 Task: Look for space in Sint-Genesius-Rode, Belgium from 6th September, 2023 to 15th September, 2023 for 6 adults in price range Rs.8000 to Rs.12000. Place can be entire place or private room with 6 bedrooms having 6 beds and 6 bathrooms. Property type can be house, flat, guest house. Amenities needed are: wifi, washing machine, heating, TV, free parkinig on premises, hot tub, gym, smoking allowed. Booking option can be shelf check-in. Required host language is English.
Action: Mouse moved to (473, 122)
Screenshot: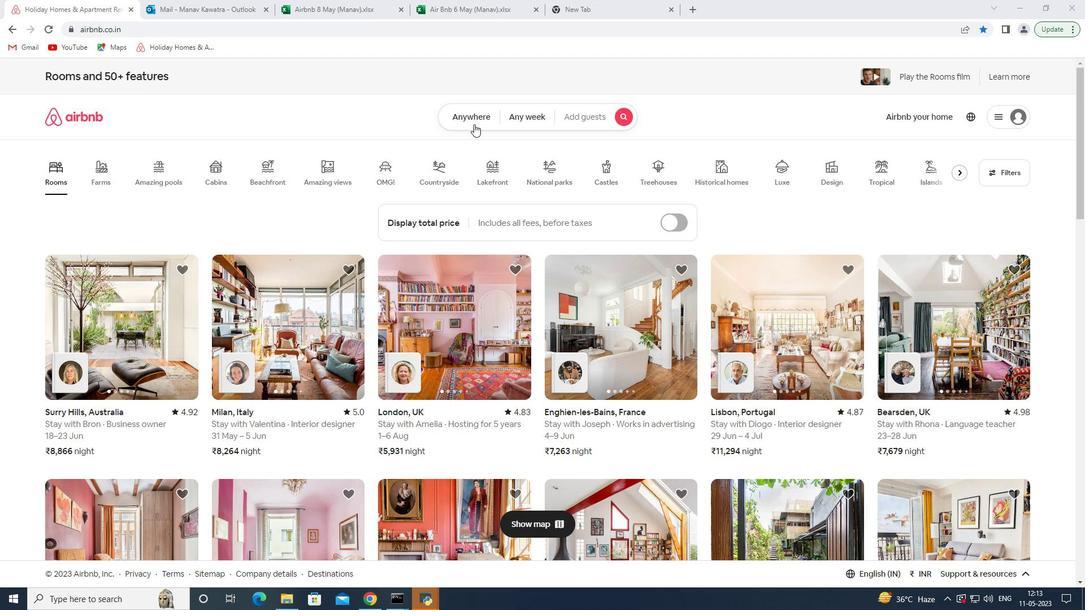 
Action: Mouse pressed left at (473, 122)
Screenshot: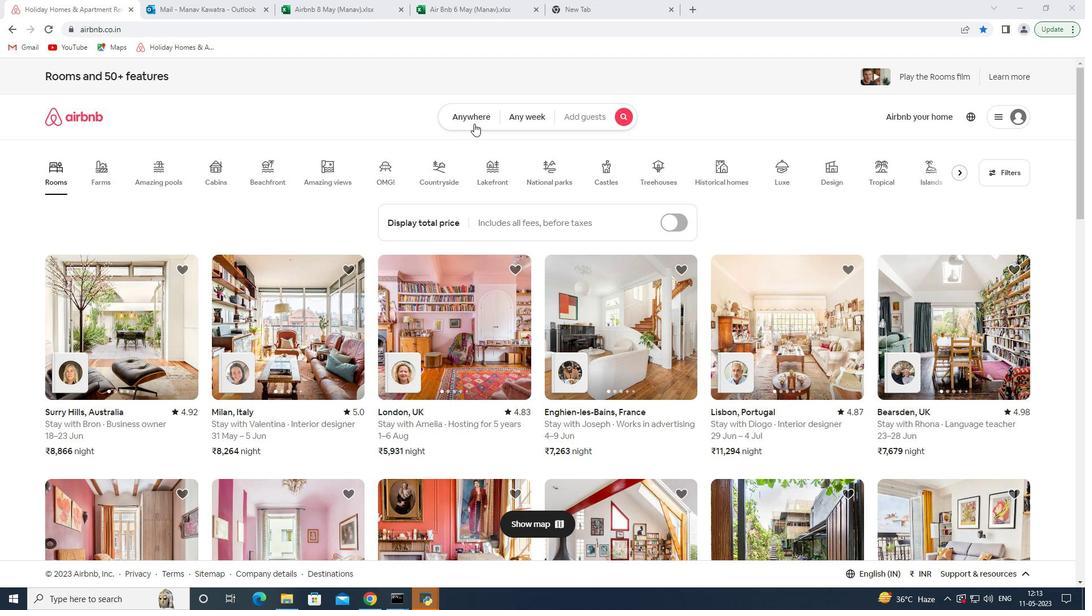 
Action: Mouse moved to (374, 171)
Screenshot: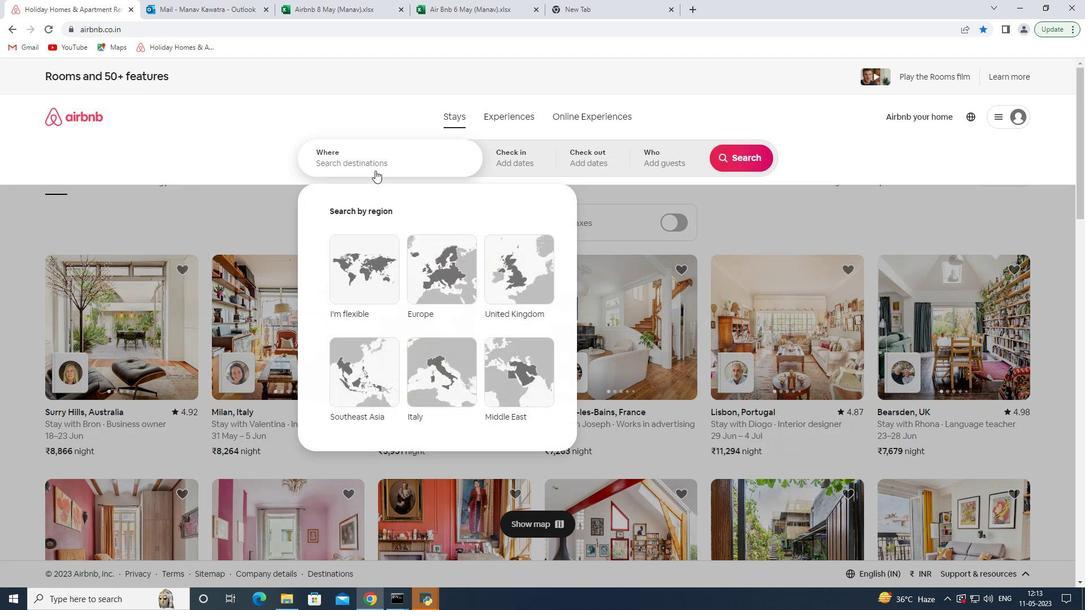 
Action: Mouse pressed left at (374, 171)
Screenshot: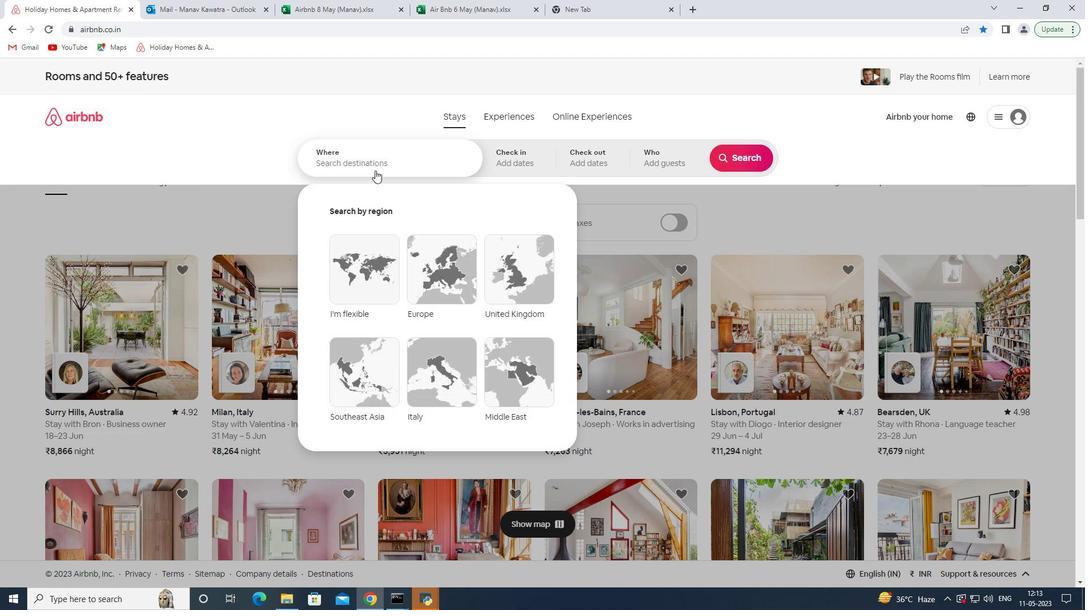 
Action: Mouse moved to (374, 170)
Screenshot: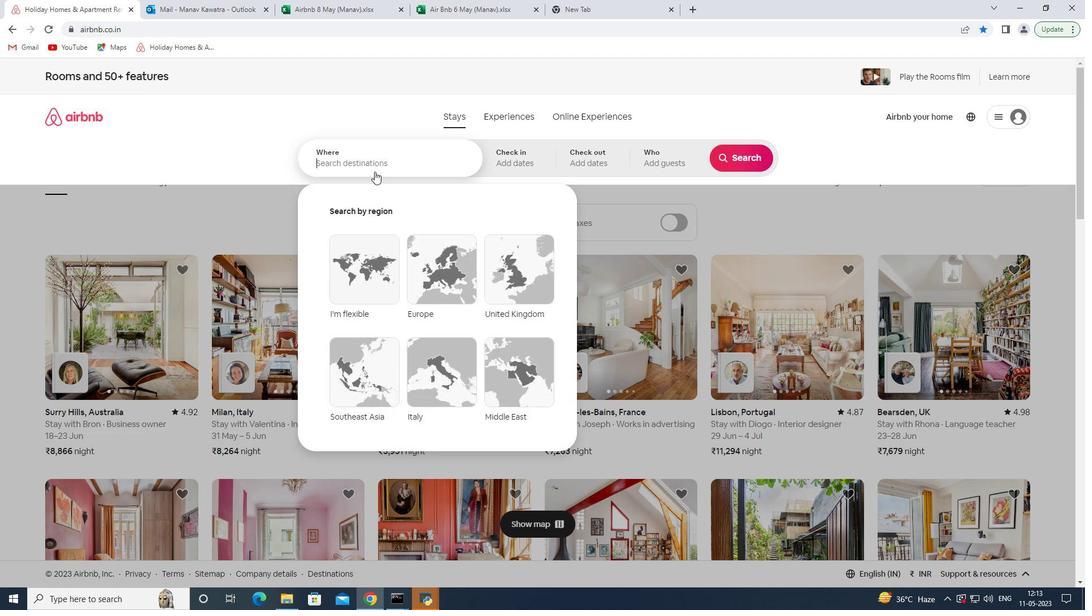 
Action: Mouse pressed left at (374, 170)
Screenshot: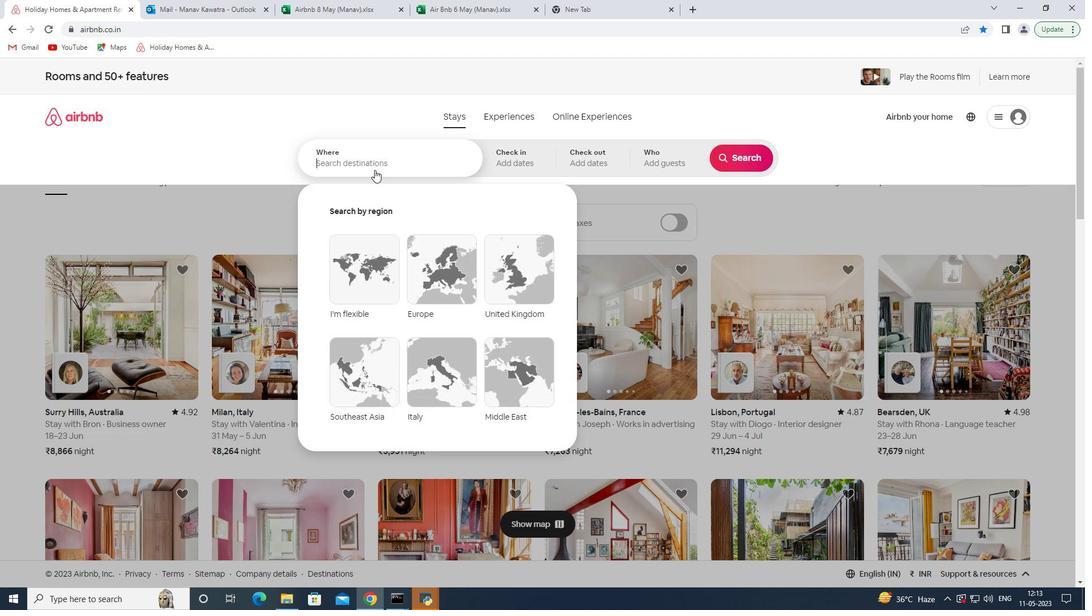 
Action: Key pressed <Key.shift><Key.shift><Key.shift>Sint<Key.space><Key.shift><Key.shift><Key.shift><Key.shift><Key.shift><Key.shift><Key.shift><Key.shift><Key.shift><Key.shift><Key.shift><Key.shift><Key.shift><Key.shift><Key.shift><Key.shift><Key.shift><Key.shift><Key.shift><Key.shift><Key.shift><Key.shift><Key.shift><Key.shift><Key.shift><Key.shift><Key.shift><Key.shift><Key.shift><Key.shift><Key.shift><Key.shift><Key.shift><Key.shift><Key.shift><Key.shift><Key.shift><Key.shift><Key.shift><Key.shift><Key.shift><Key.shift><Key.shift><Key.shift><Key.shift><Key.shift>Genesius
Screenshot: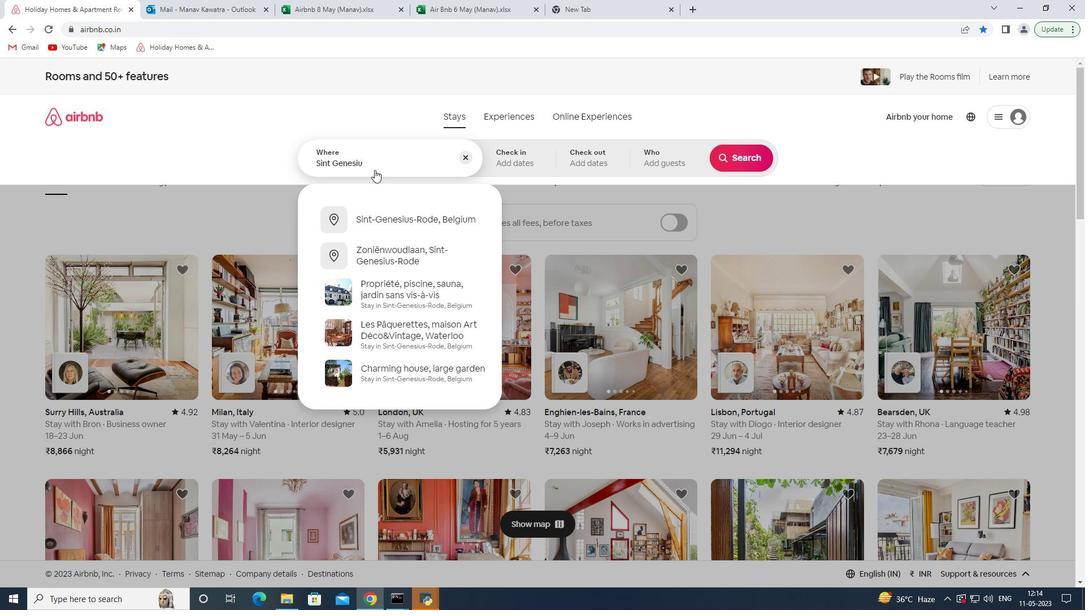 
Action: Mouse moved to (443, 210)
Screenshot: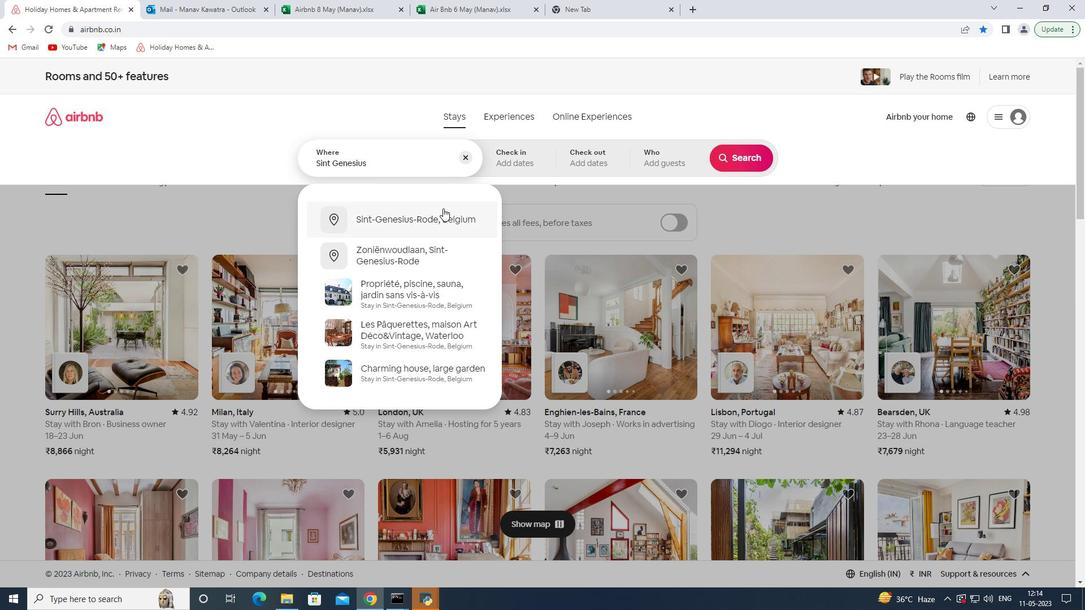 
Action: Mouse pressed left at (443, 210)
Screenshot: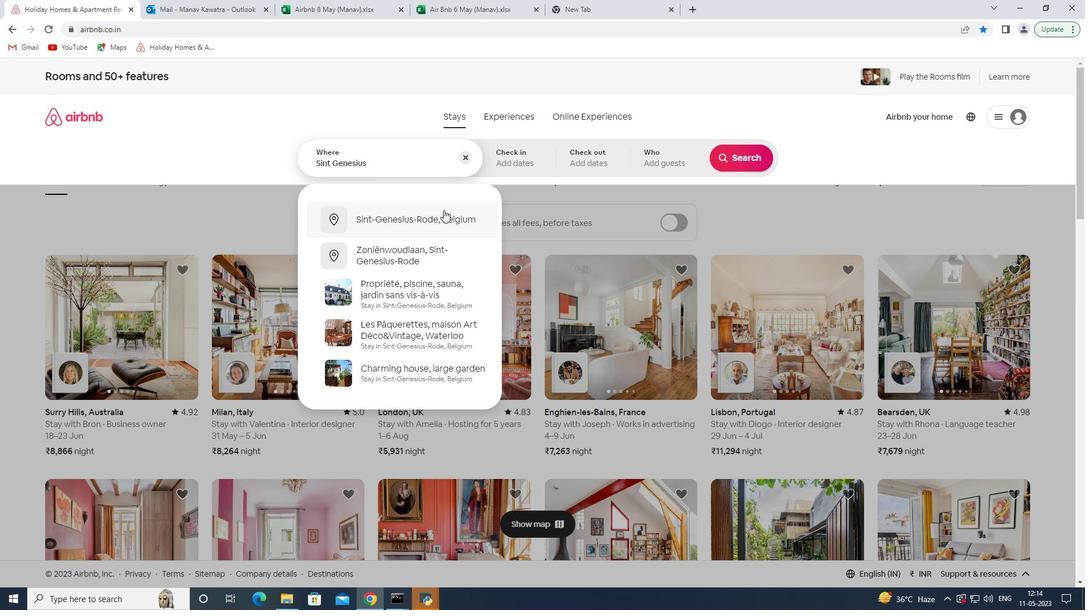 
Action: Mouse moved to (727, 245)
Screenshot: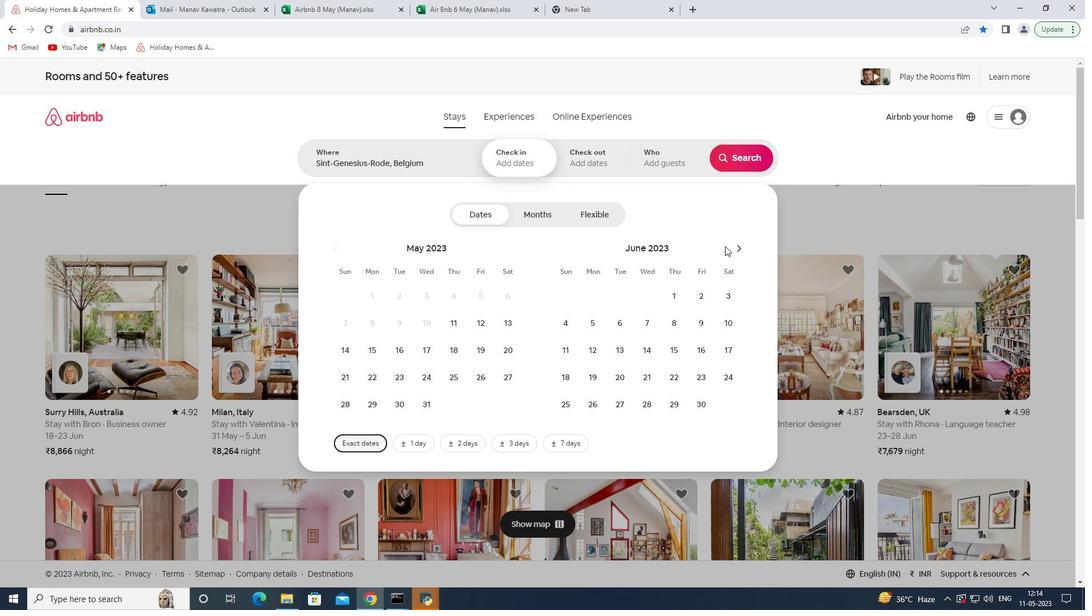 
Action: Mouse pressed left at (727, 245)
Screenshot: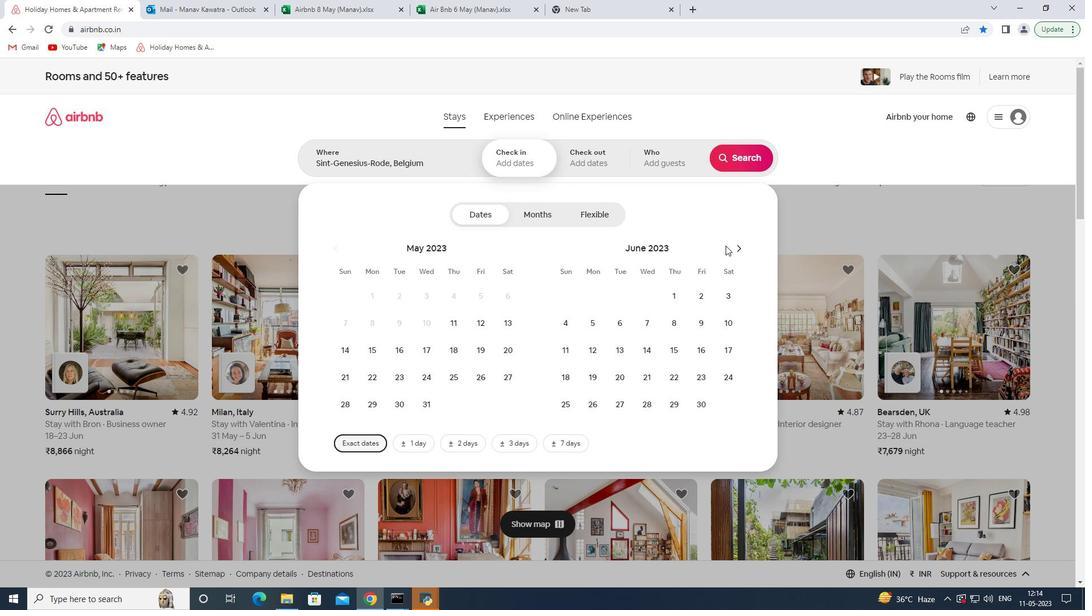 
Action: Mouse pressed left at (727, 245)
Screenshot: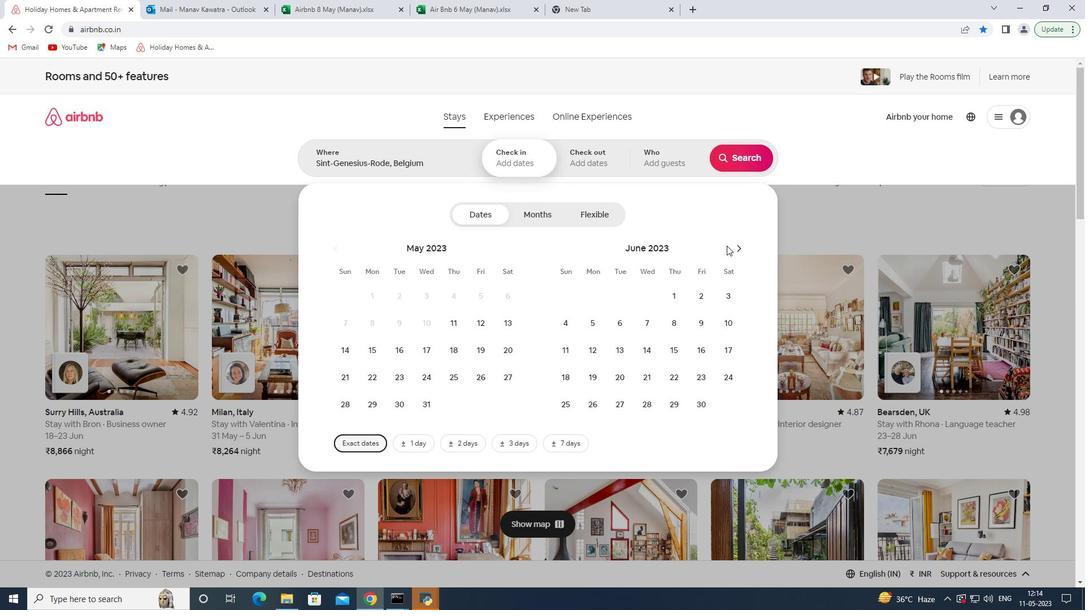 
Action: Mouse moved to (734, 246)
Screenshot: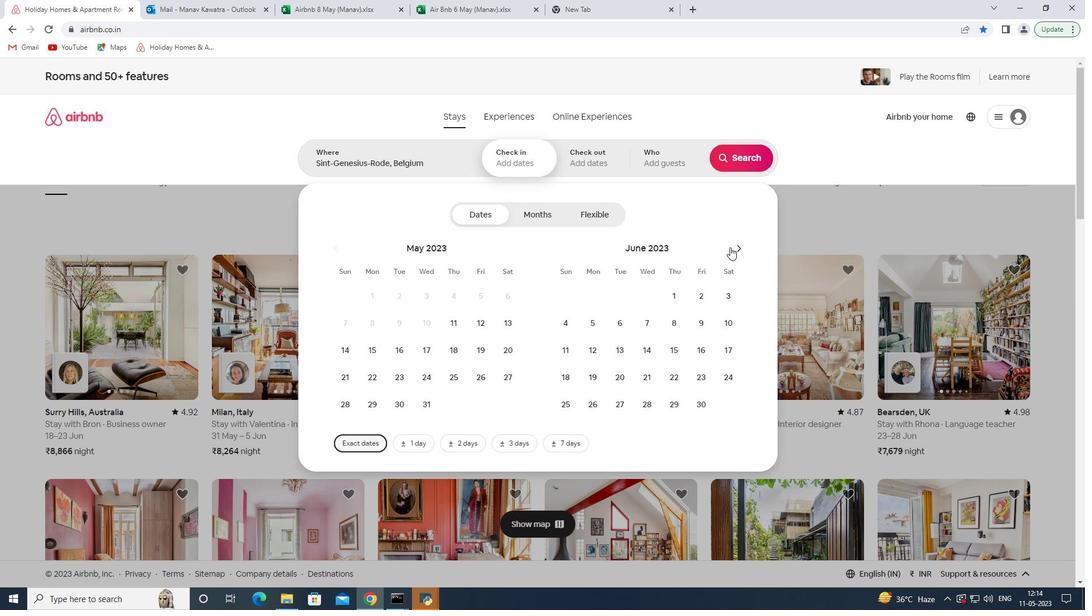 
Action: Mouse pressed left at (734, 246)
Screenshot: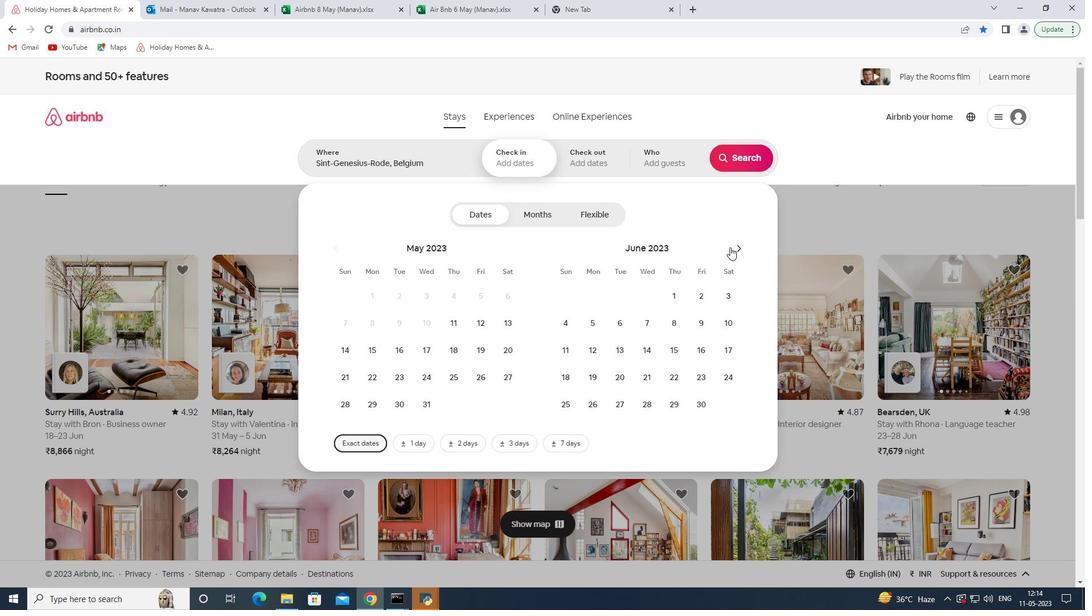 
Action: Mouse moved to (735, 245)
Screenshot: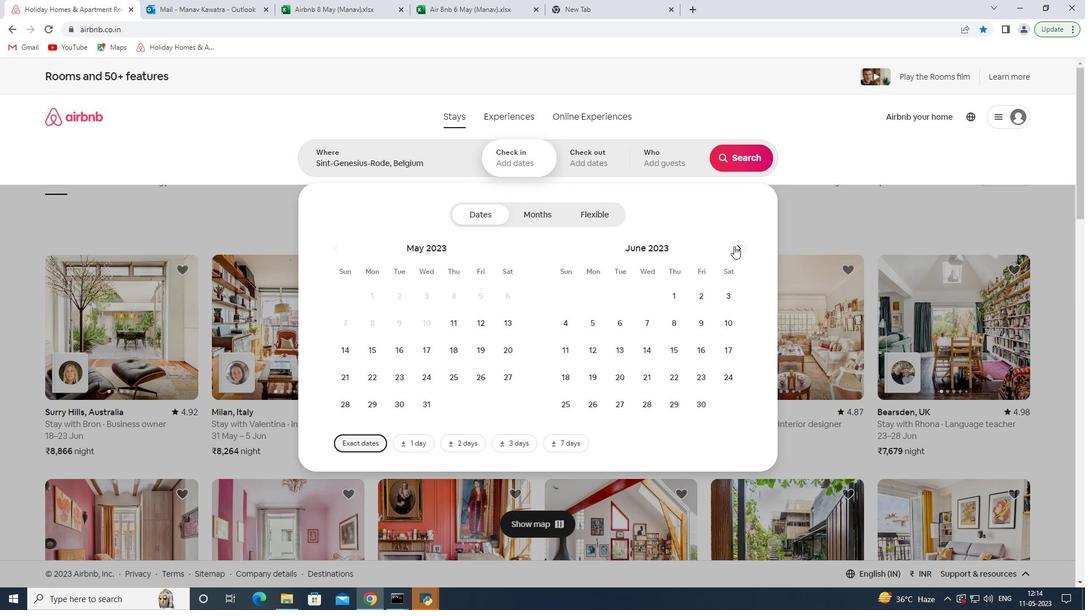 
Action: Mouse pressed left at (735, 245)
Screenshot: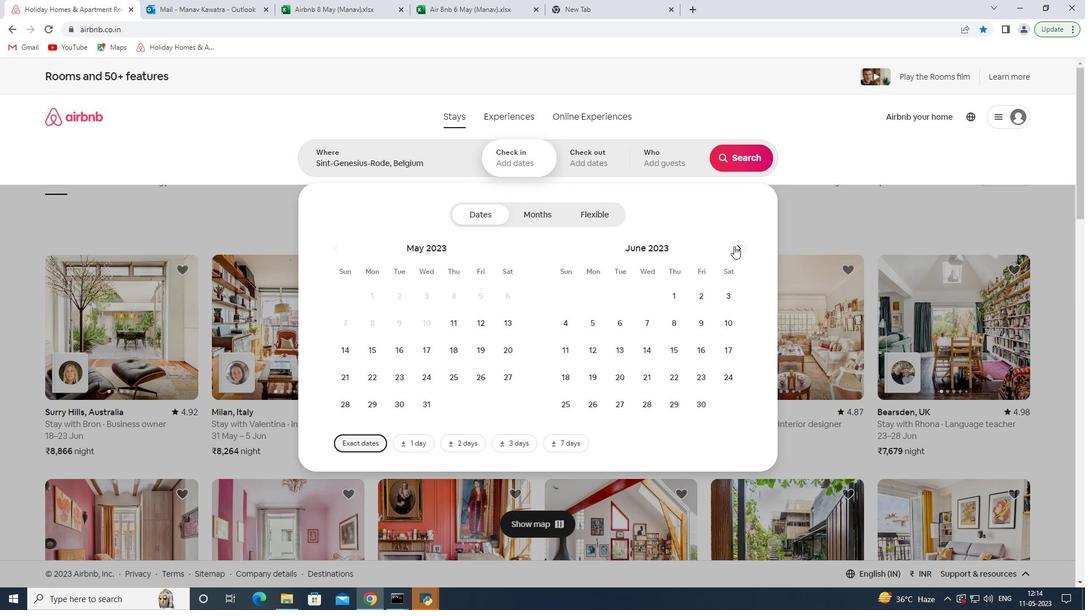 
Action: Mouse moved to (735, 245)
Screenshot: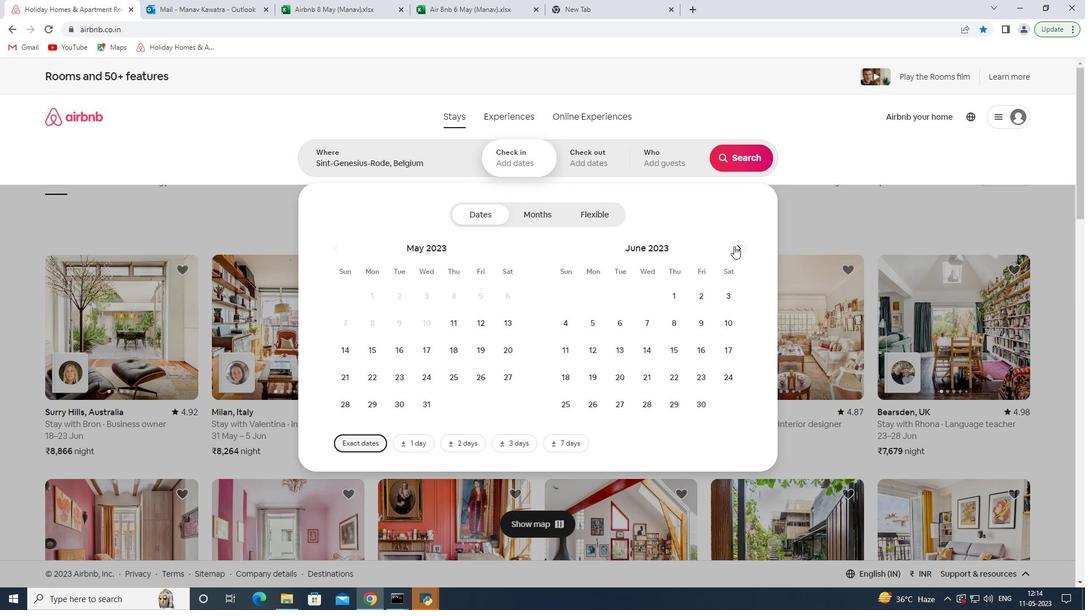 
Action: Mouse pressed left at (735, 245)
Screenshot: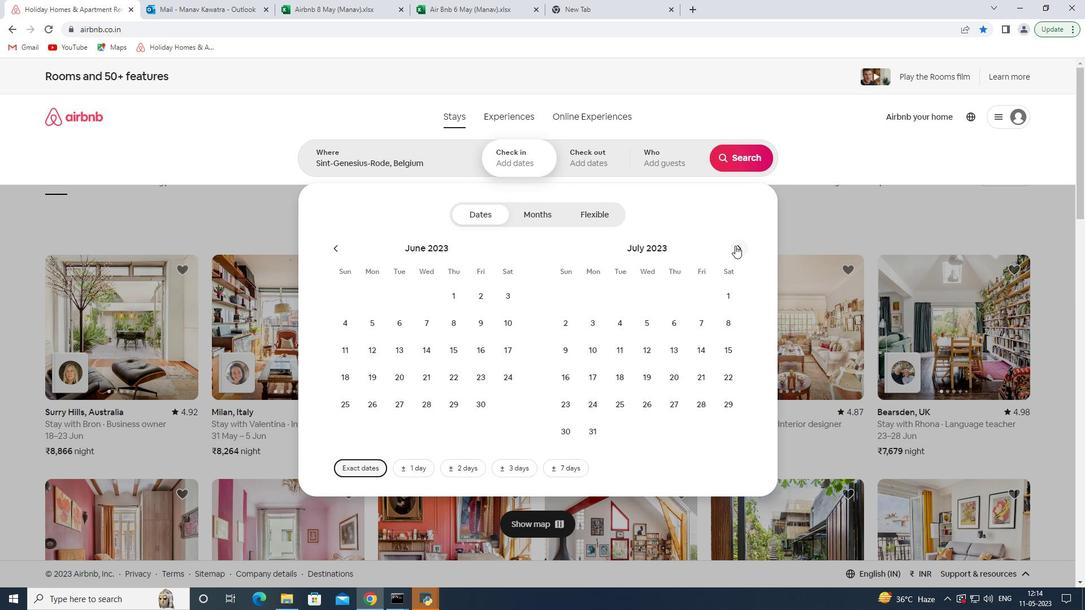 
Action: Mouse moved to (736, 242)
Screenshot: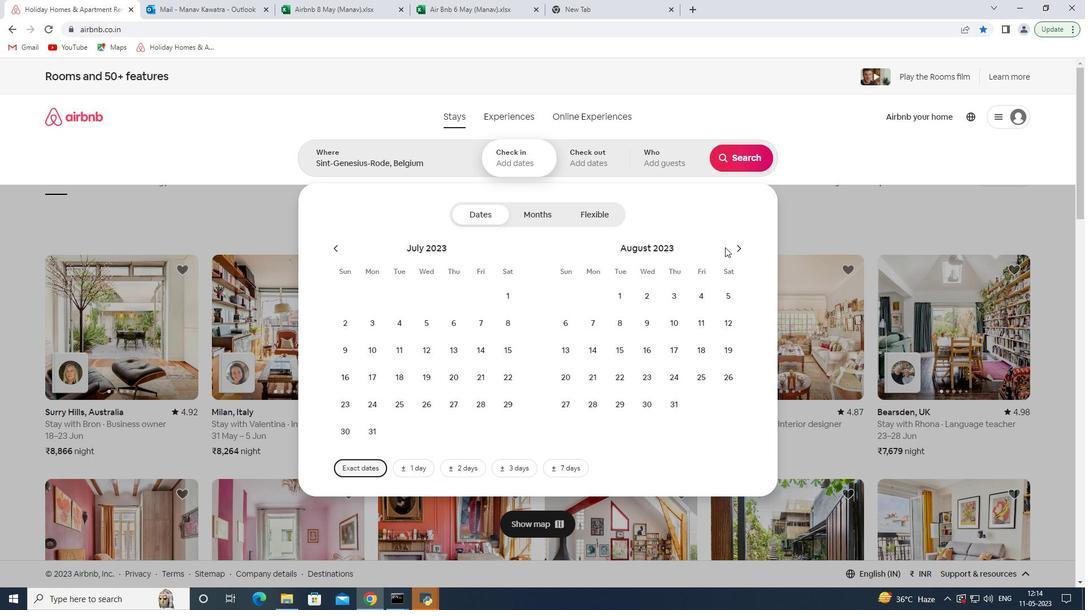 
Action: Mouse pressed left at (736, 242)
Screenshot: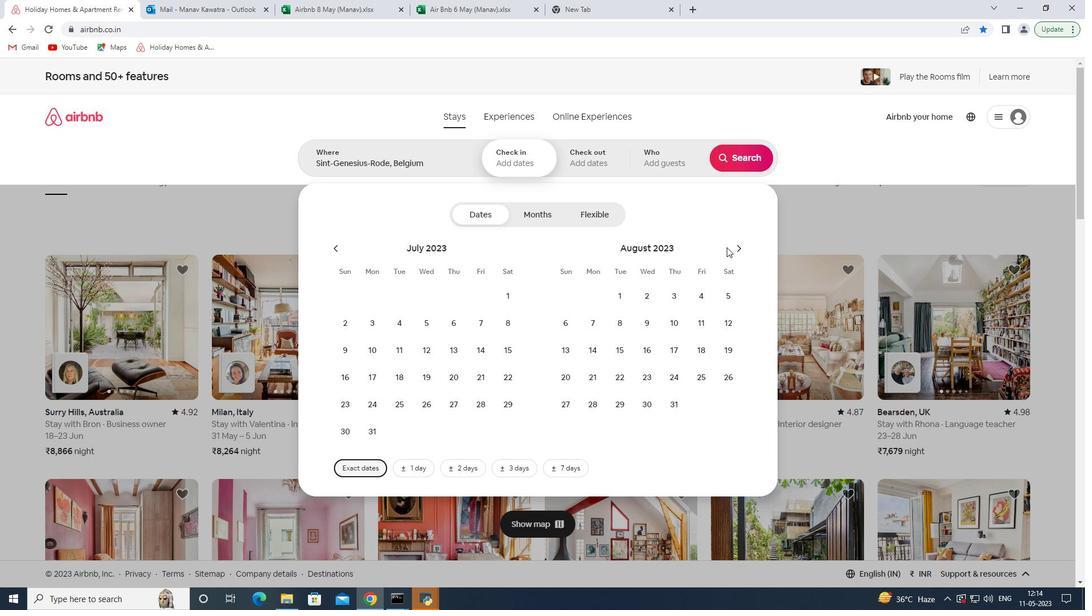
Action: Mouse moved to (653, 320)
Screenshot: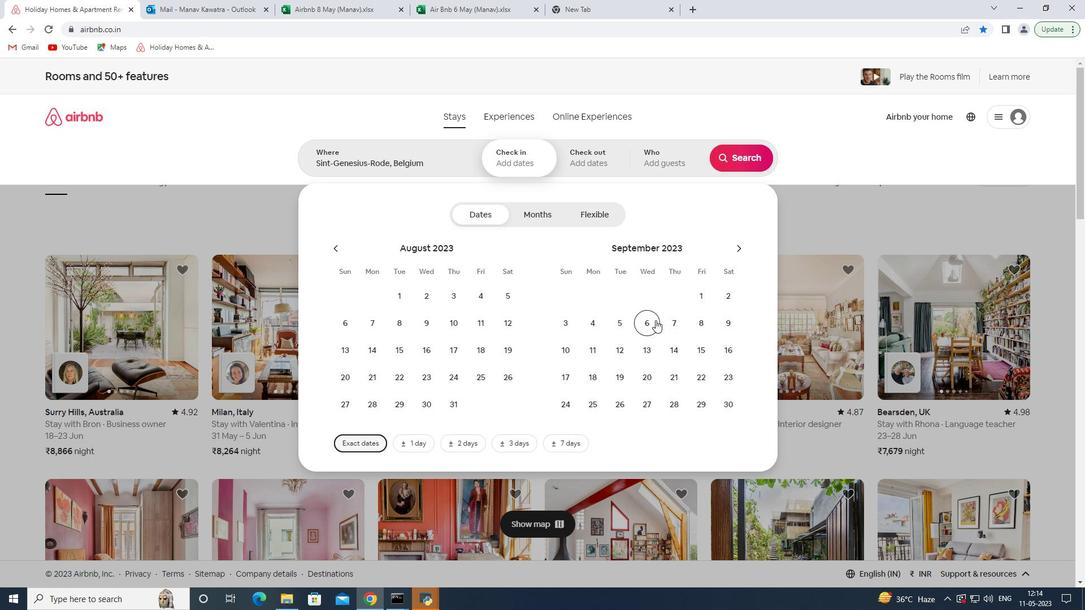 
Action: Mouse pressed left at (653, 320)
Screenshot: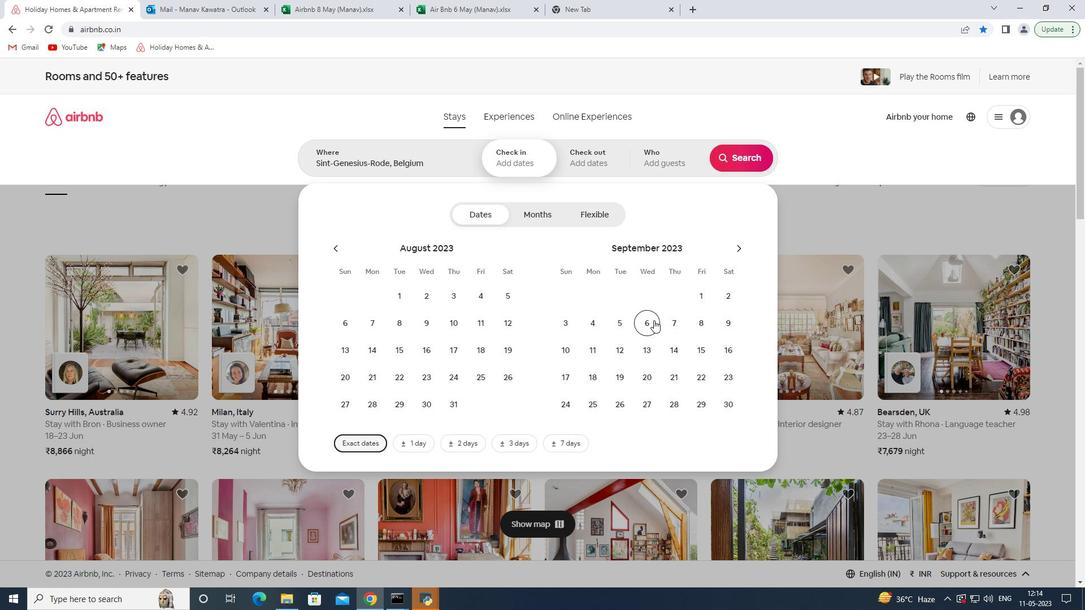 
Action: Mouse moved to (701, 357)
Screenshot: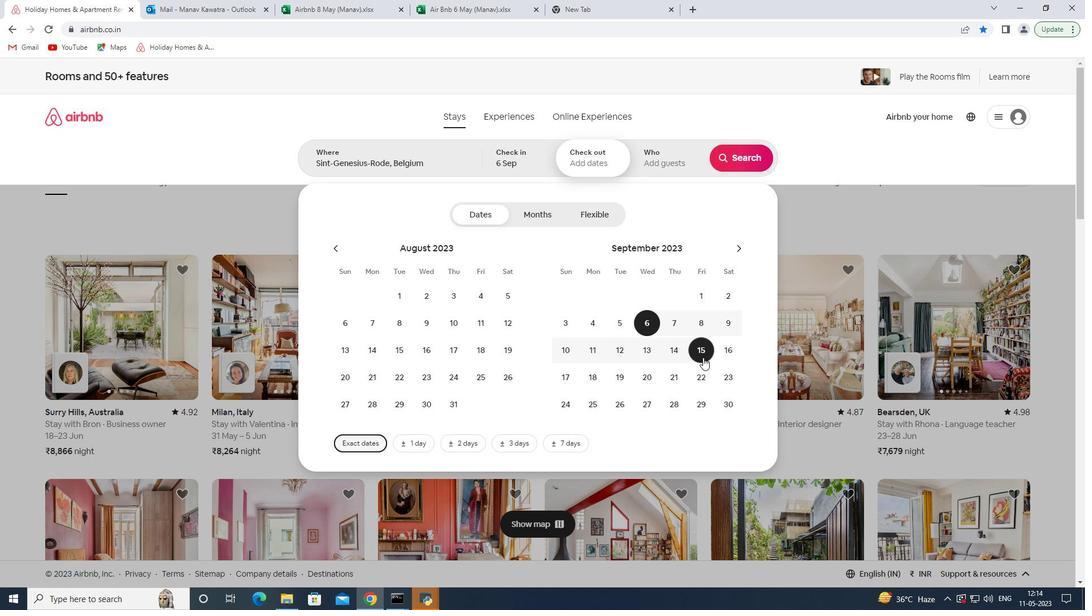 
Action: Mouse pressed left at (701, 357)
Screenshot: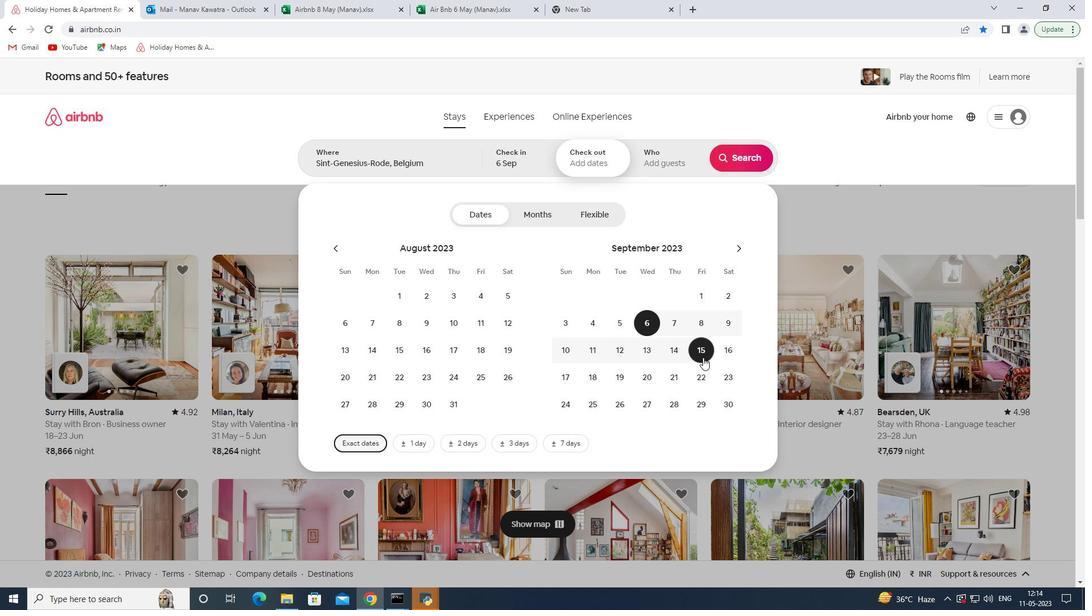 
Action: Mouse moved to (663, 165)
Screenshot: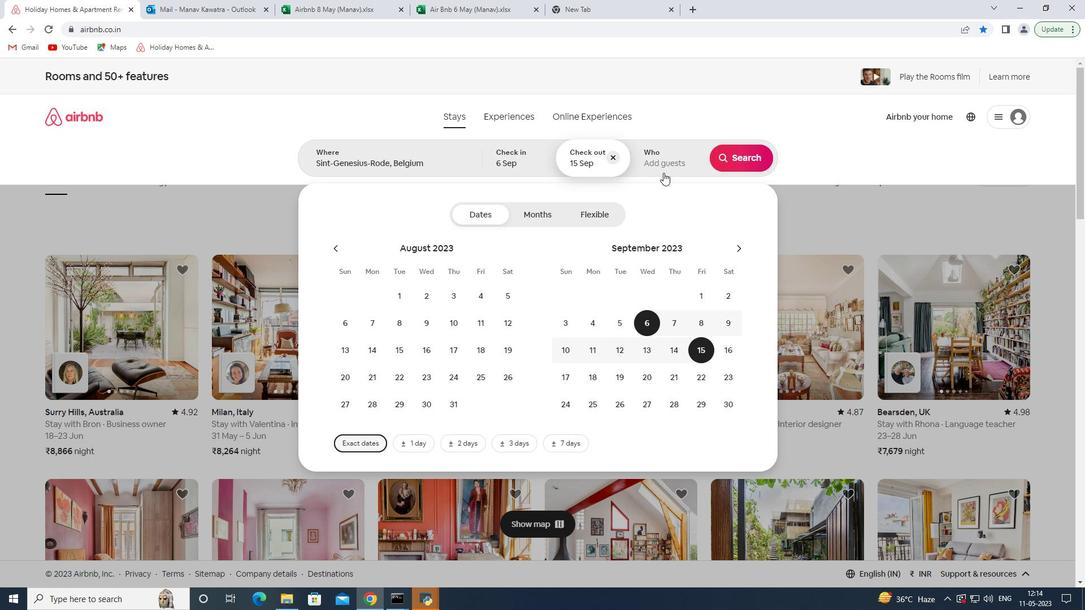
Action: Mouse pressed left at (663, 165)
Screenshot: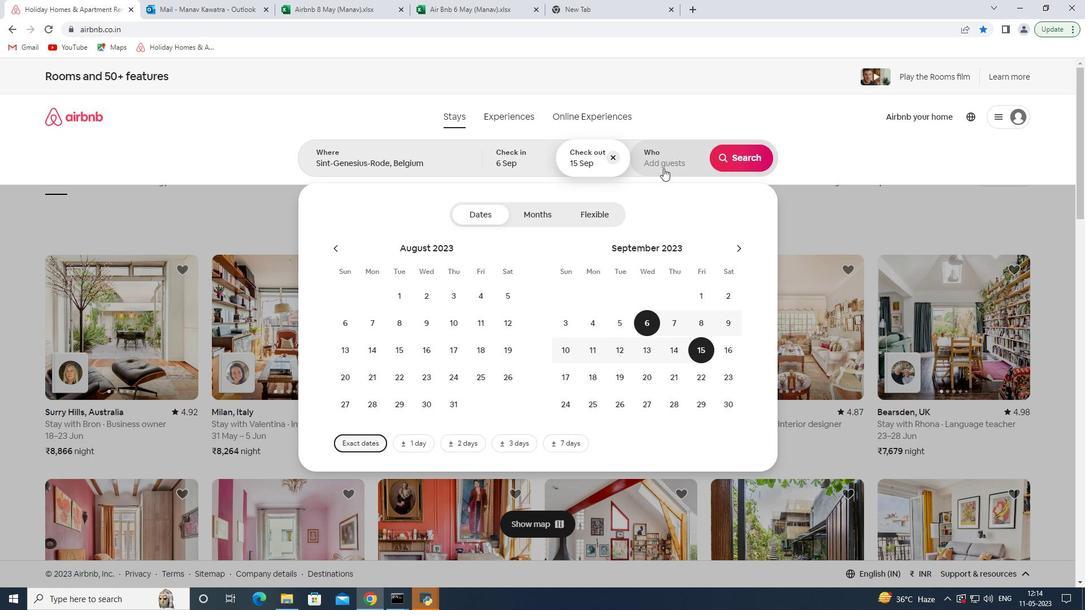 
Action: Mouse moved to (744, 221)
Screenshot: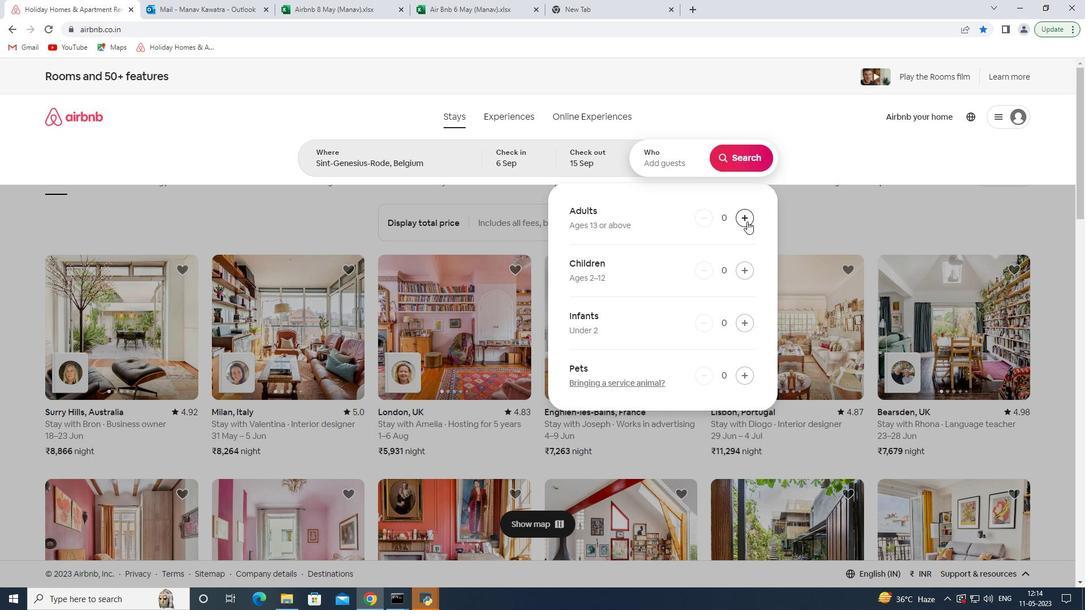 
Action: Mouse pressed left at (744, 221)
Screenshot: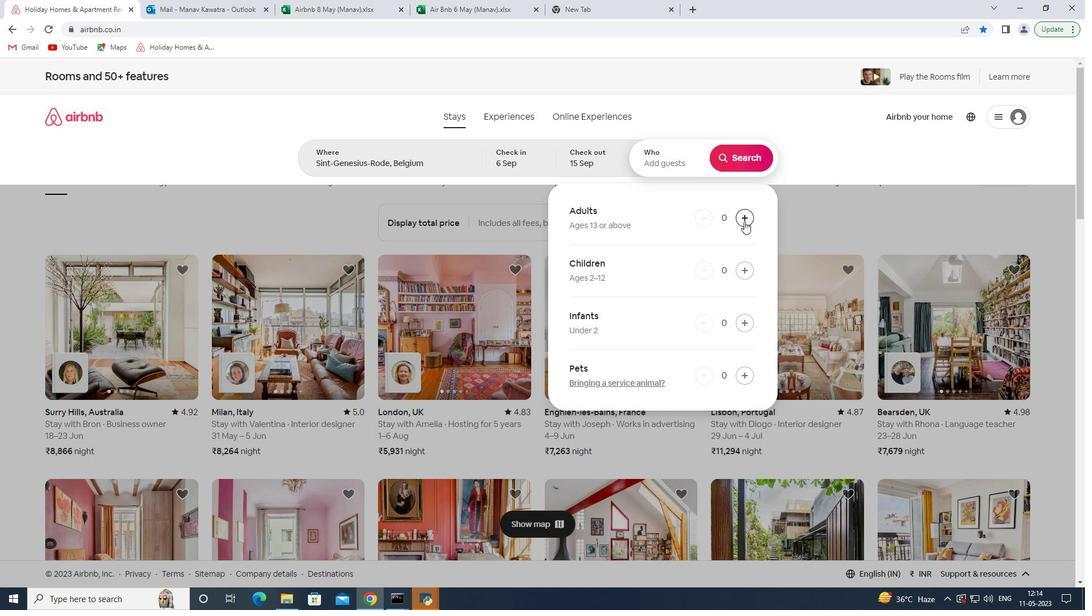 
Action: Mouse pressed left at (744, 221)
Screenshot: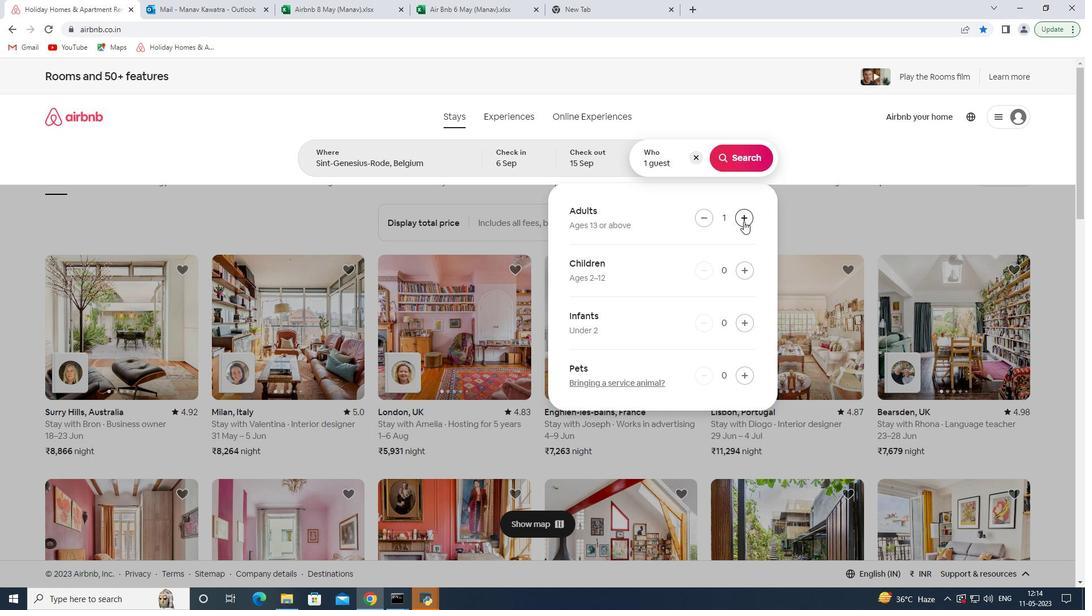 
Action: Mouse pressed left at (744, 221)
Screenshot: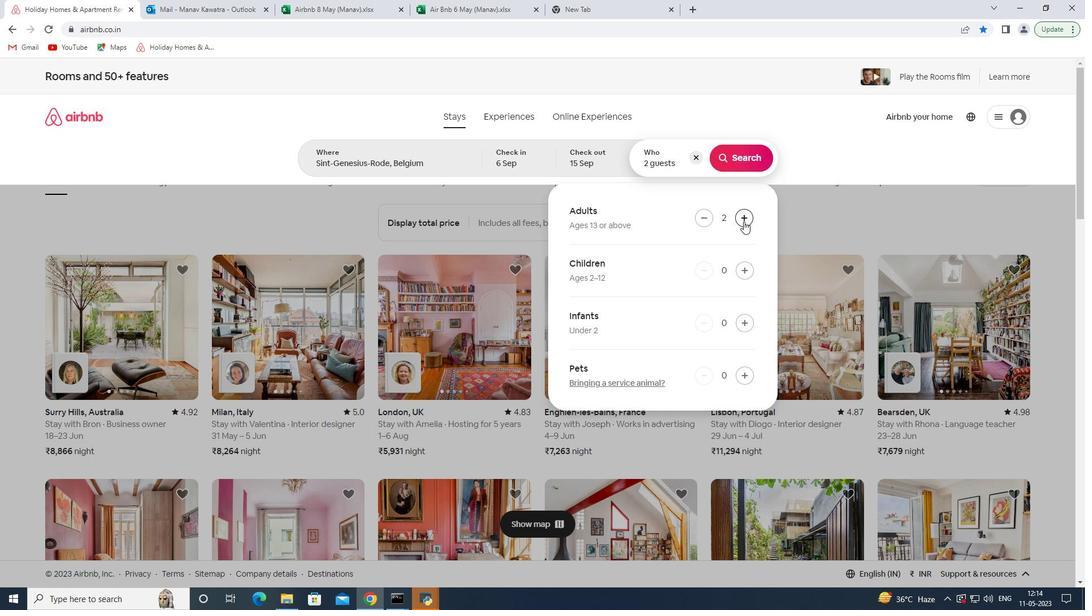 
Action: Mouse pressed left at (744, 221)
Screenshot: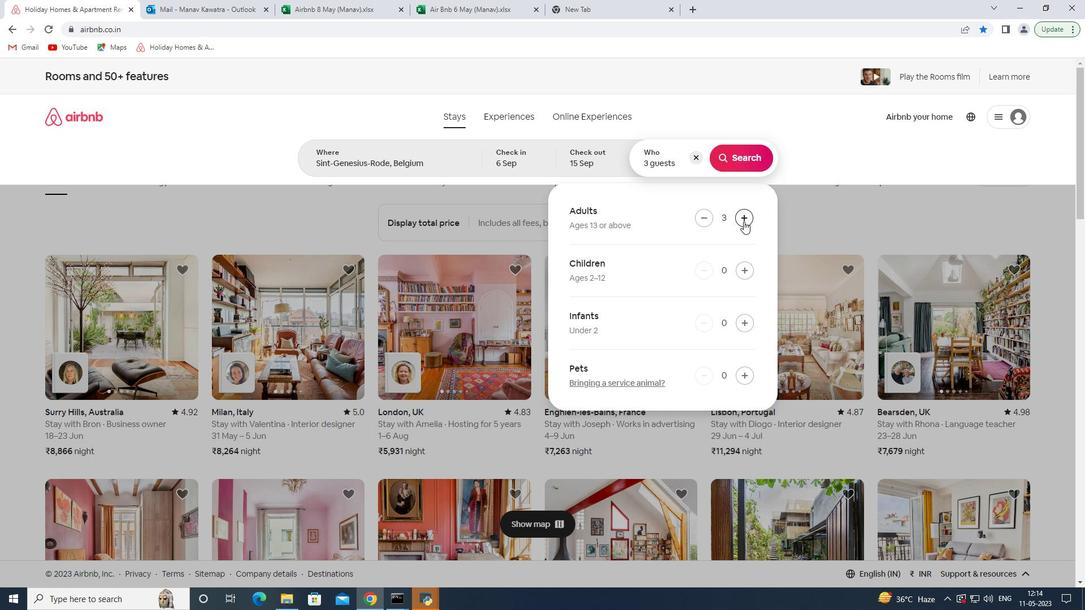 
Action: Mouse pressed left at (744, 221)
Screenshot: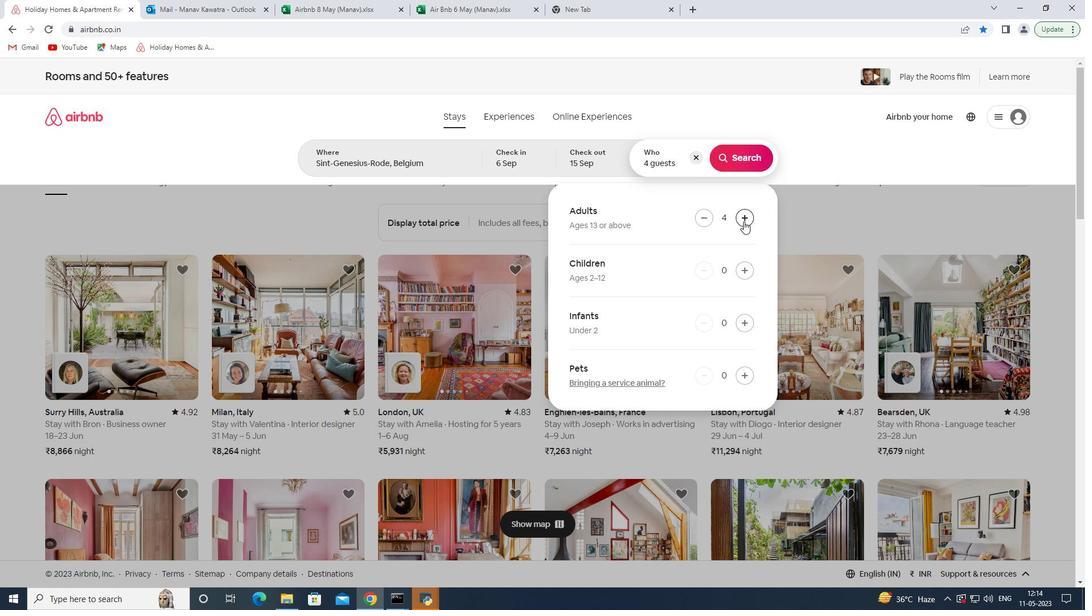 
Action: Mouse moved to (747, 222)
Screenshot: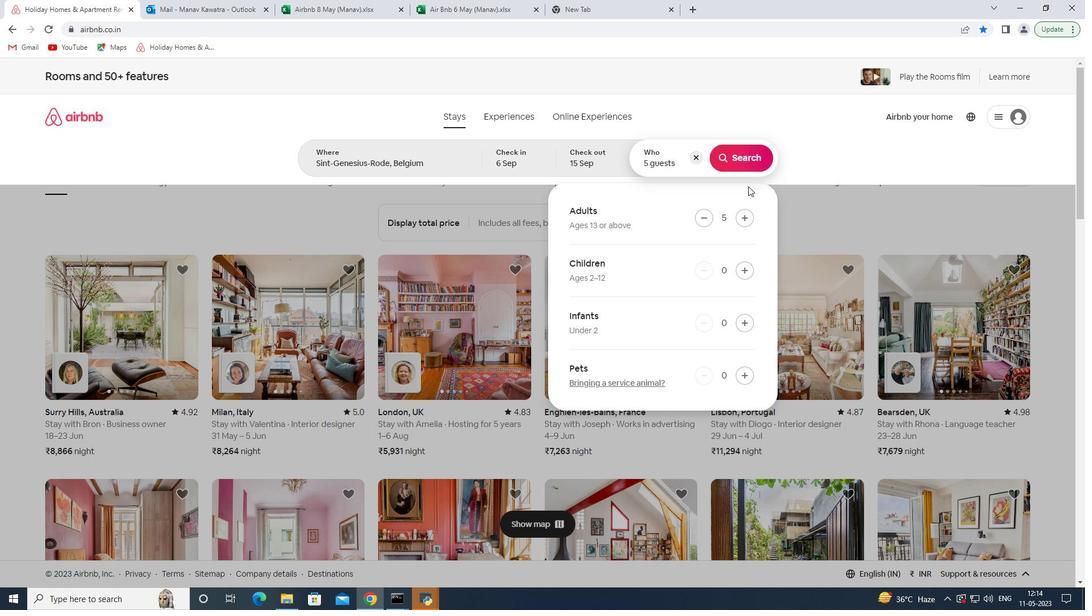 
Action: Mouse pressed left at (747, 222)
Screenshot: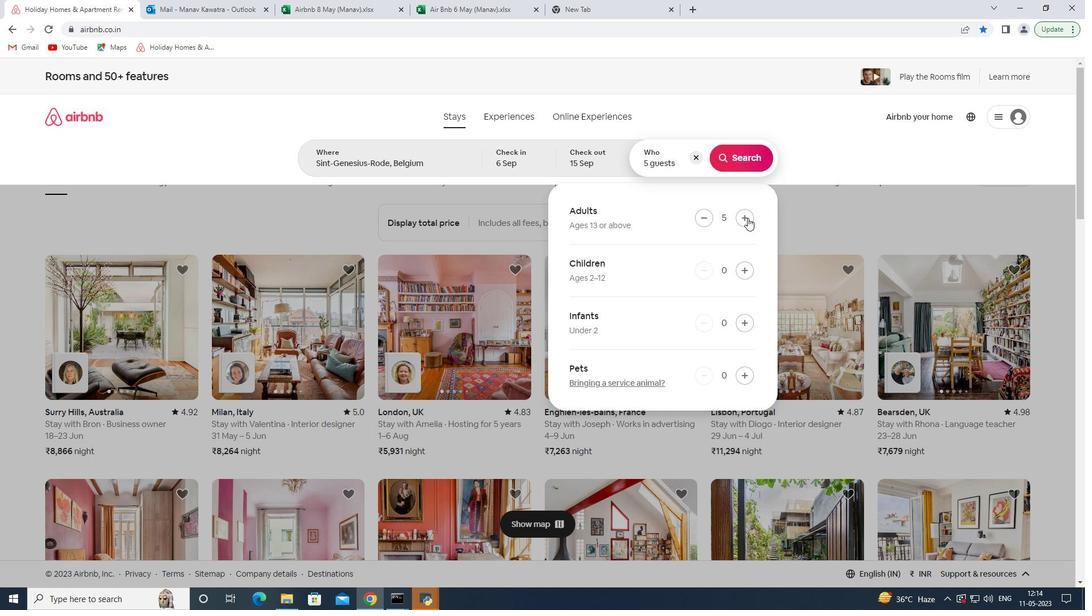 
Action: Mouse moved to (742, 166)
Screenshot: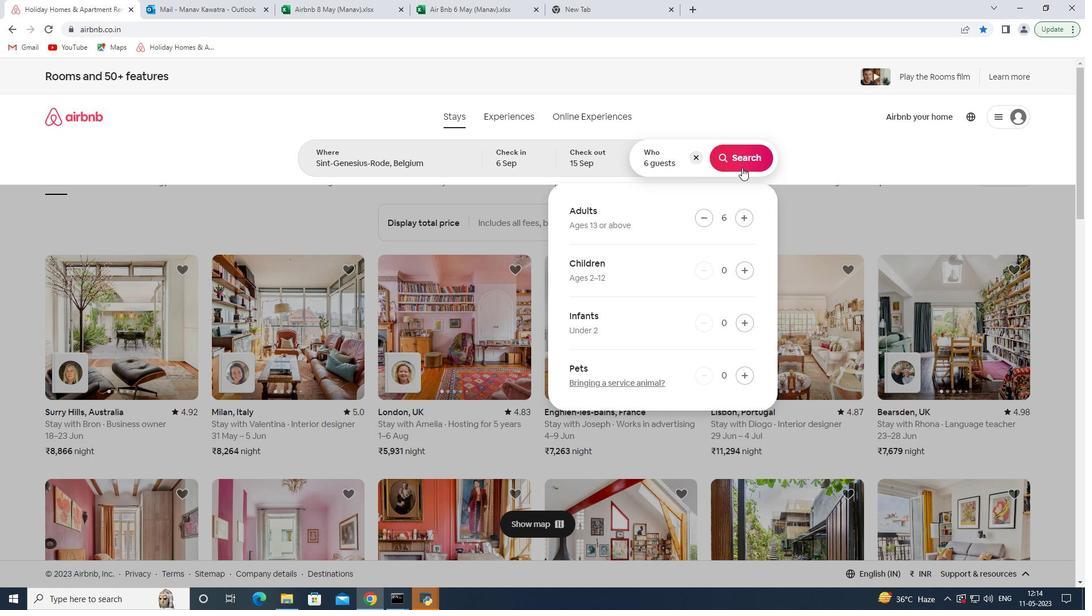 
Action: Mouse pressed left at (742, 166)
Screenshot: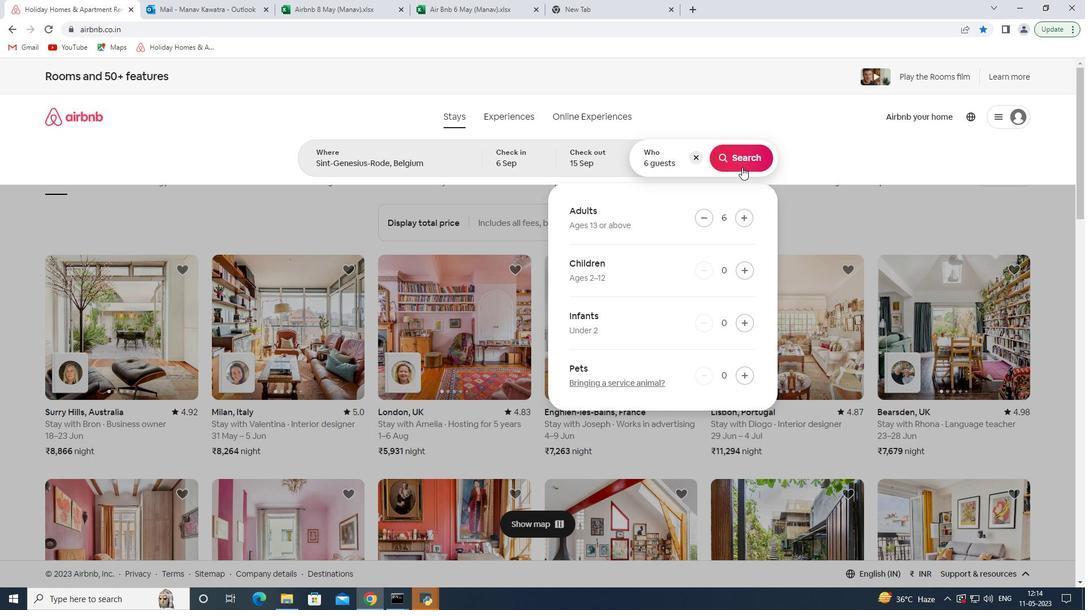 
Action: Mouse moved to (1036, 128)
Screenshot: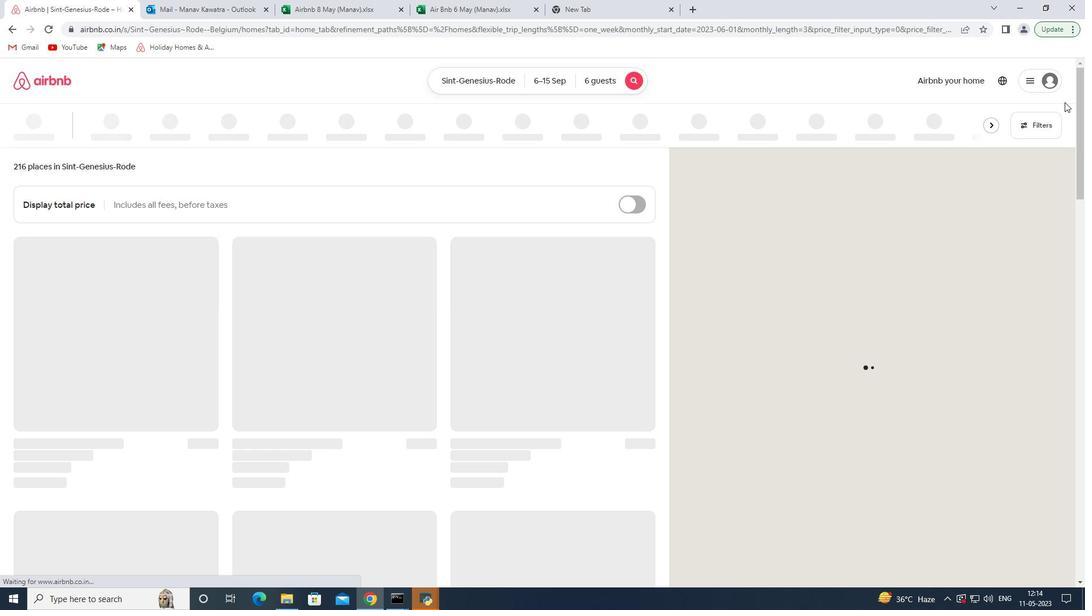 
Action: Mouse pressed left at (1036, 128)
Screenshot: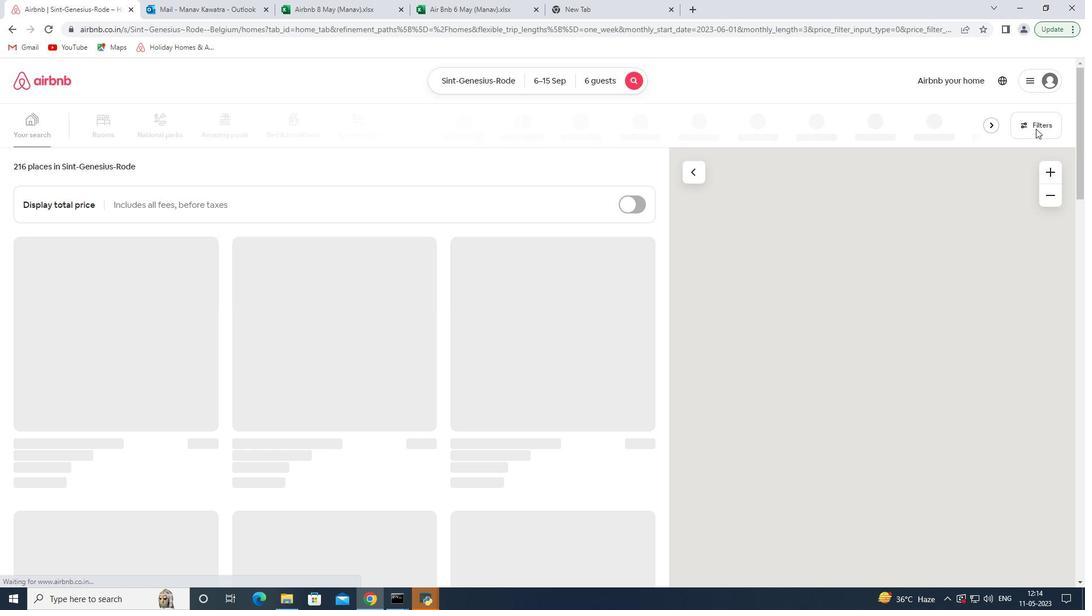 
Action: Mouse moved to (404, 407)
Screenshot: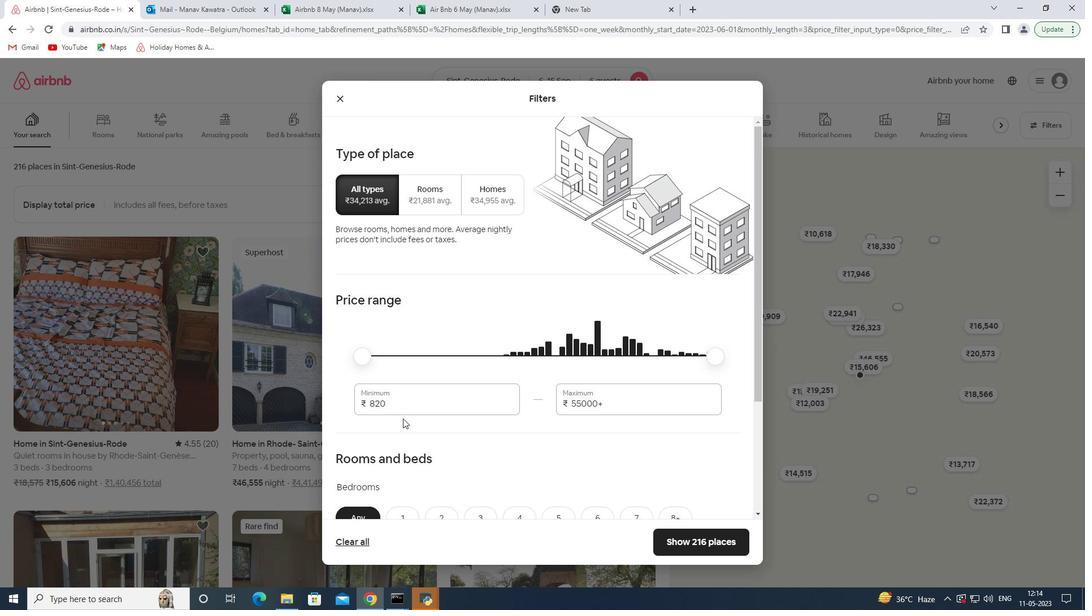 
Action: Mouse pressed left at (404, 407)
Screenshot: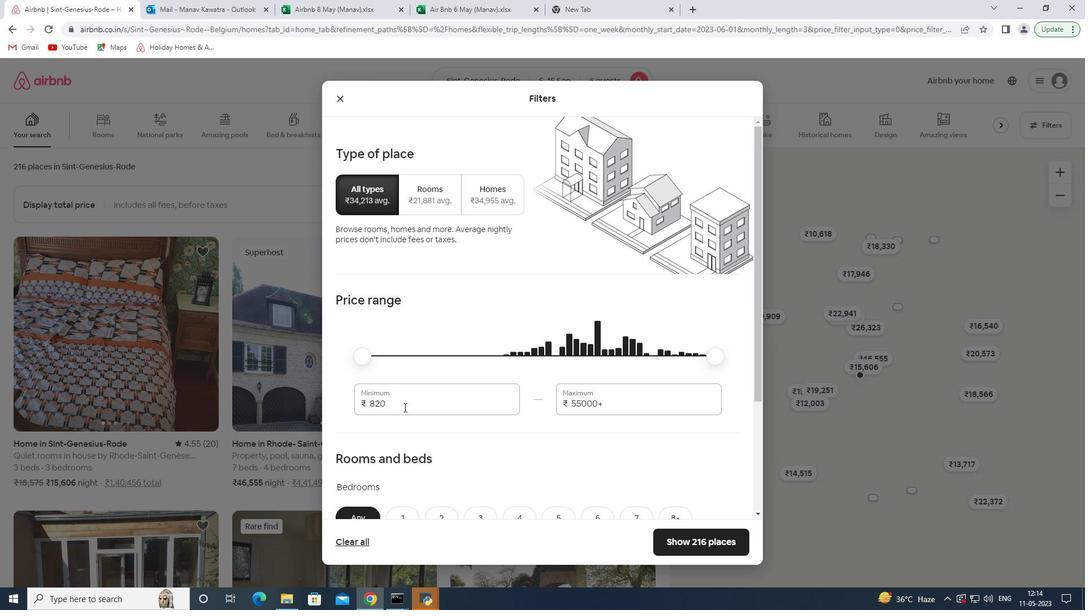 
Action: Mouse pressed left at (404, 407)
Screenshot: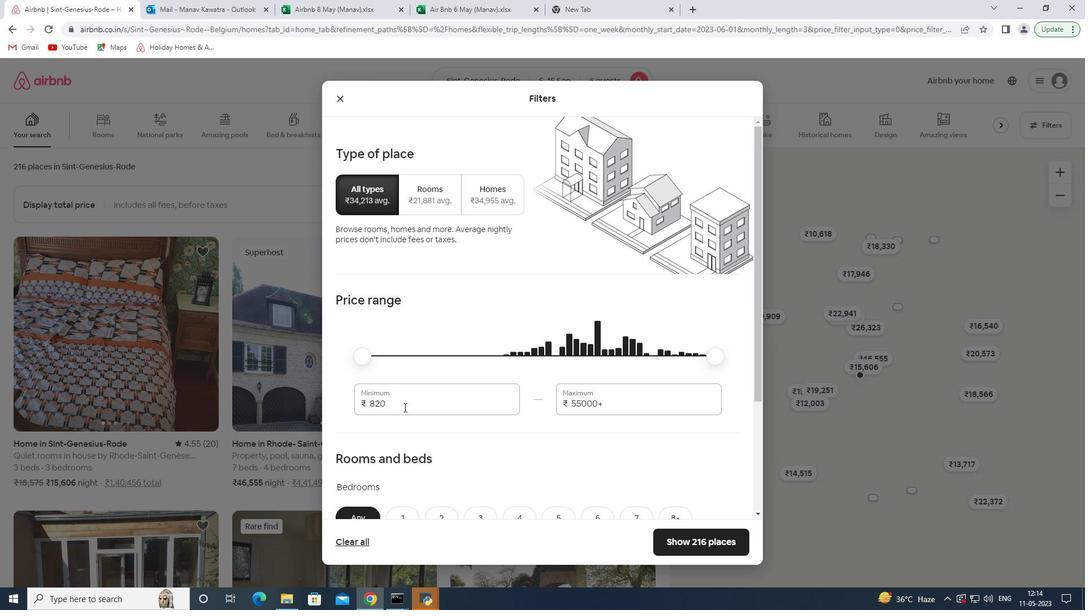 
Action: Key pressed 8000<Key.tab>12000
Screenshot: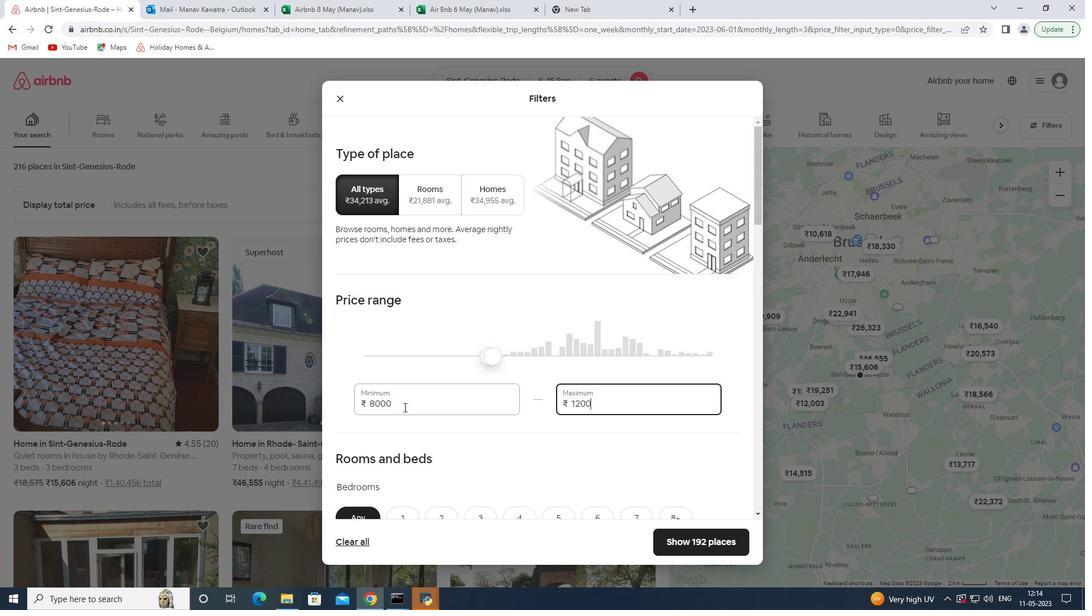 
Action: Mouse moved to (450, 452)
Screenshot: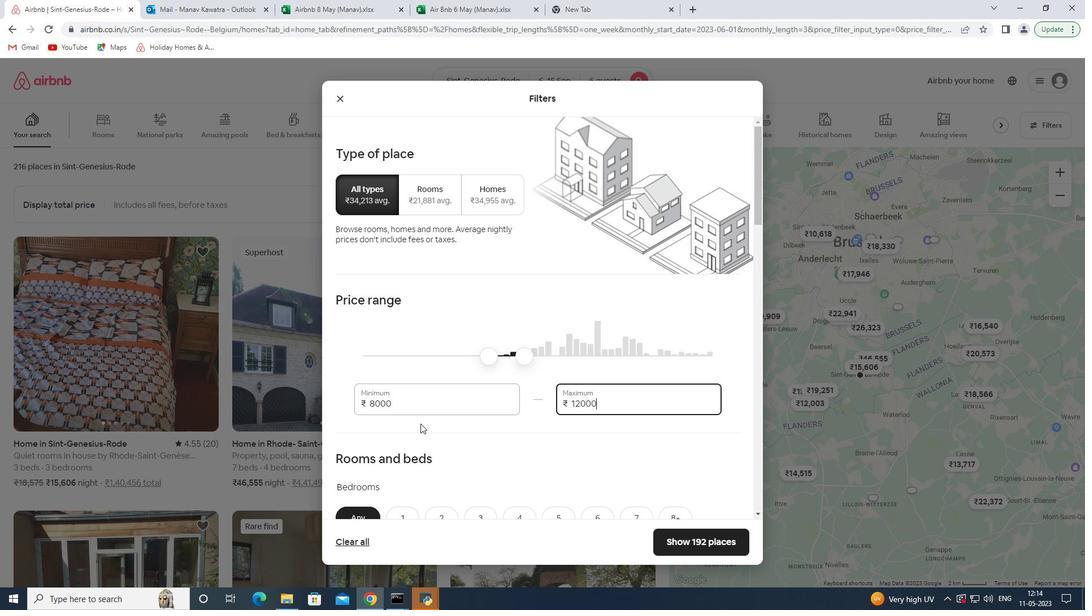 
Action: Mouse scrolled (450, 451) with delta (0, 0)
Screenshot: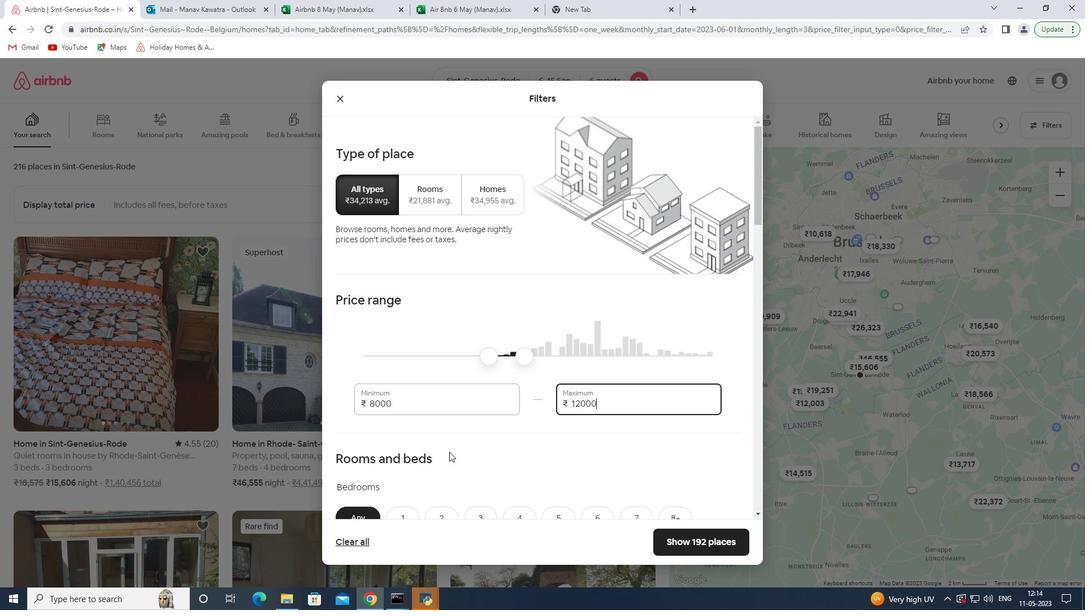 
Action: Mouse moved to (447, 453)
Screenshot: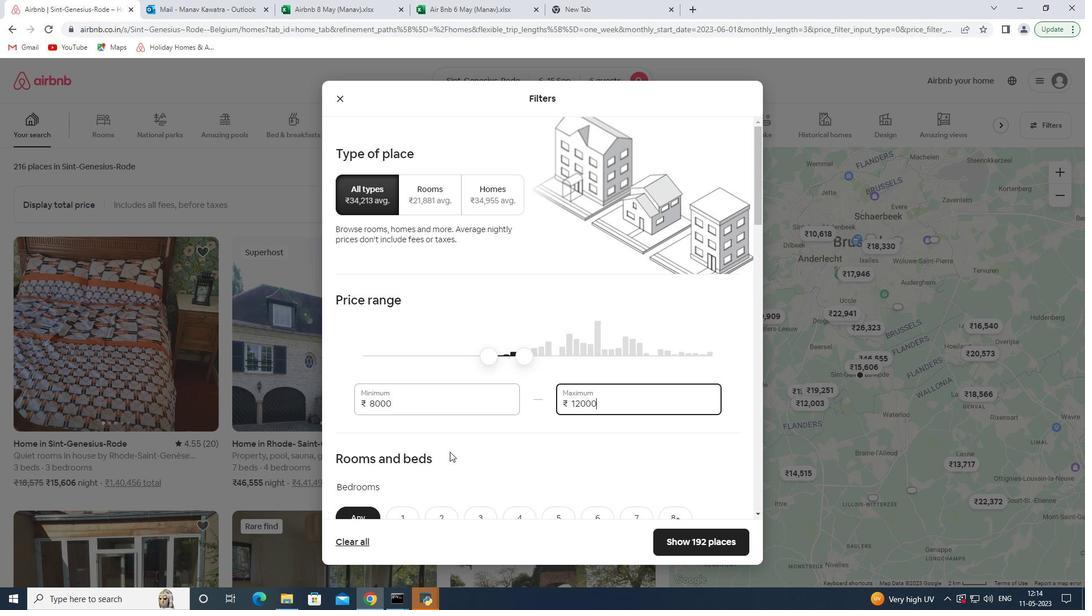 
Action: Mouse scrolled (447, 453) with delta (0, 0)
Screenshot: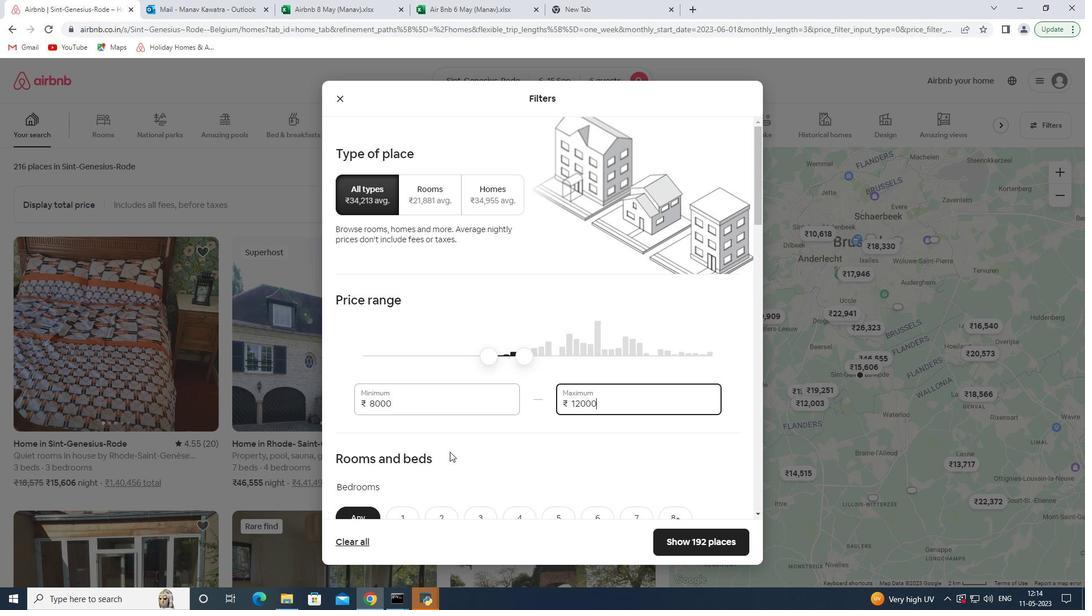 
Action: Mouse moved to (556, 375)
Screenshot: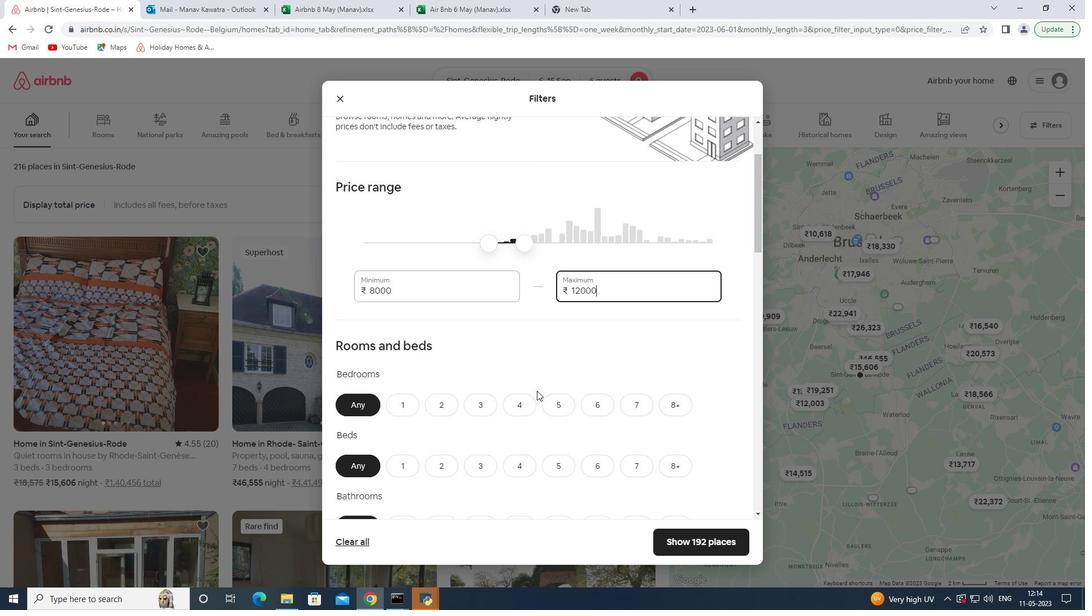 
Action: Mouse scrolled (556, 374) with delta (0, 0)
Screenshot: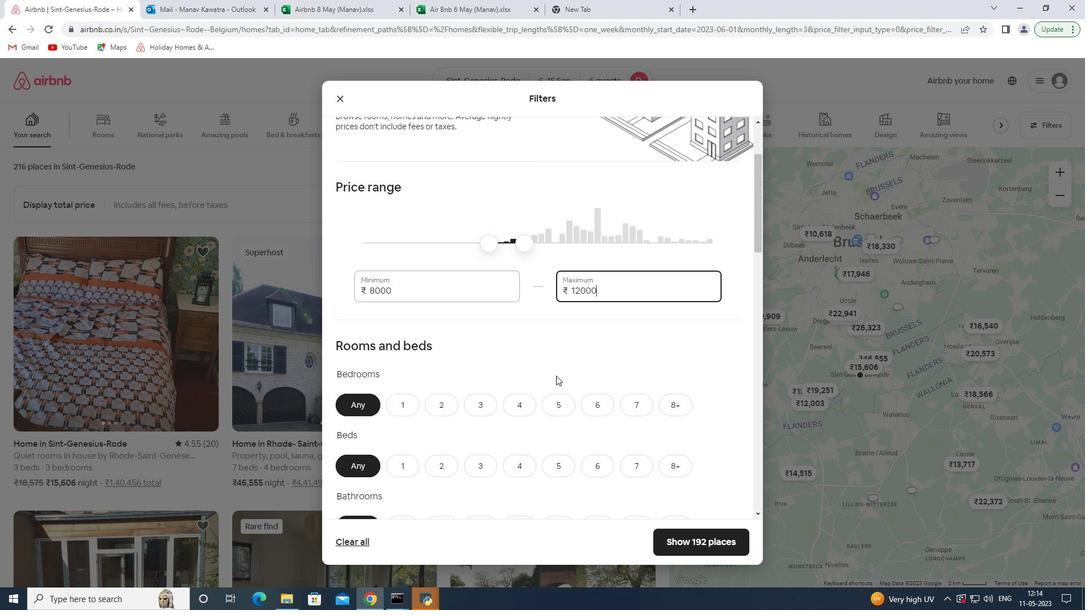 
Action: Mouse moved to (557, 375)
Screenshot: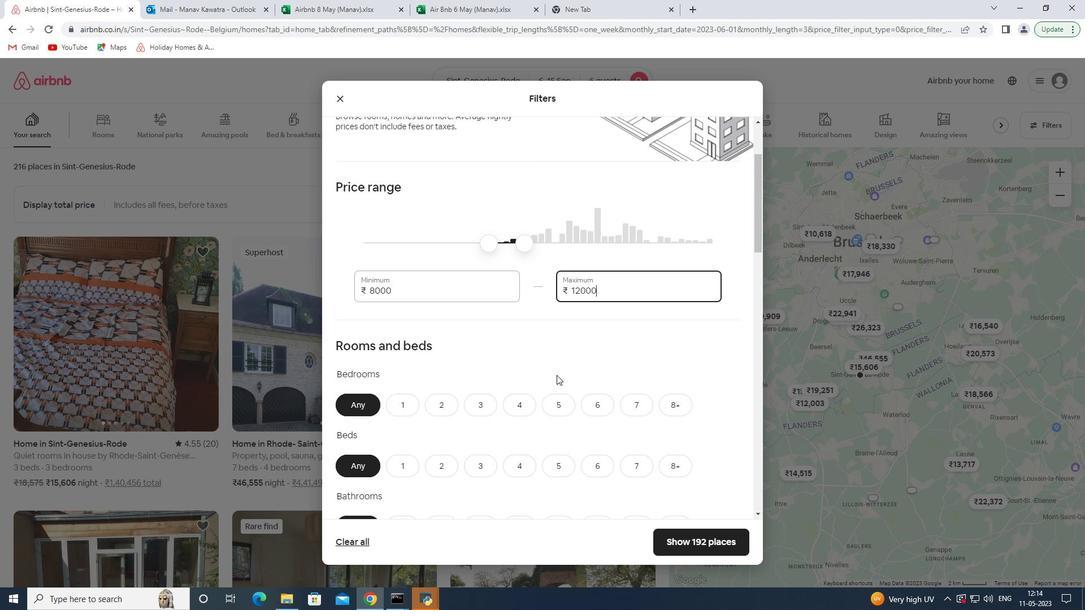 
Action: Mouse scrolled (557, 374) with delta (0, 0)
Screenshot: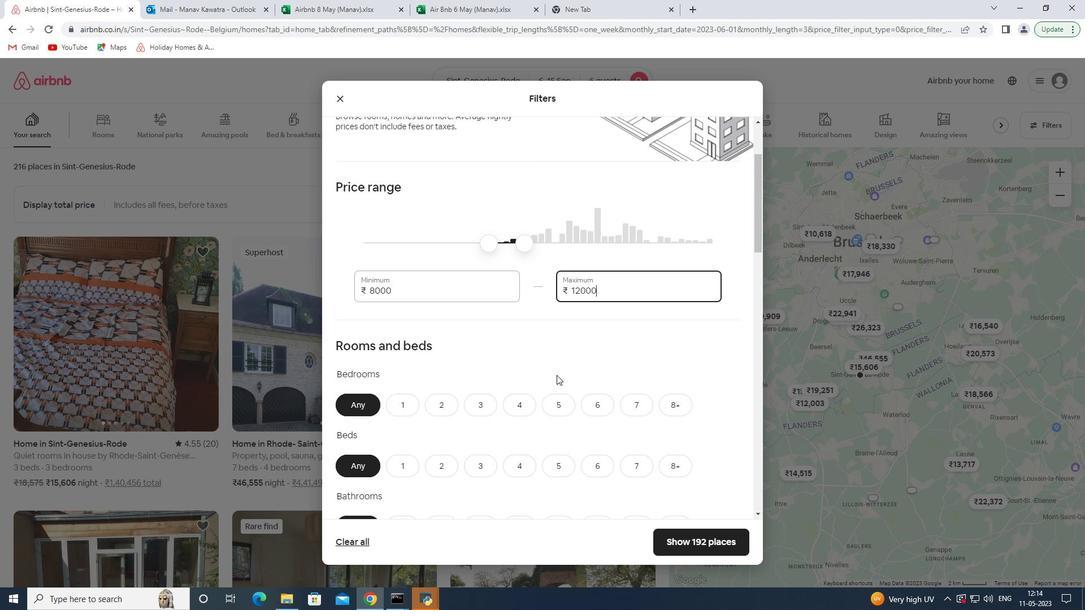 
Action: Mouse moved to (599, 290)
Screenshot: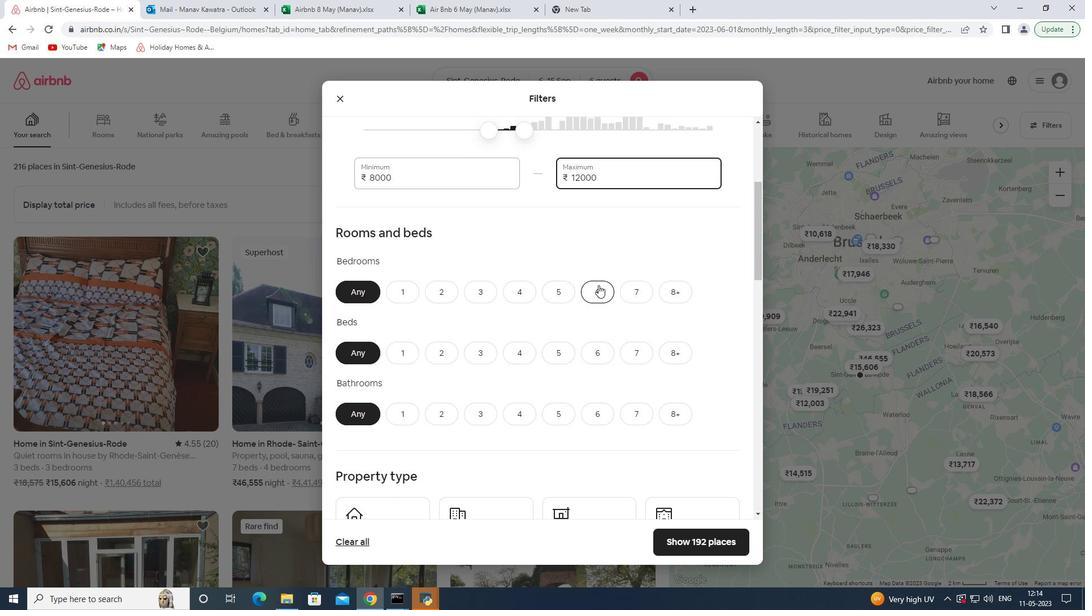
Action: Mouse pressed left at (599, 290)
Screenshot: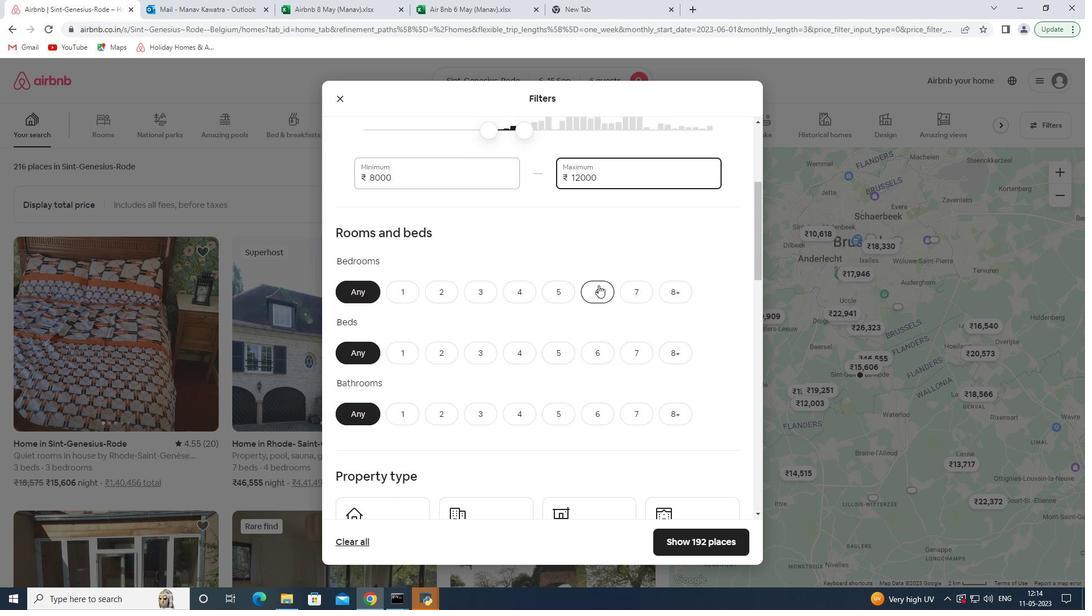
Action: Mouse moved to (598, 349)
Screenshot: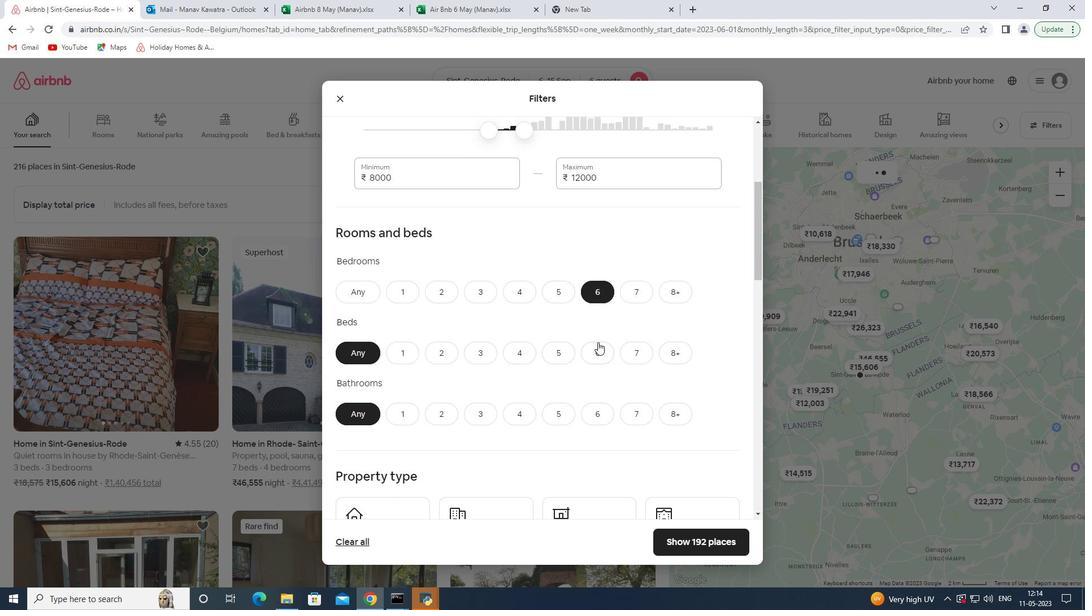 
Action: Mouse pressed left at (597, 348)
Screenshot: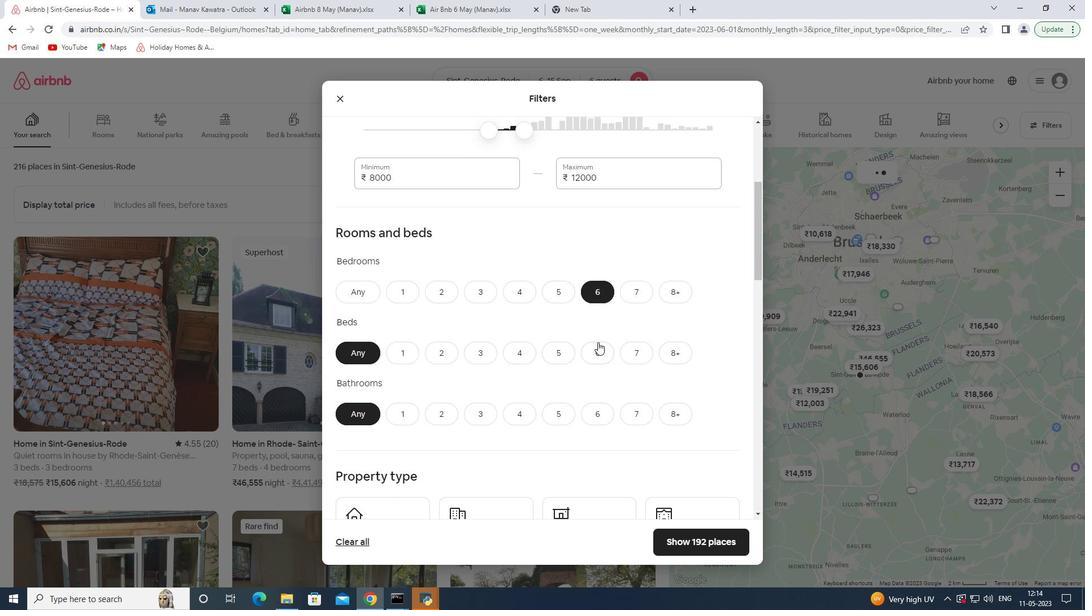 
Action: Mouse moved to (591, 410)
Screenshot: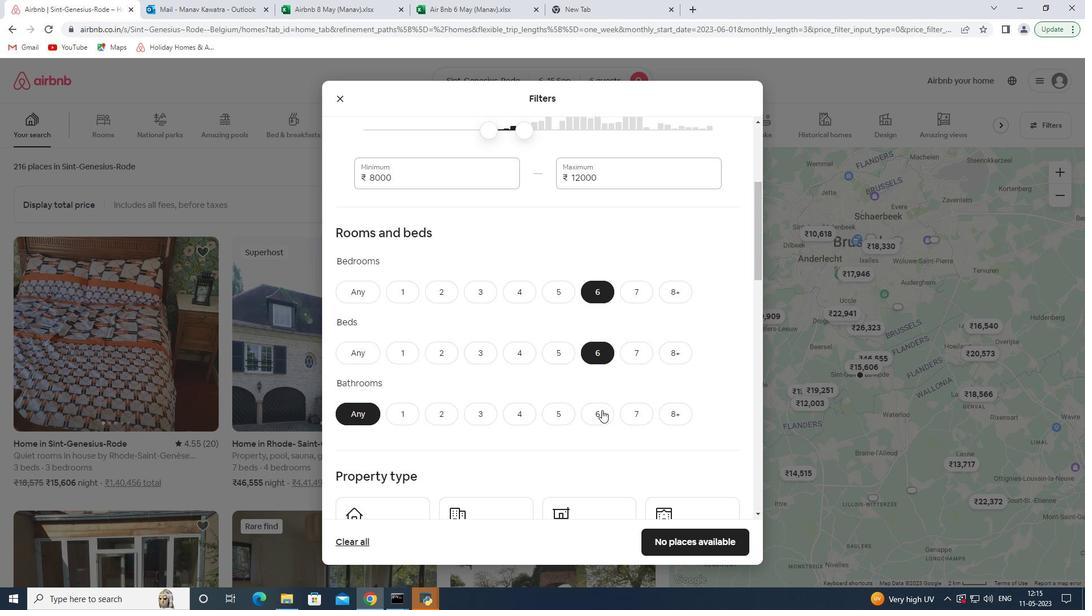 
Action: Mouse pressed left at (591, 410)
Screenshot: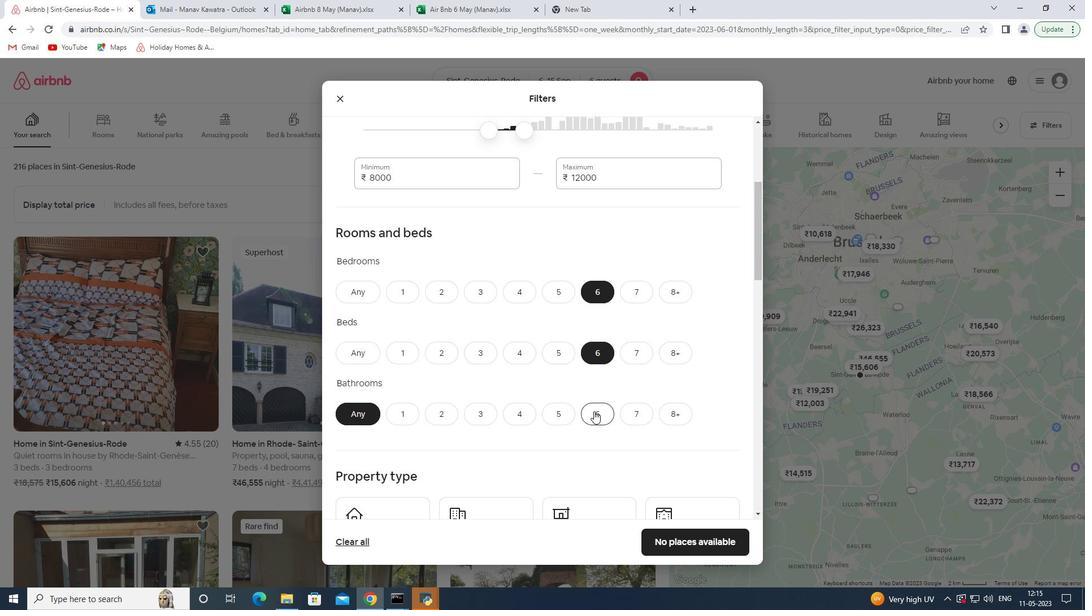 
Action: Mouse moved to (541, 400)
Screenshot: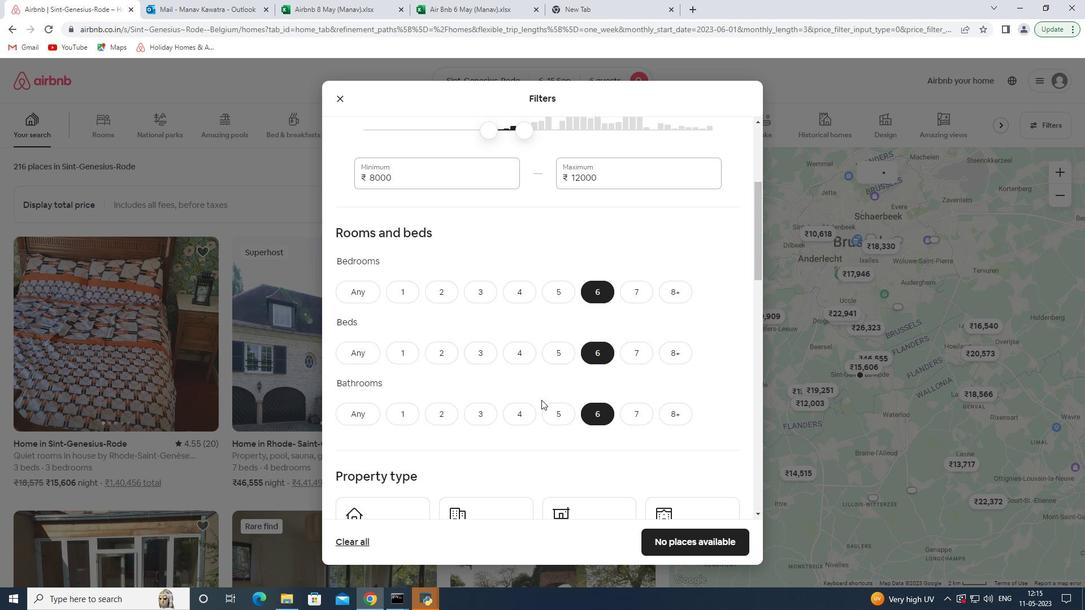 
Action: Mouse scrolled (541, 399) with delta (0, 0)
Screenshot: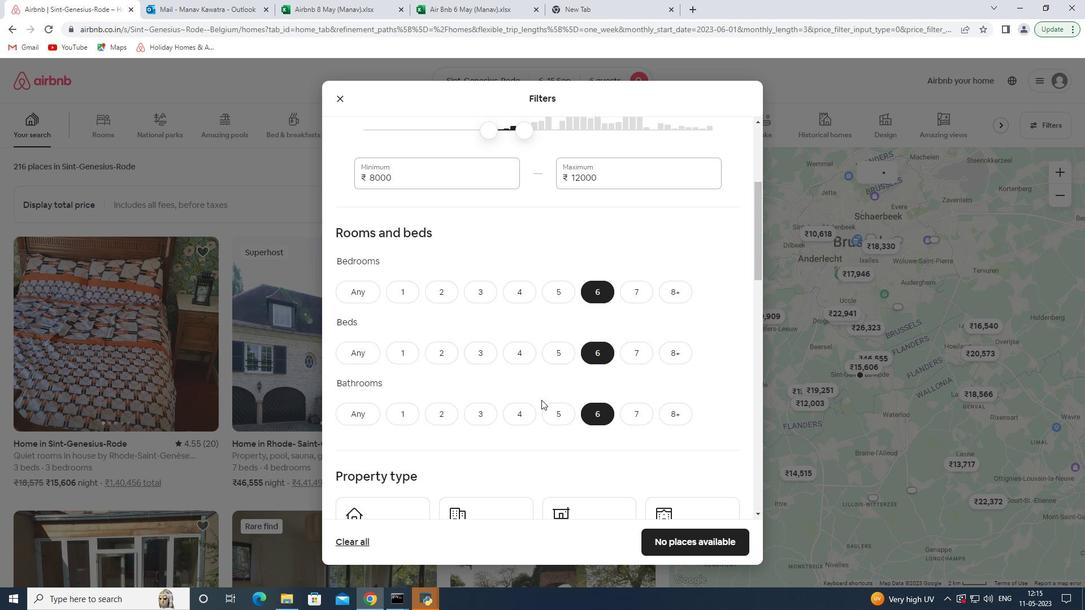 
Action: Mouse scrolled (541, 399) with delta (0, 0)
Screenshot: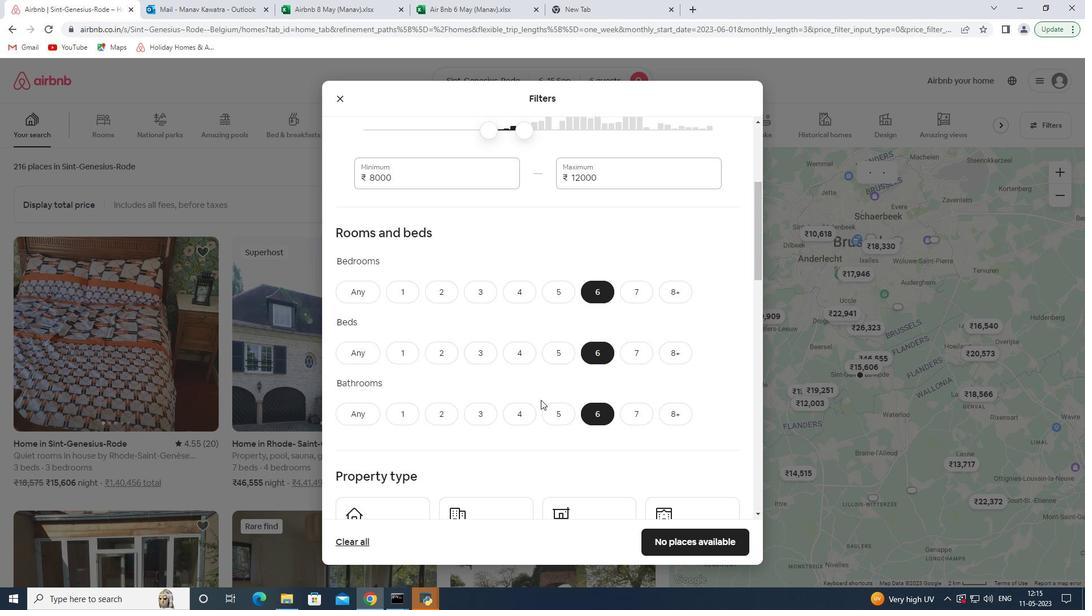 
Action: Mouse moved to (538, 400)
Screenshot: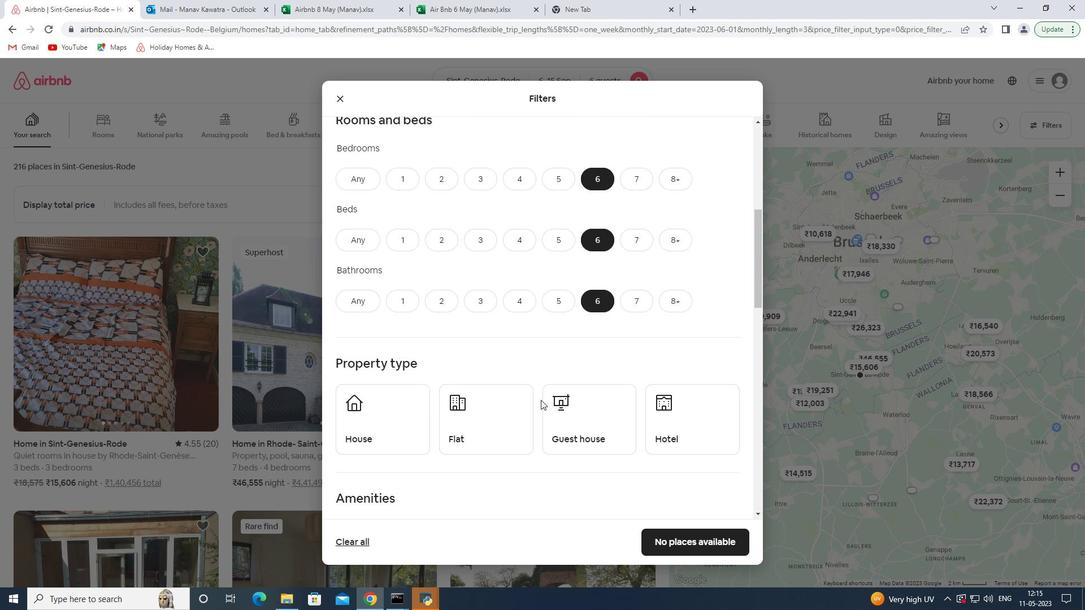 
Action: Mouse scrolled (538, 399) with delta (0, 0)
Screenshot: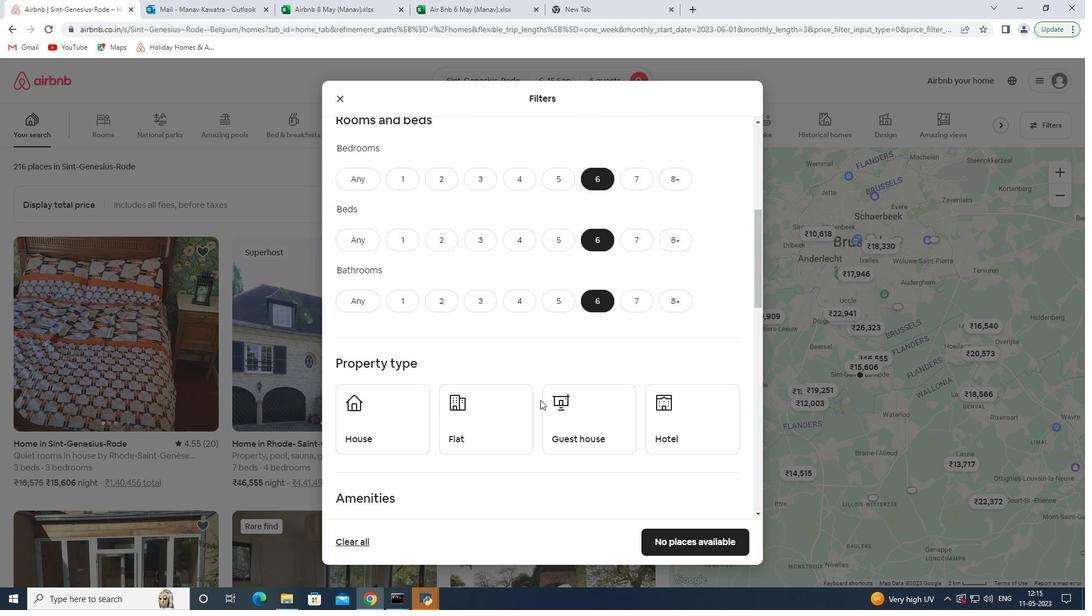 
Action: Mouse moved to (488, 364)
Screenshot: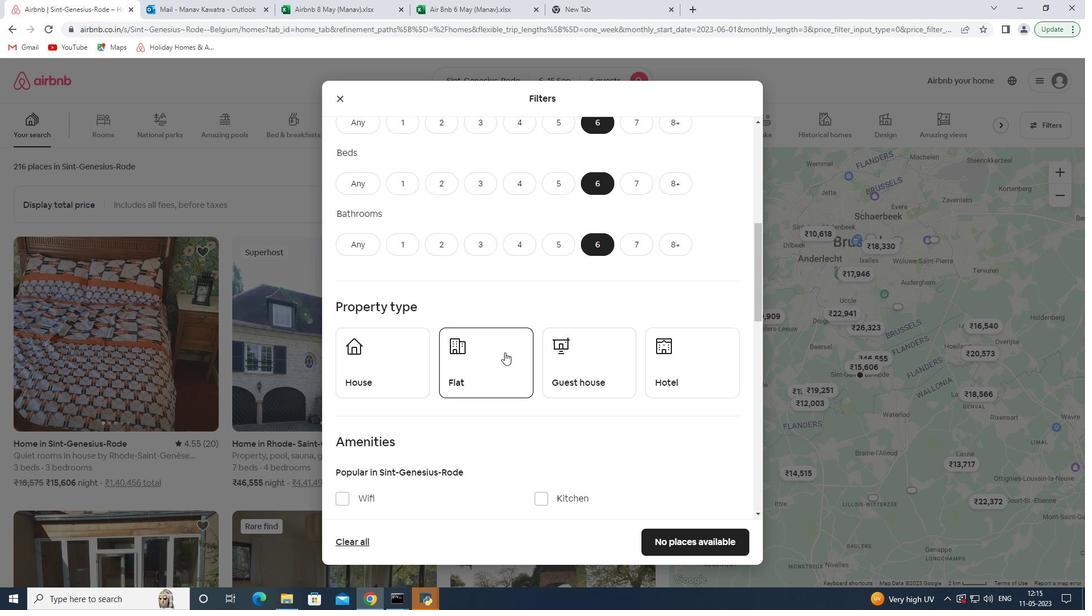 
Action: Mouse scrolled (488, 363) with delta (0, 0)
Screenshot: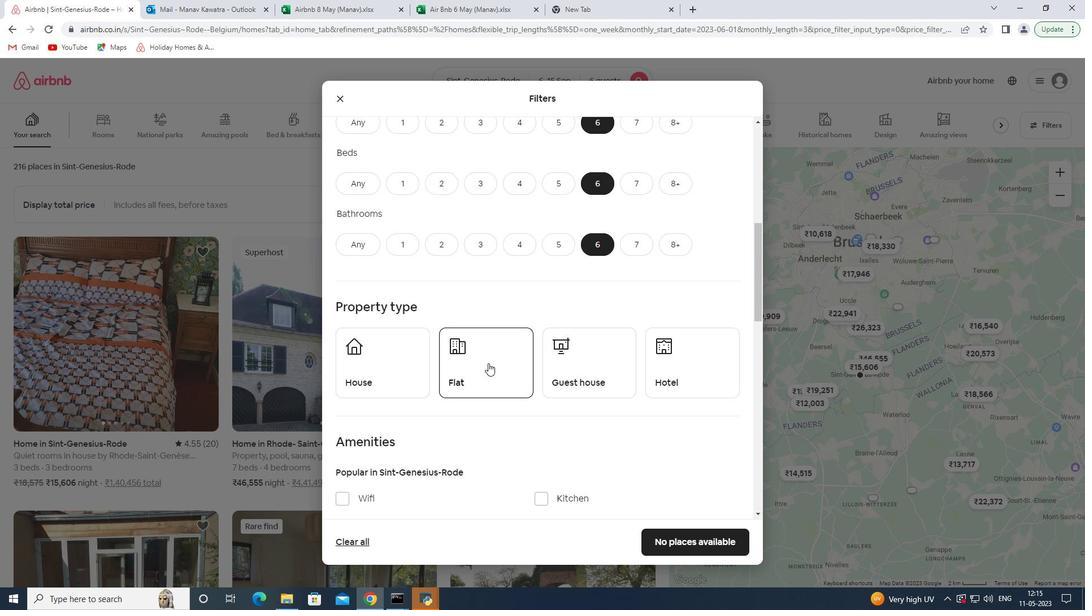 
Action: Mouse scrolled (488, 363) with delta (0, 0)
Screenshot: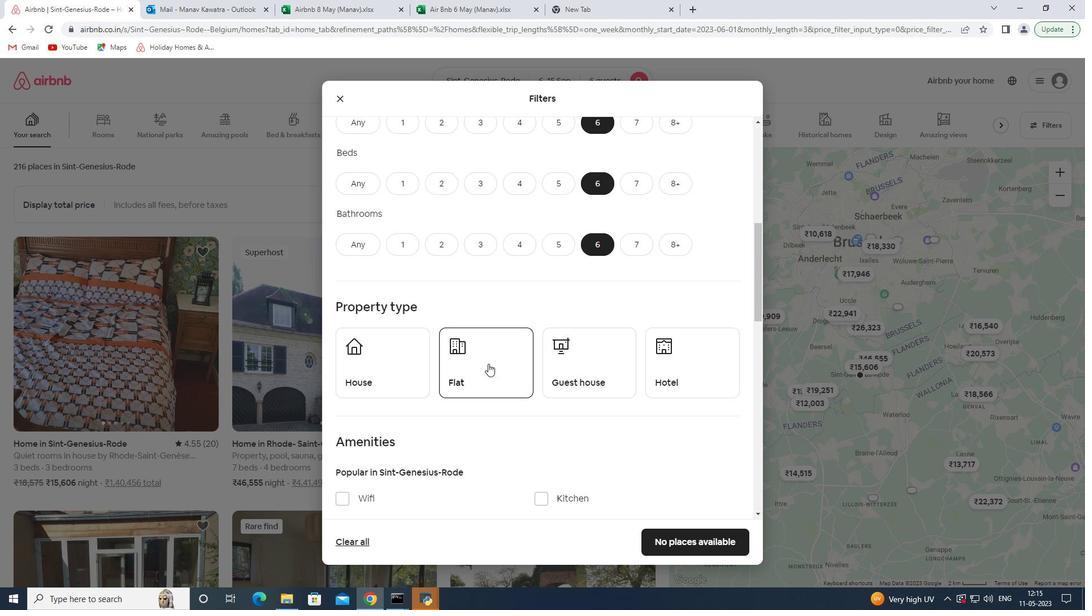 
Action: Mouse moved to (390, 257)
Screenshot: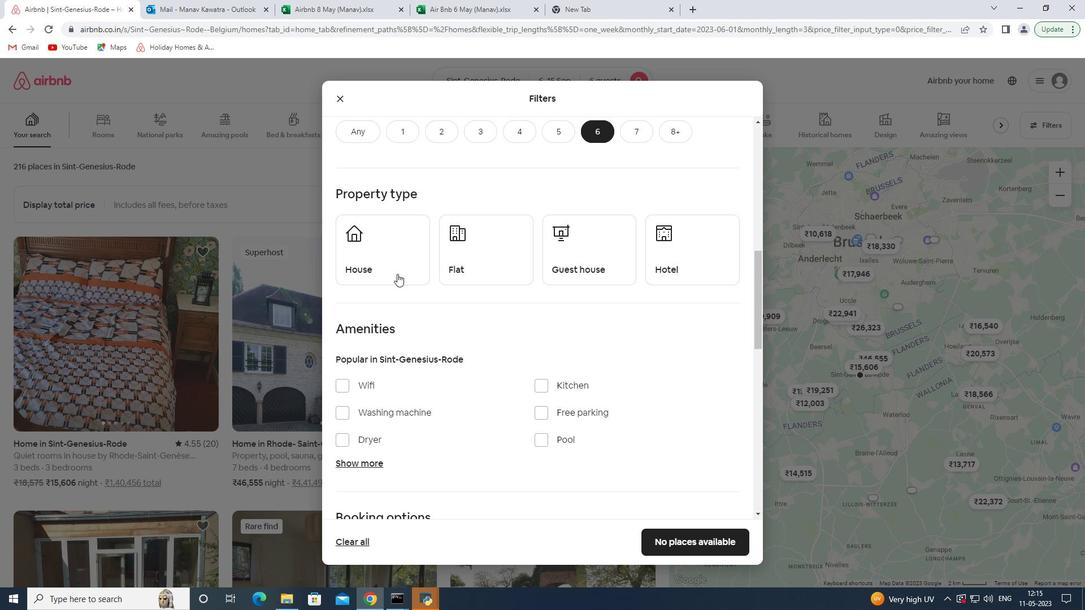 
Action: Mouse pressed left at (390, 257)
Screenshot: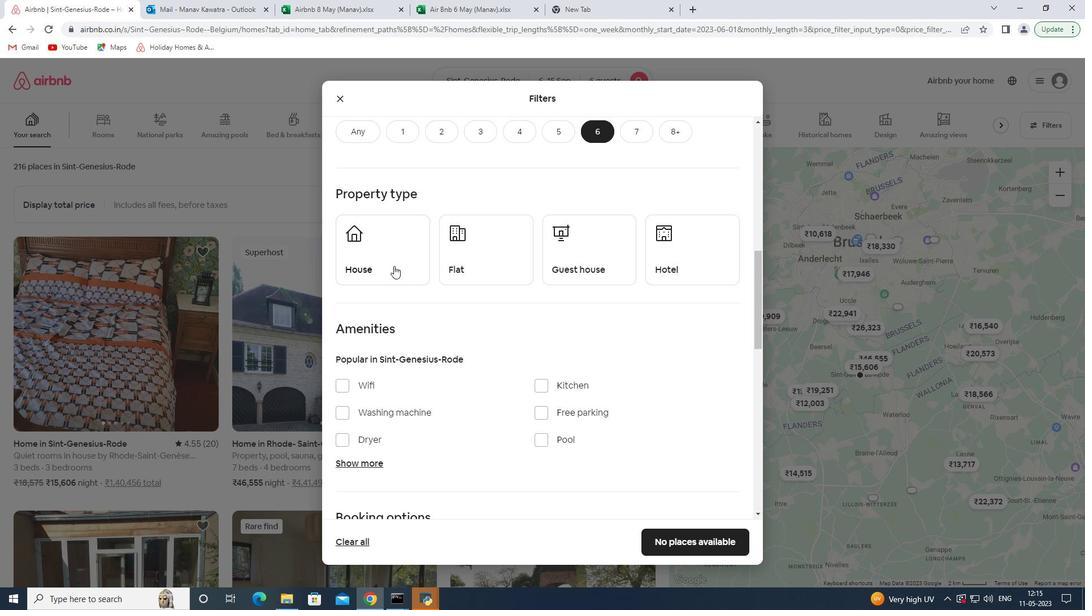 
Action: Mouse moved to (528, 250)
Screenshot: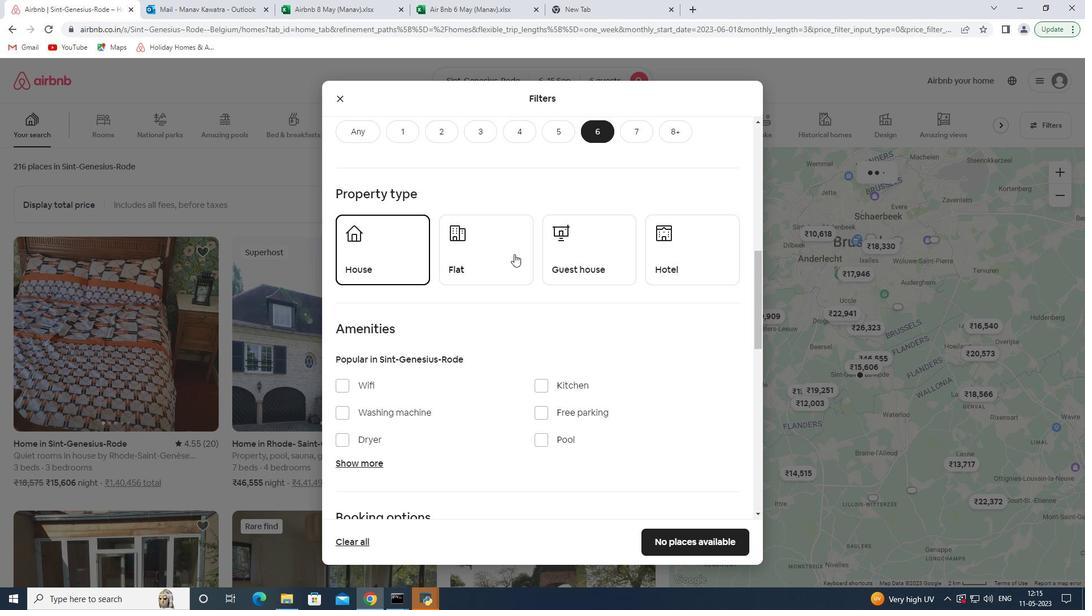 
Action: Mouse pressed left at (528, 250)
Screenshot: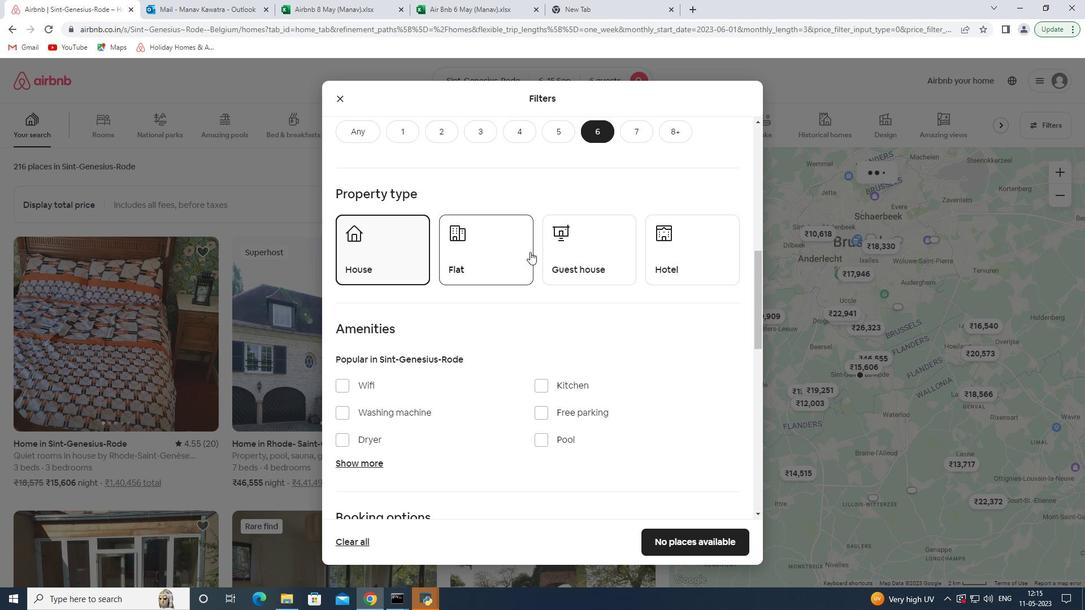 
Action: Mouse moved to (585, 258)
Screenshot: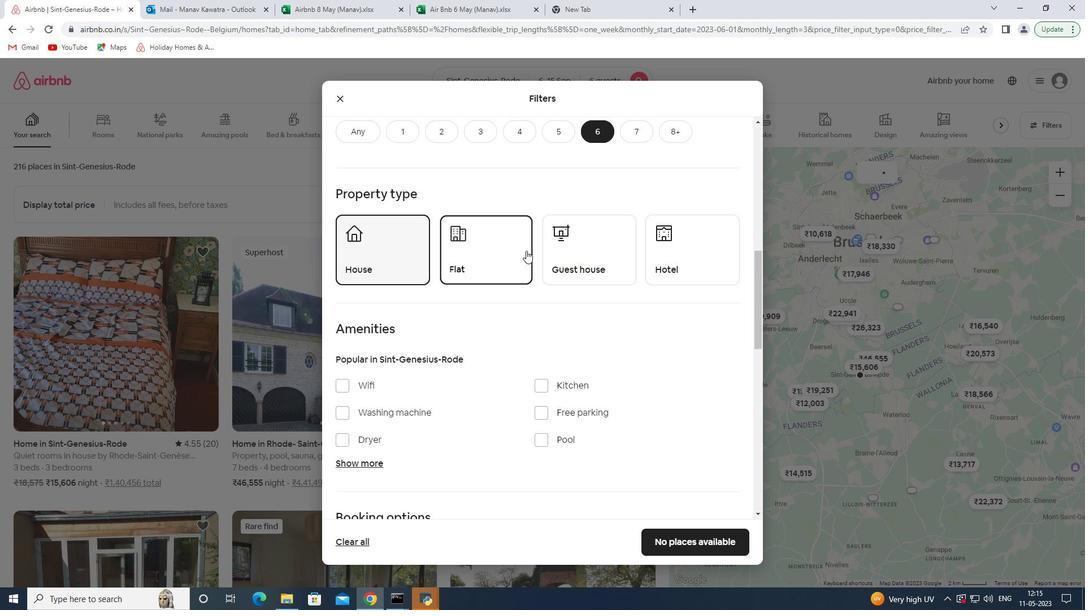 
Action: Mouse pressed left at (585, 258)
Screenshot: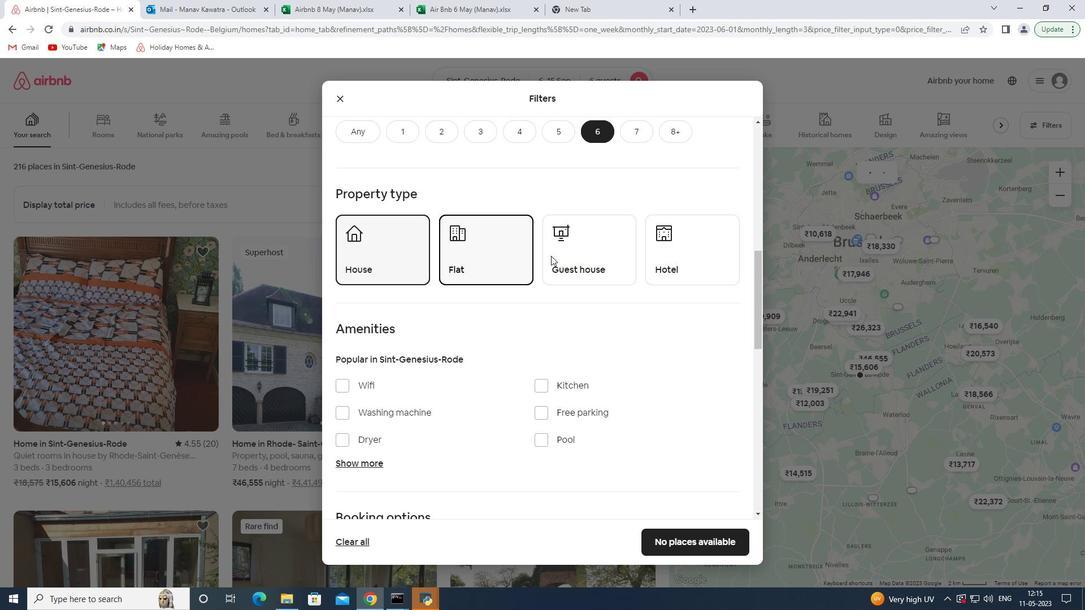 
Action: Mouse moved to (499, 340)
Screenshot: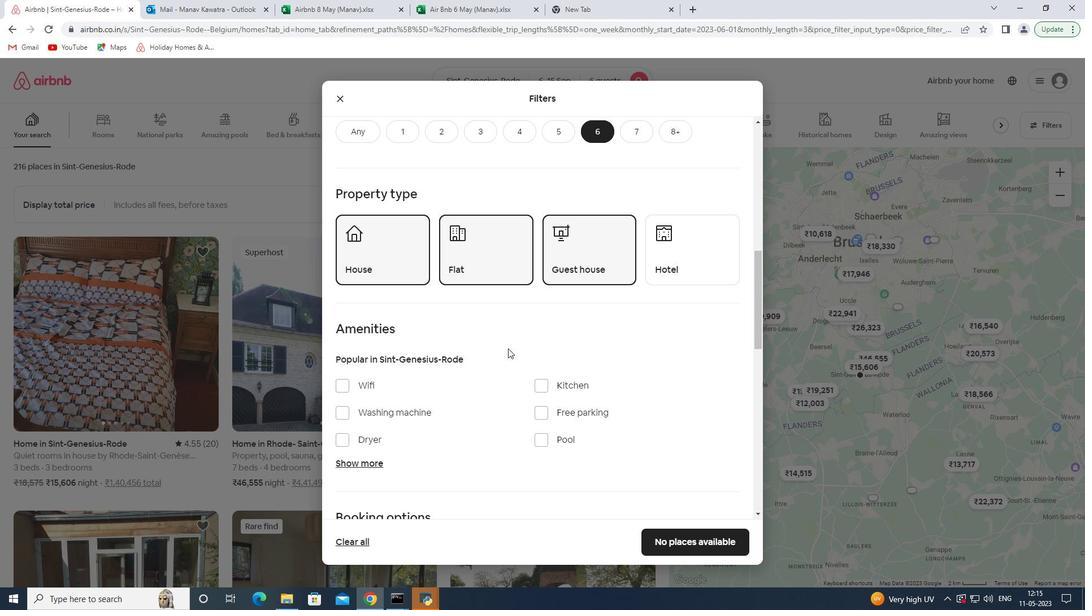 
Action: Mouse scrolled (499, 339) with delta (0, 0)
Screenshot: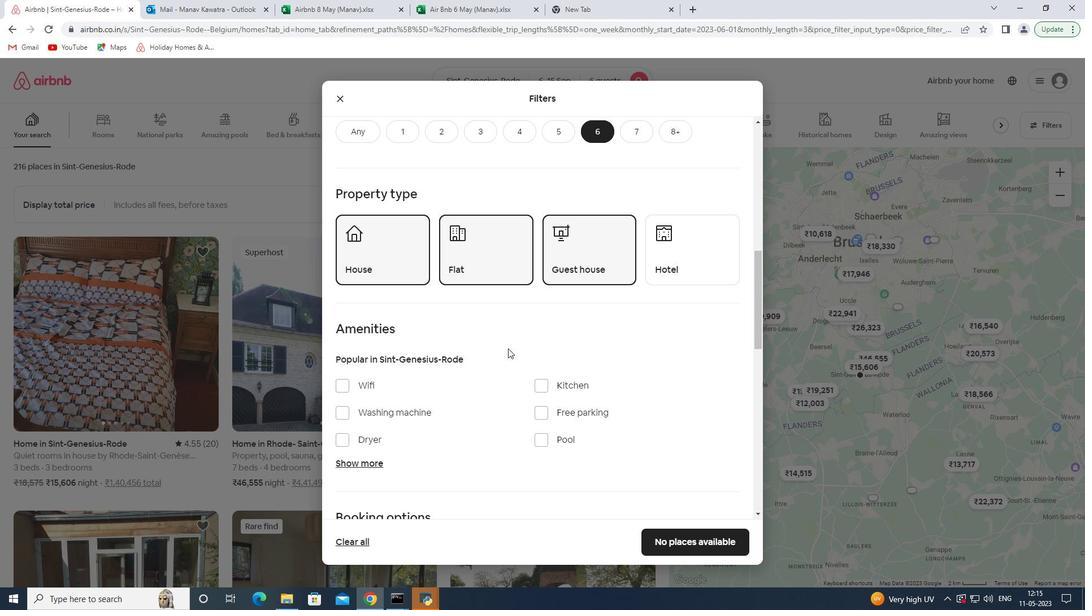 
Action: Mouse moved to (496, 334)
Screenshot: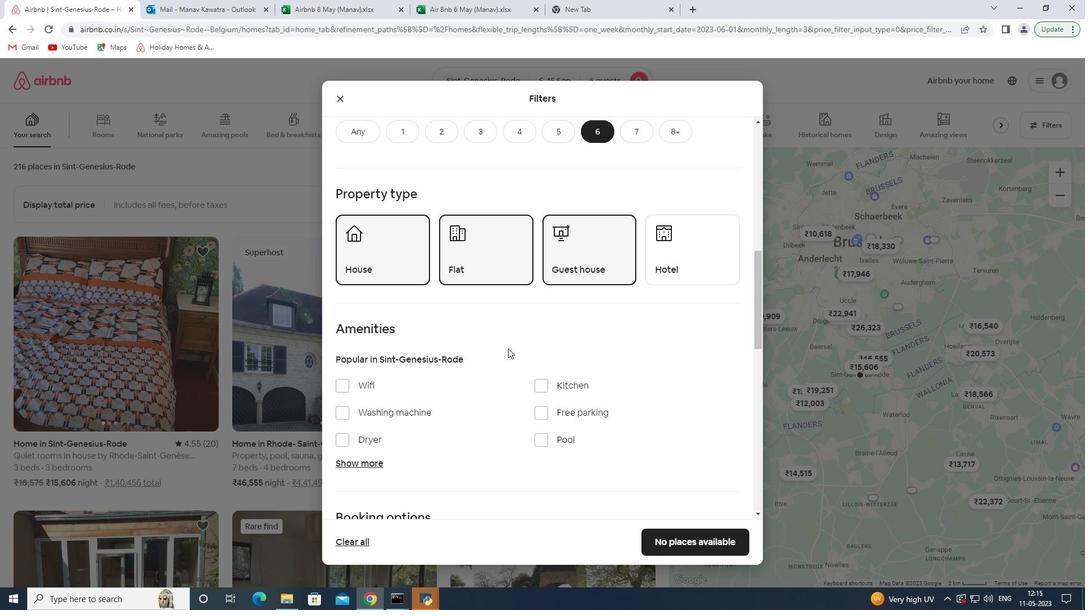 
Action: Mouse scrolled (496, 334) with delta (0, 0)
Screenshot: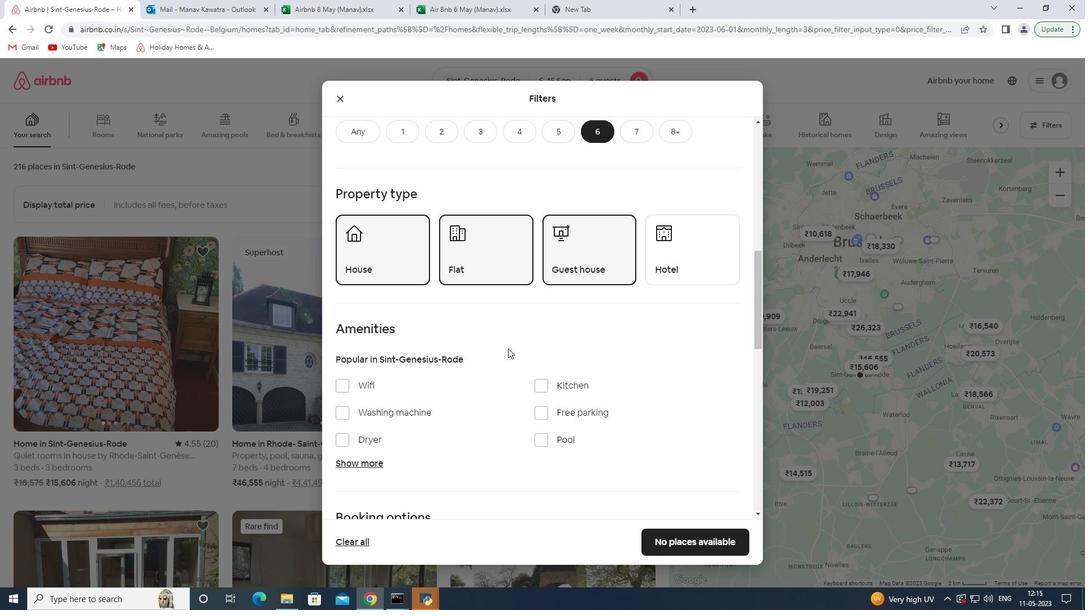 
Action: Mouse moved to (358, 274)
Screenshot: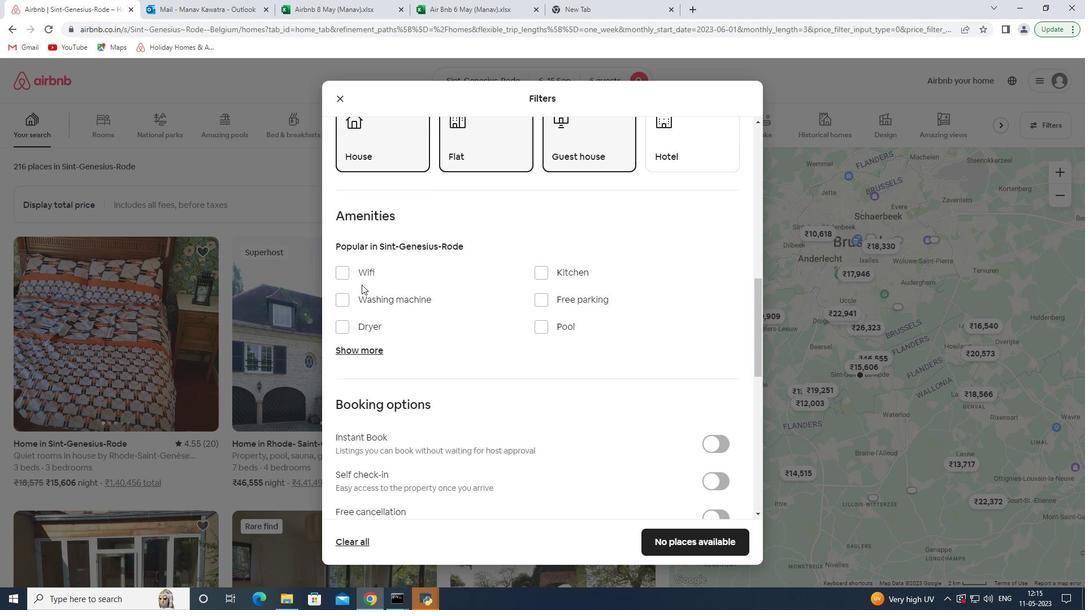 
Action: Mouse pressed left at (358, 274)
Screenshot: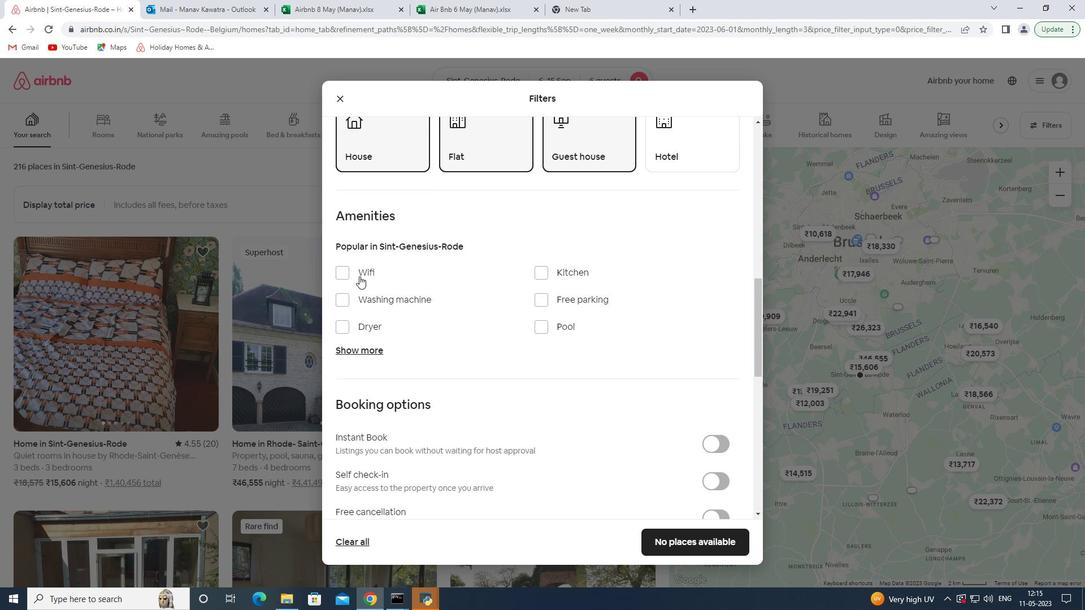
Action: Mouse moved to (363, 349)
Screenshot: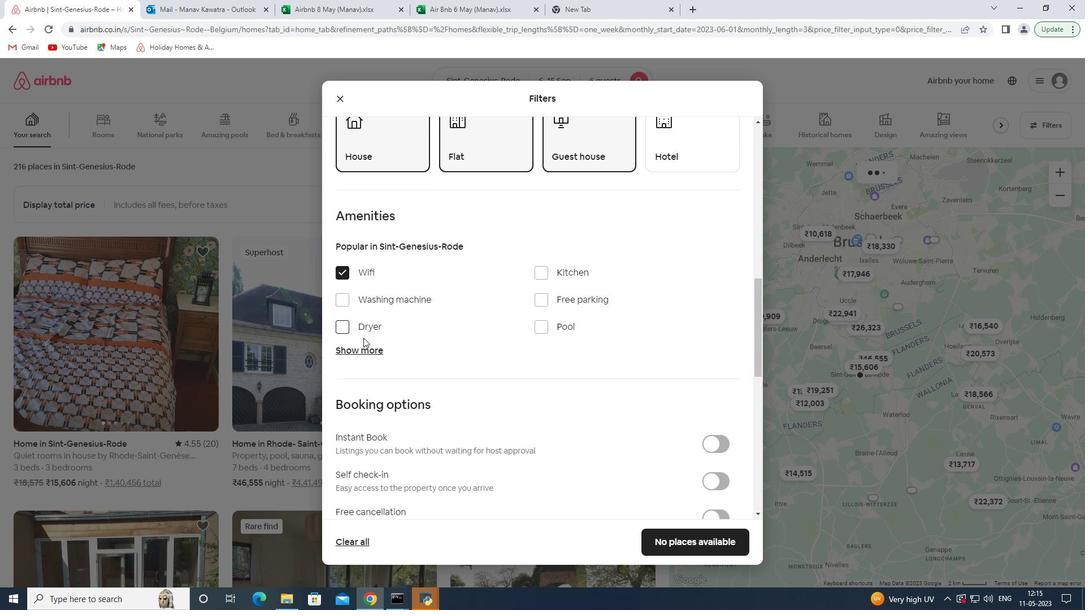 
Action: Mouse pressed left at (363, 349)
Screenshot: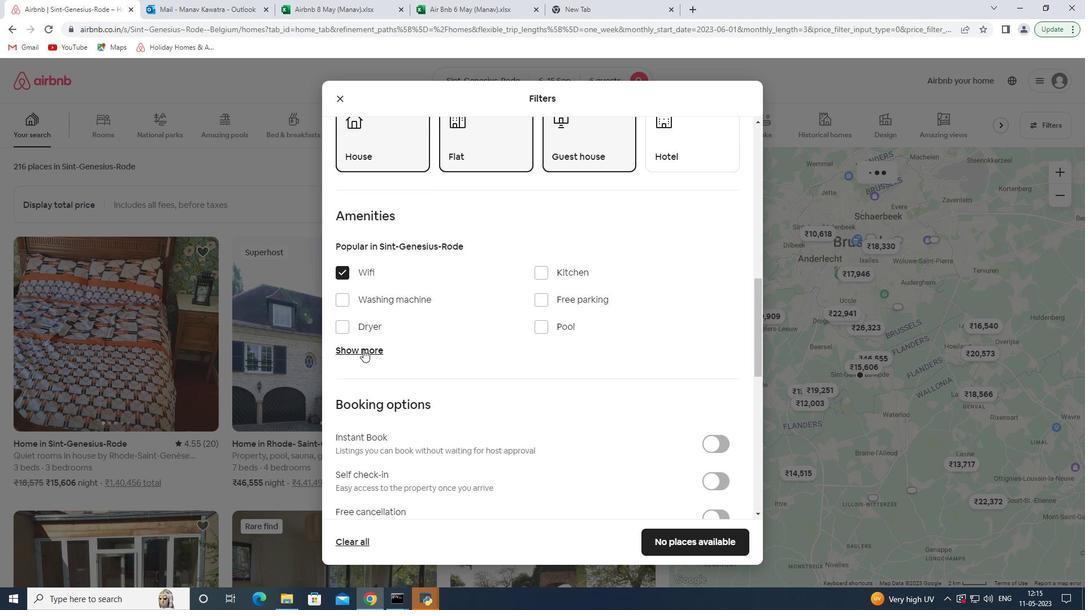 
Action: Mouse moved to (560, 297)
Screenshot: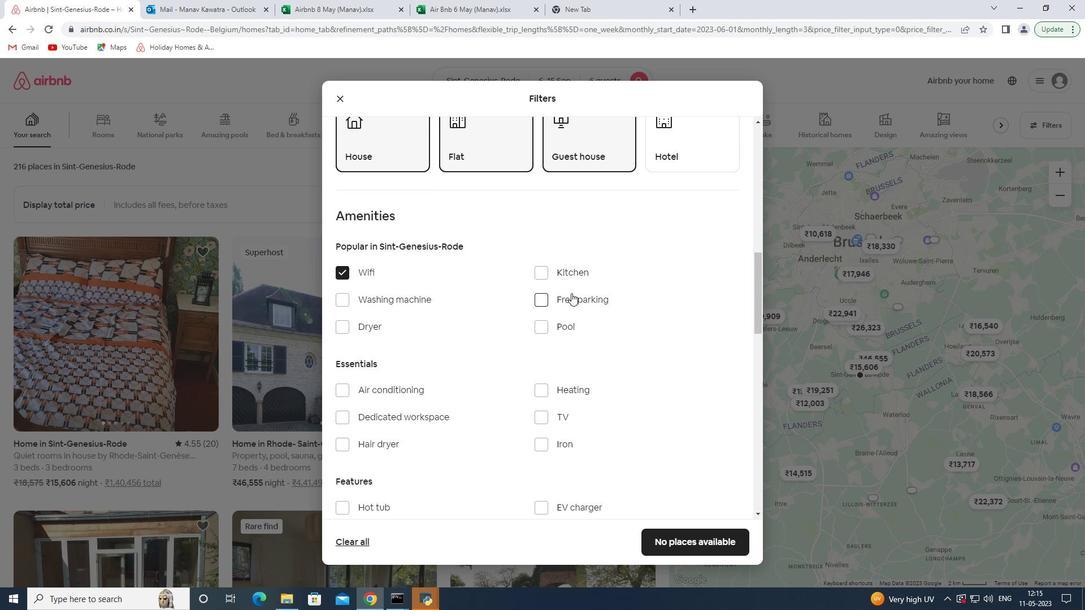 
Action: Mouse pressed left at (560, 297)
Screenshot: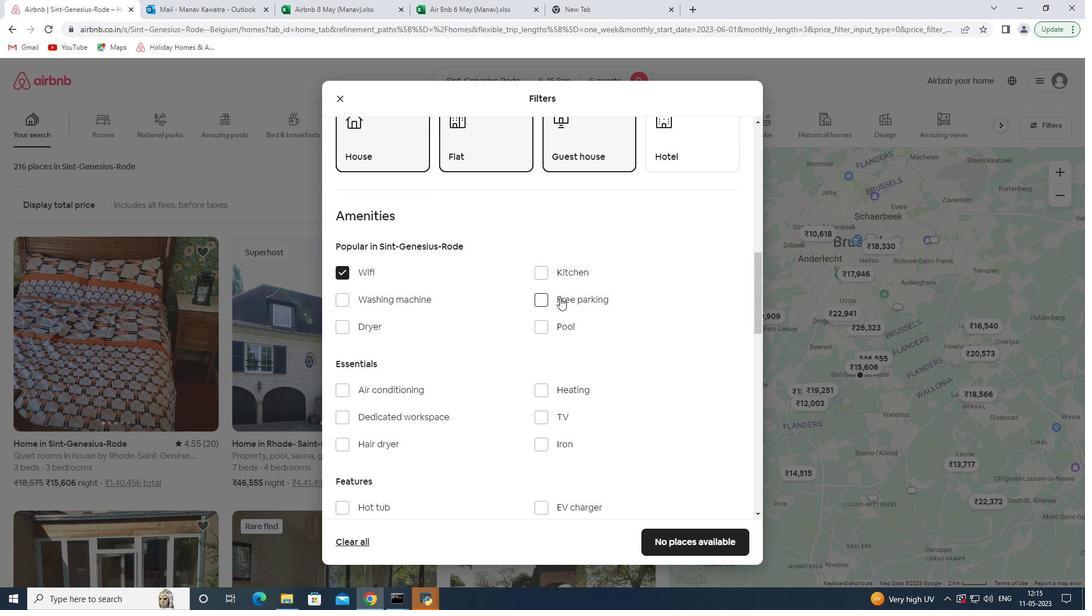 
Action: Mouse moved to (499, 342)
Screenshot: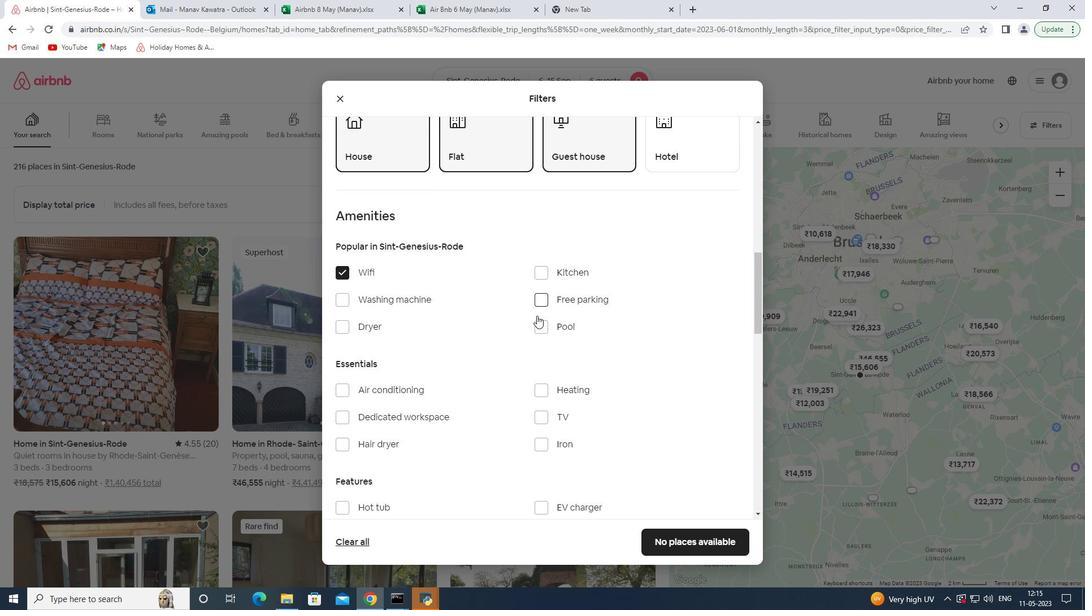 
Action: Mouse scrolled (499, 341) with delta (0, 0)
Screenshot: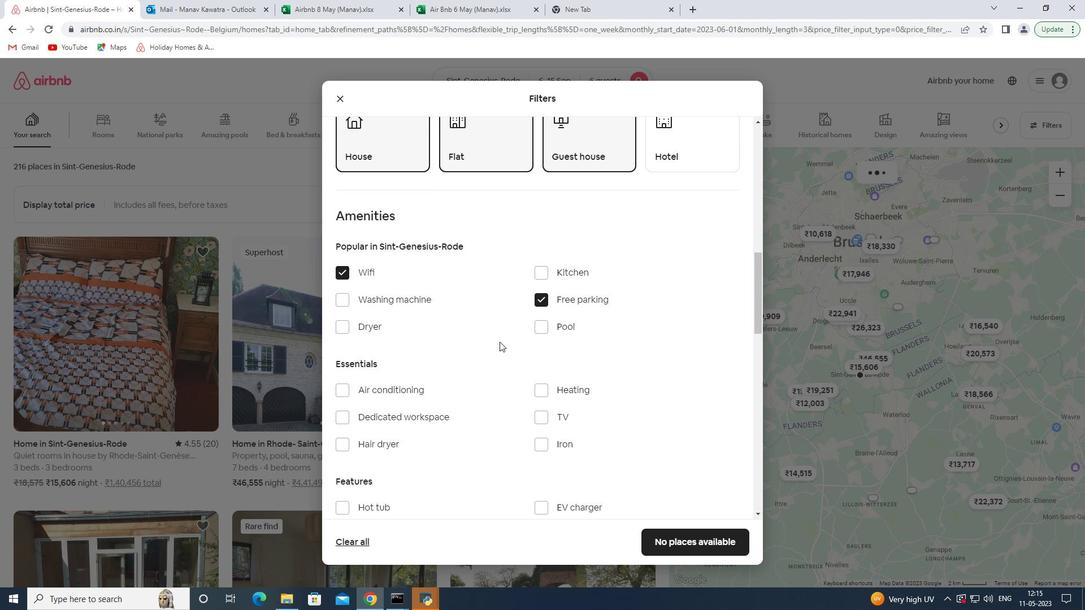 
Action: Mouse scrolled (499, 341) with delta (0, 0)
Screenshot: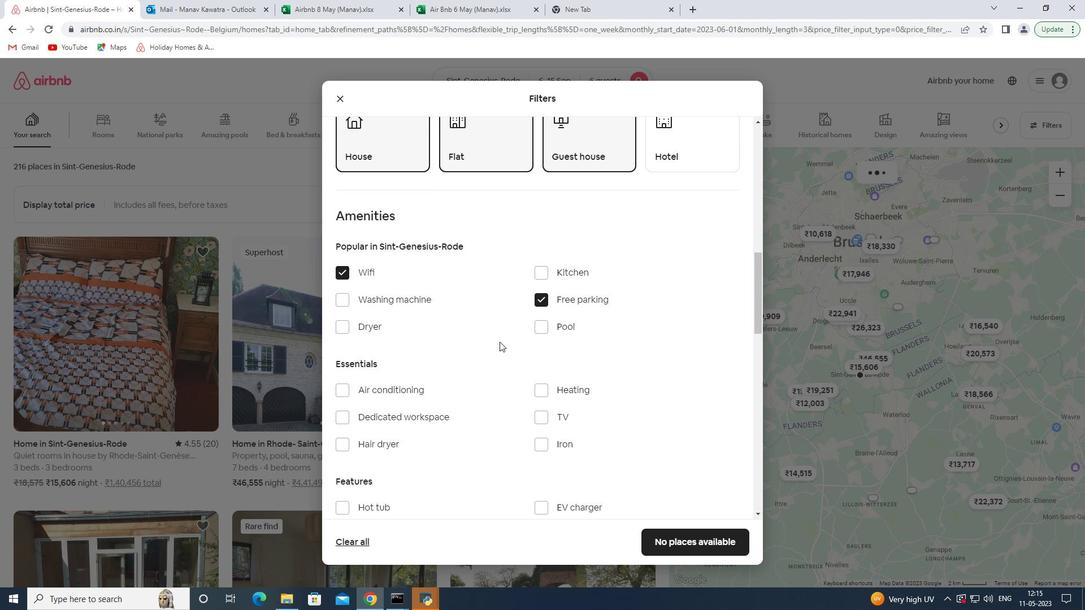 
Action: Mouse scrolled (499, 341) with delta (0, 0)
Screenshot: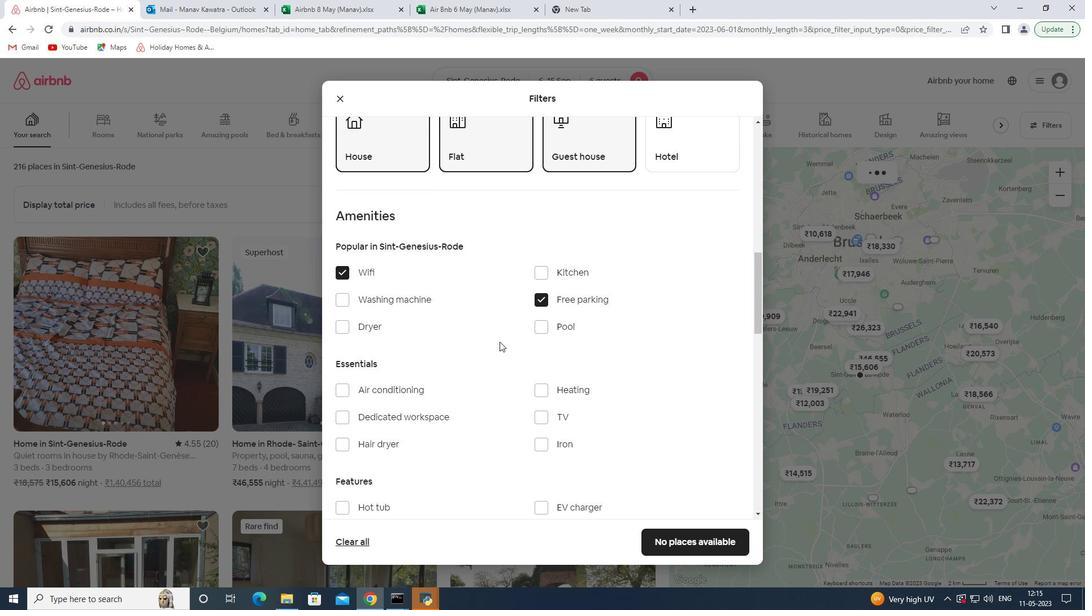 
Action: Mouse moved to (543, 255)
Screenshot: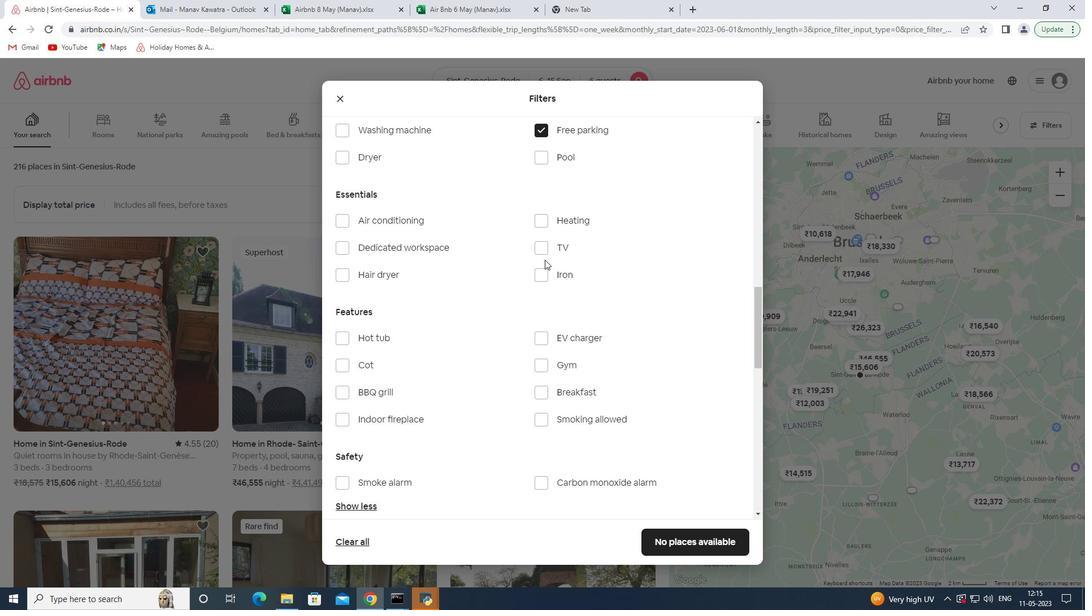 
Action: Mouse pressed left at (543, 255)
Screenshot: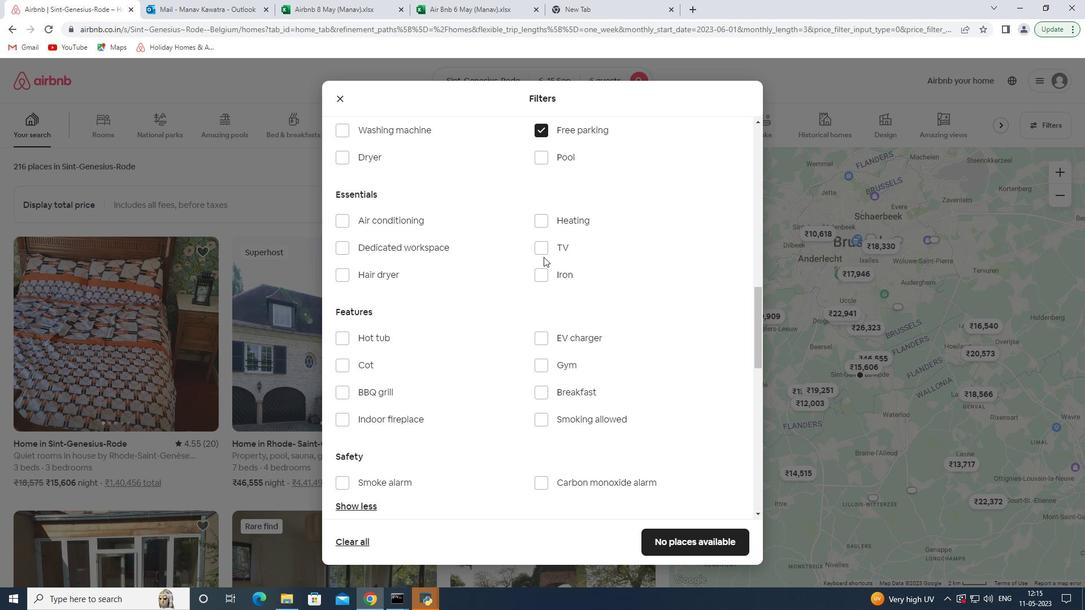 
Action: Mouse moved to (550, 385)
Screenshot: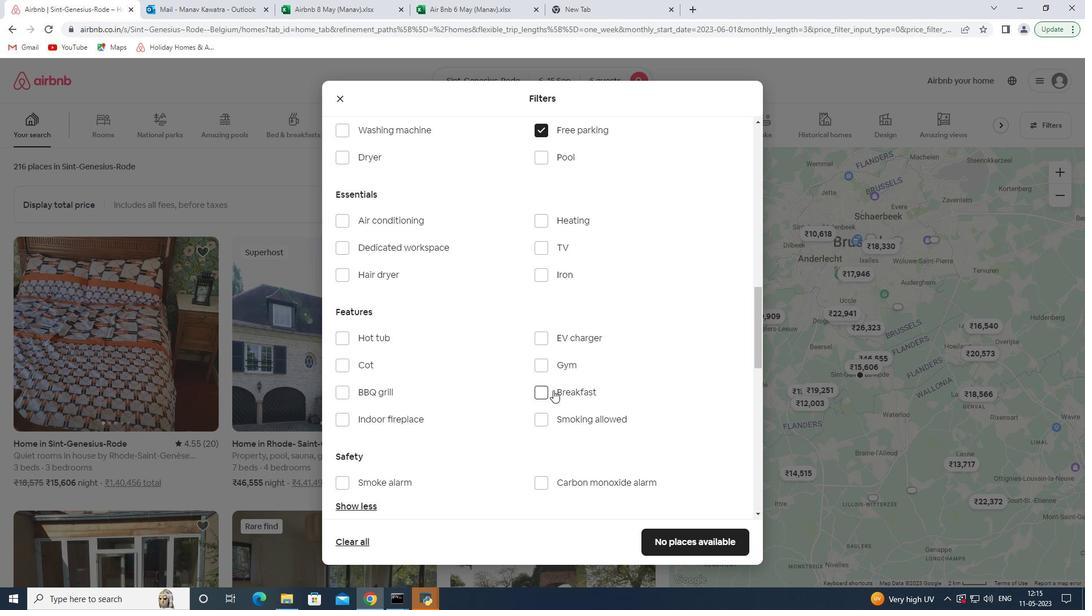
Action: Mouse pressed left at (550, 385)
Screenshot: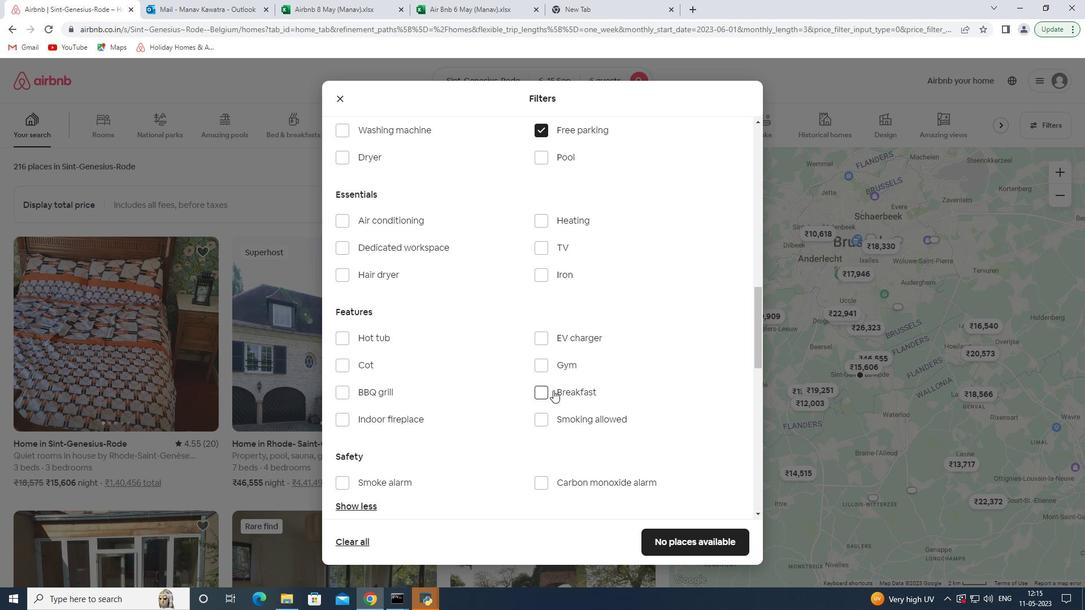 
Action: Mouse moved to (550, 398)
Screenshot: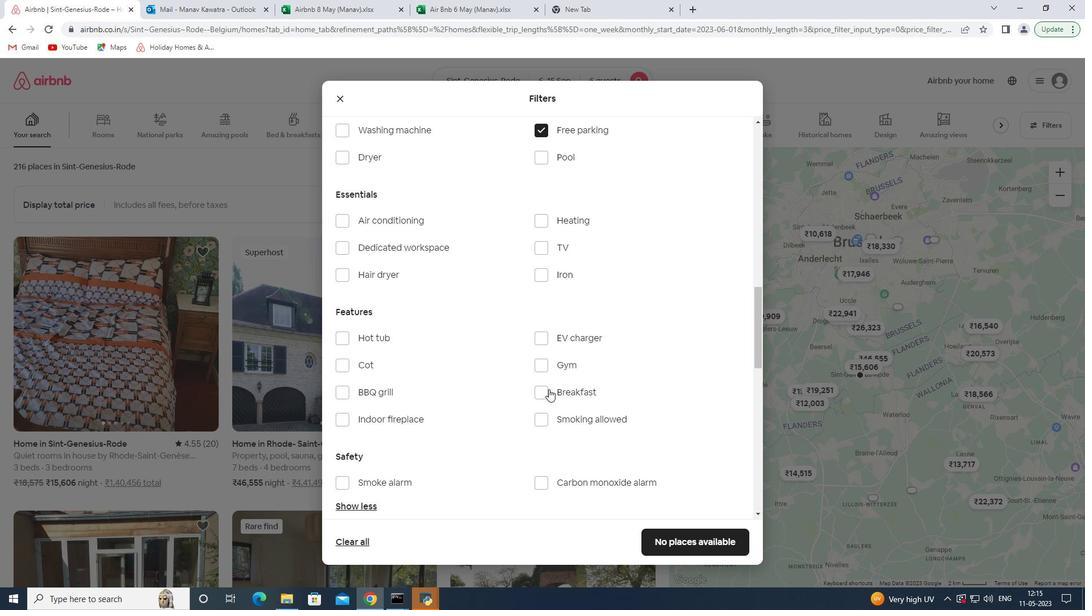 
Action: Mouse pressed left at (550, 398)
Screenshot: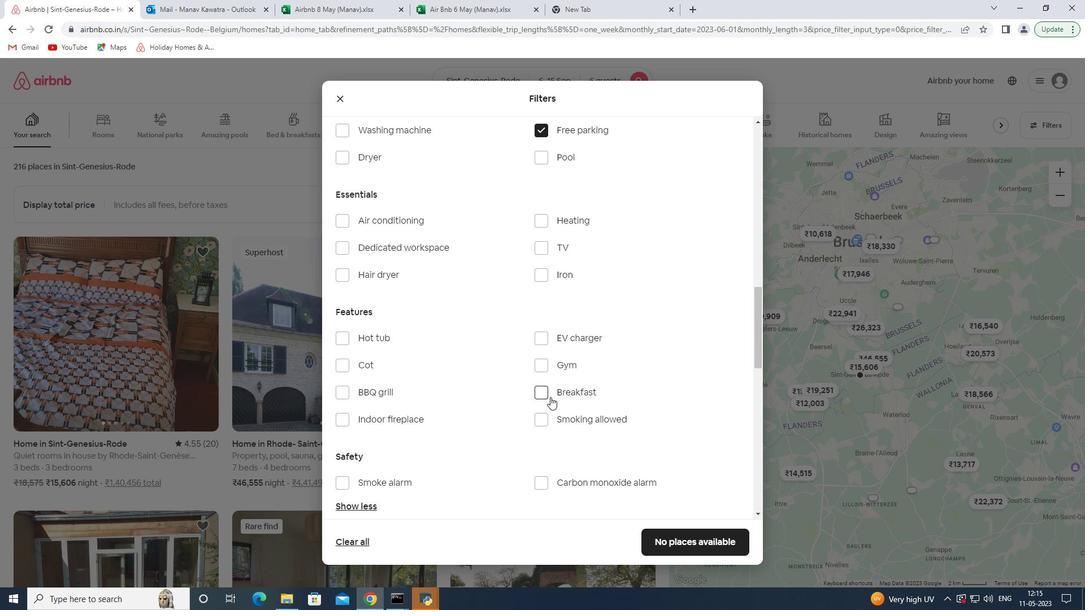 
Action: Mouse moved to (552, 371)
Screenshot: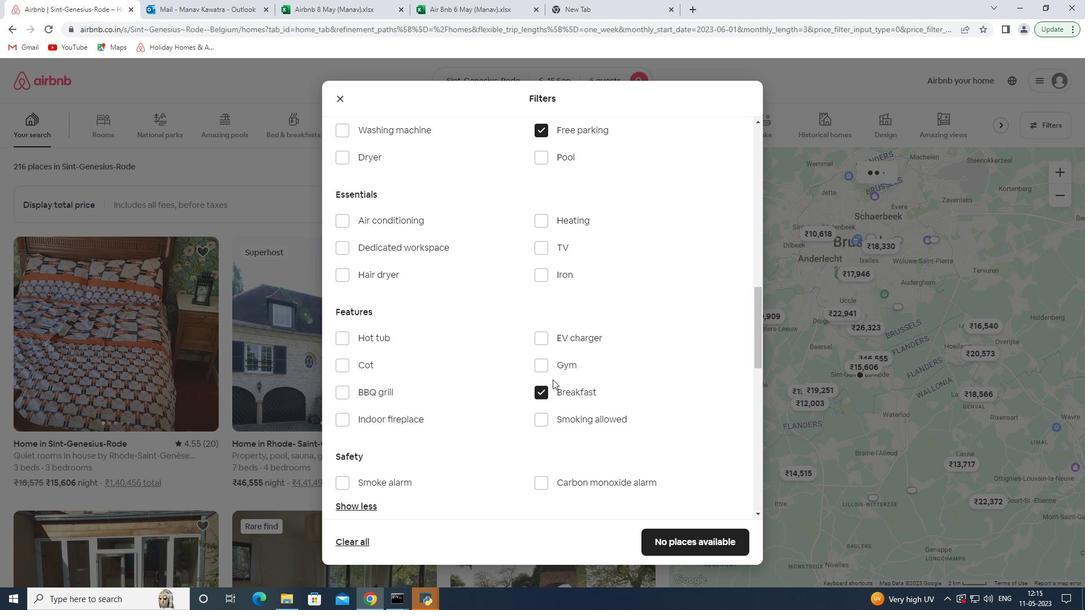 
Action: Mouse pressed left at (552, 371)
Screenshot: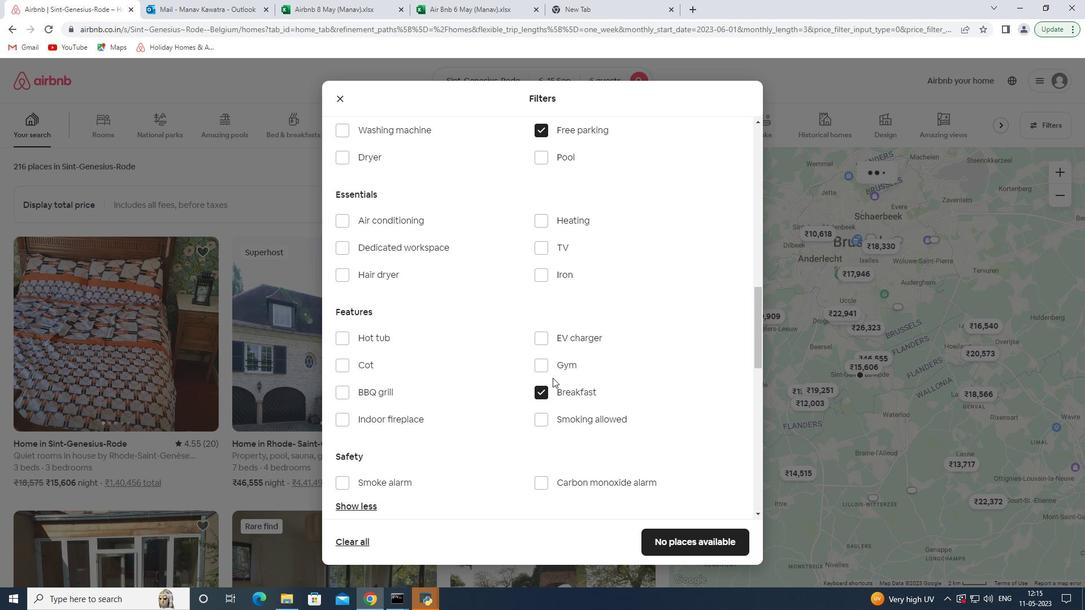 
Action: Mouse moved to (521, 404)
Screenshot: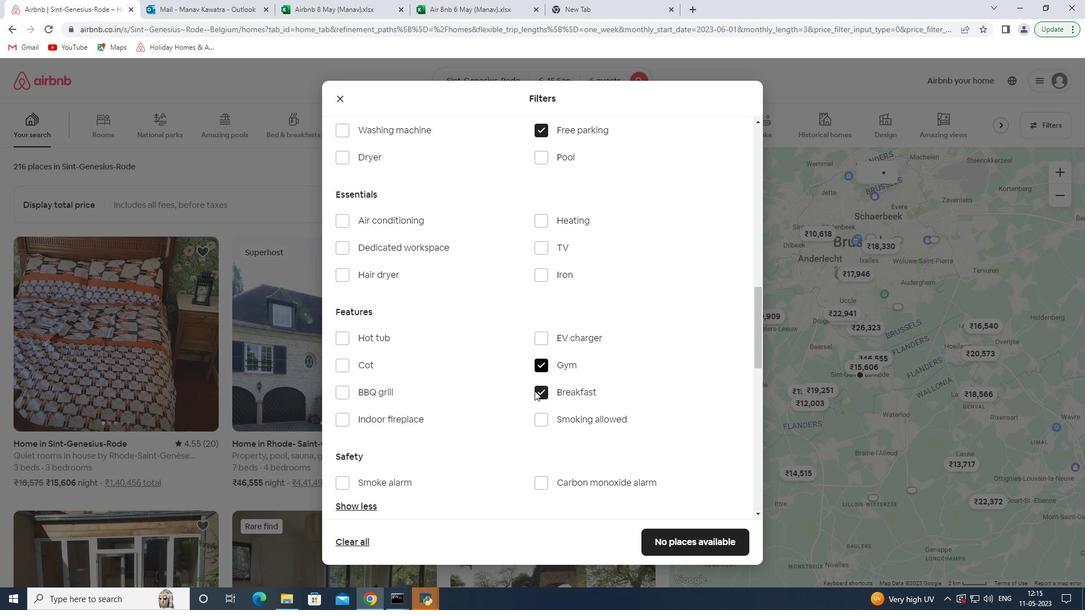 
Action: Mouse scrolled (521, 404) with delta (0, 0)
Screenshot: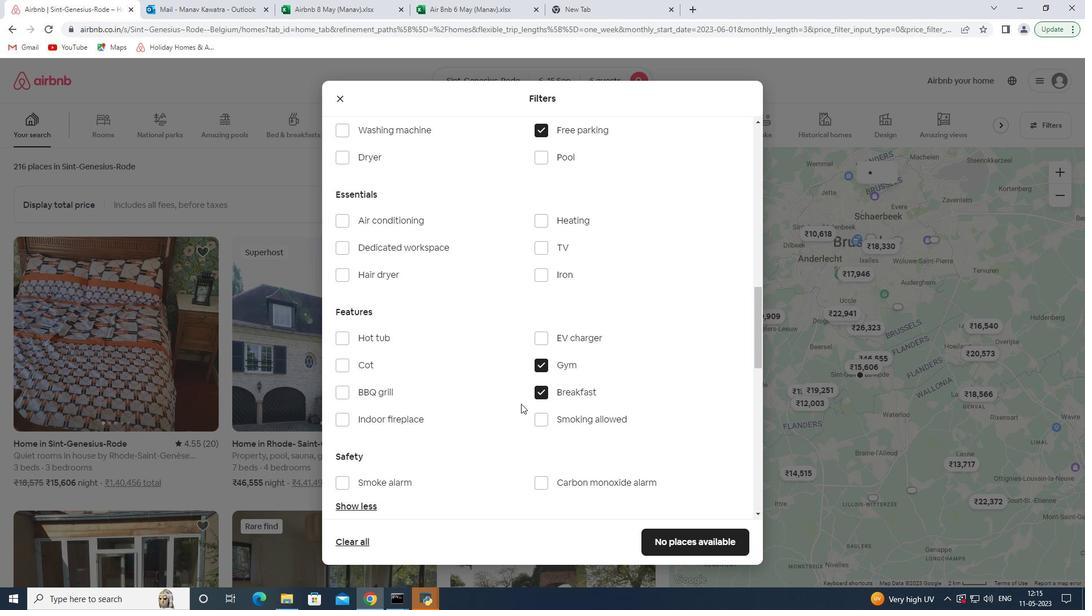 
Action: Mouse scrolled (521, 404) with delta (0, 0)
Screenshot: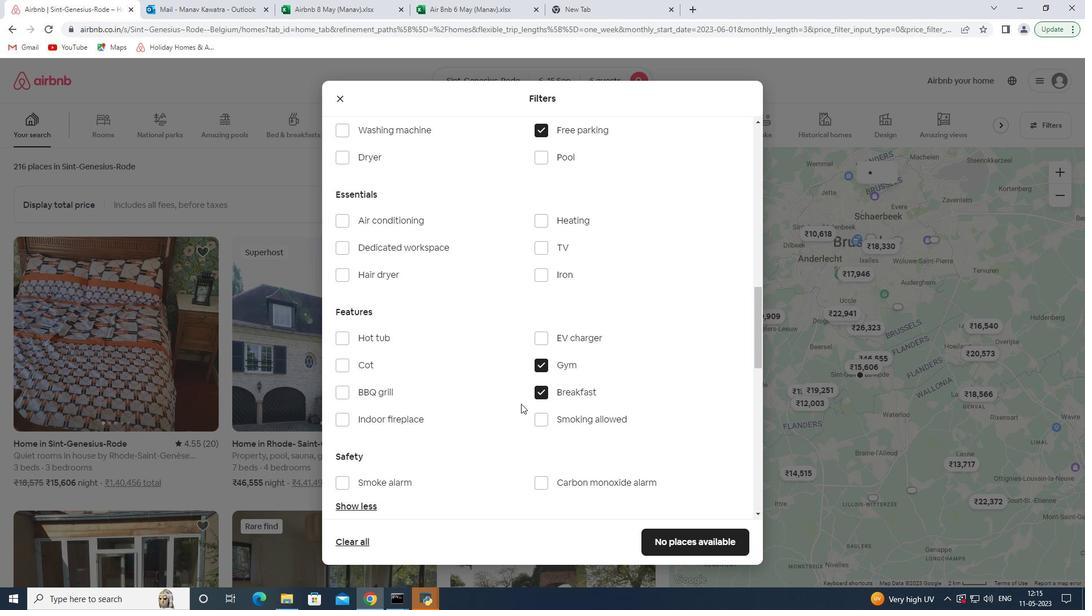 
Action: Mouse scrolled (521, 404) with delta (0, 0)
Screenshot: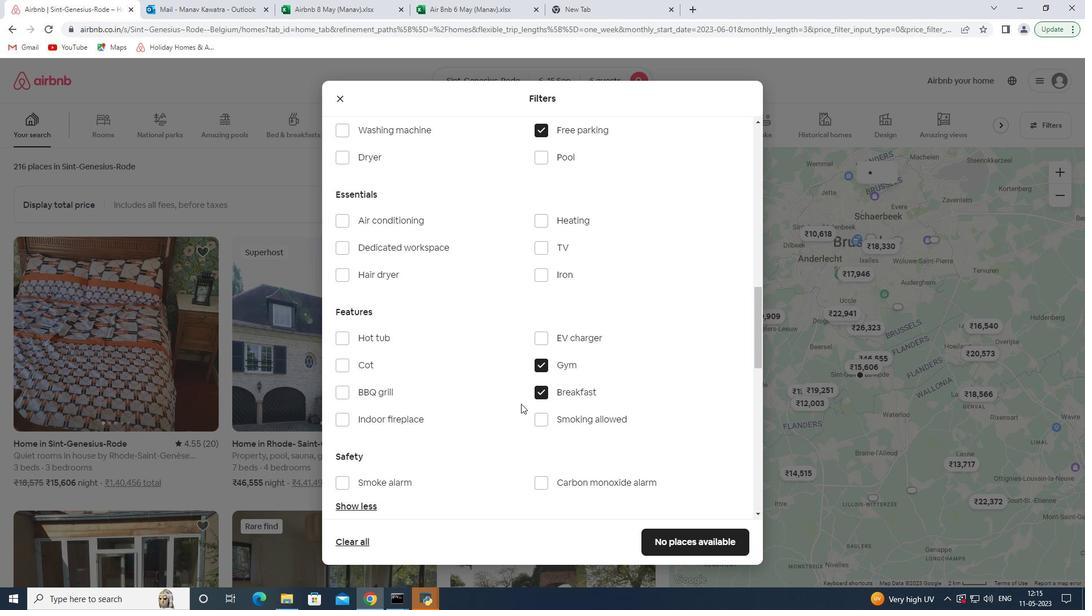 
Action: Mouse scrolled (521, 404) with delta (0, 0)
Screenshot: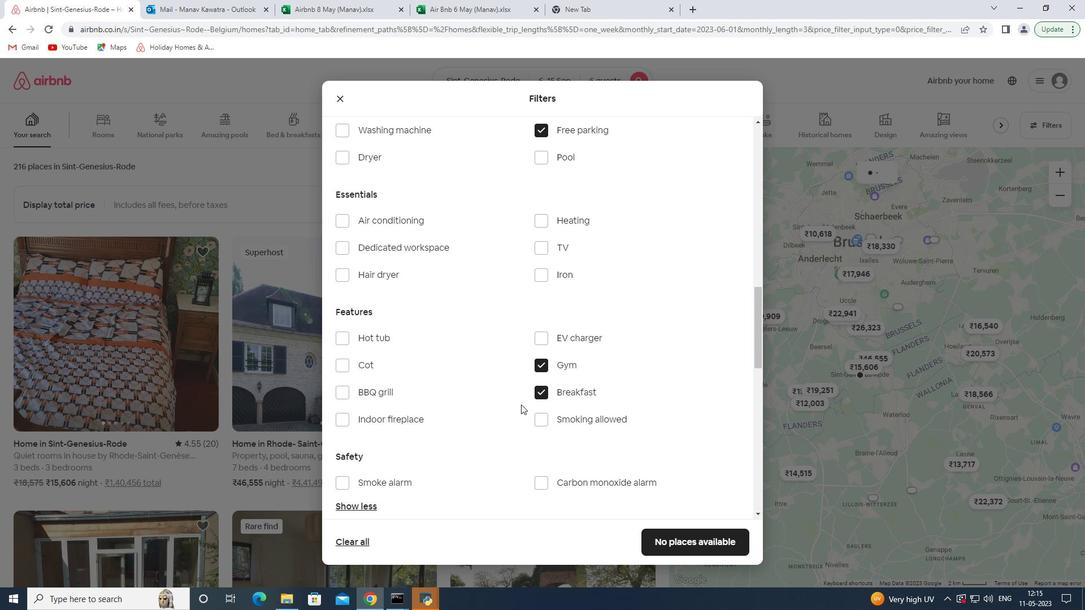 
Action: Mouse moved to (713, 412)
Screenshot: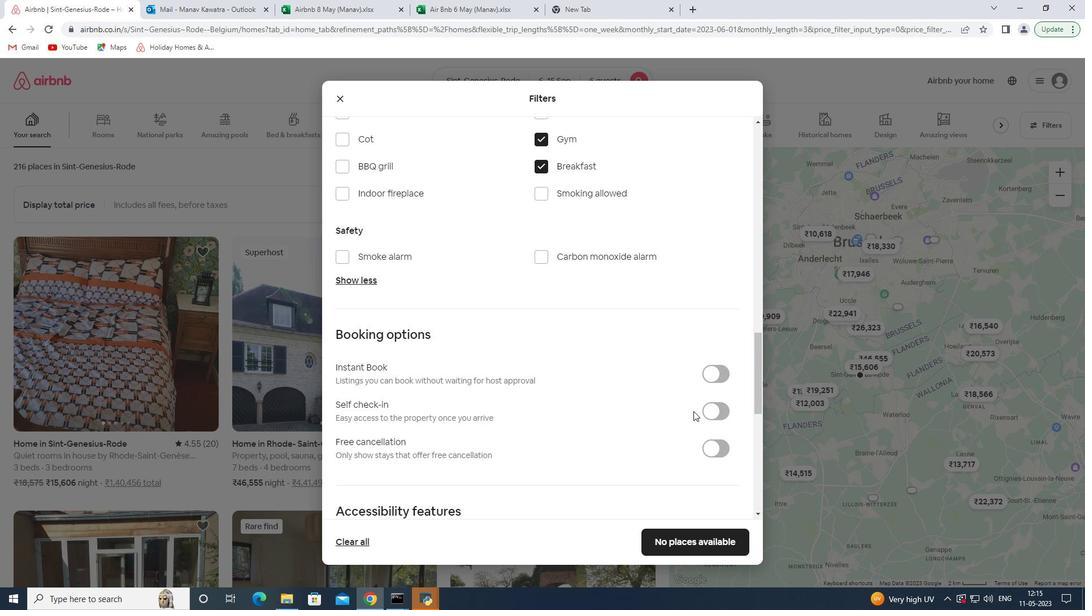 
Action: Mouse pressed left at (713, 412)
Screenshot: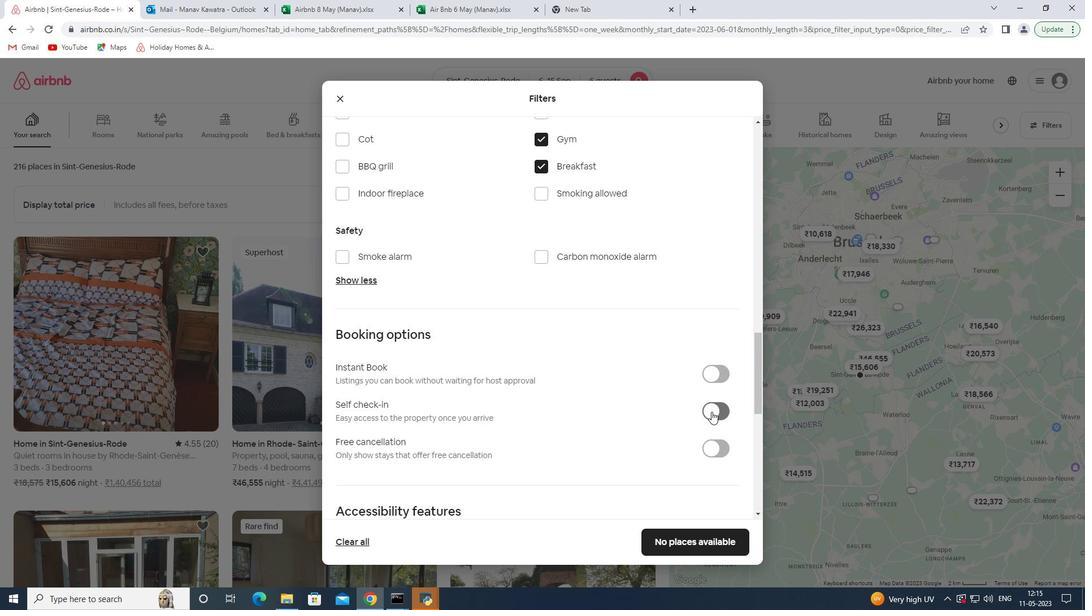 
Action: Mouse moved to (684, 416)
Screenshot: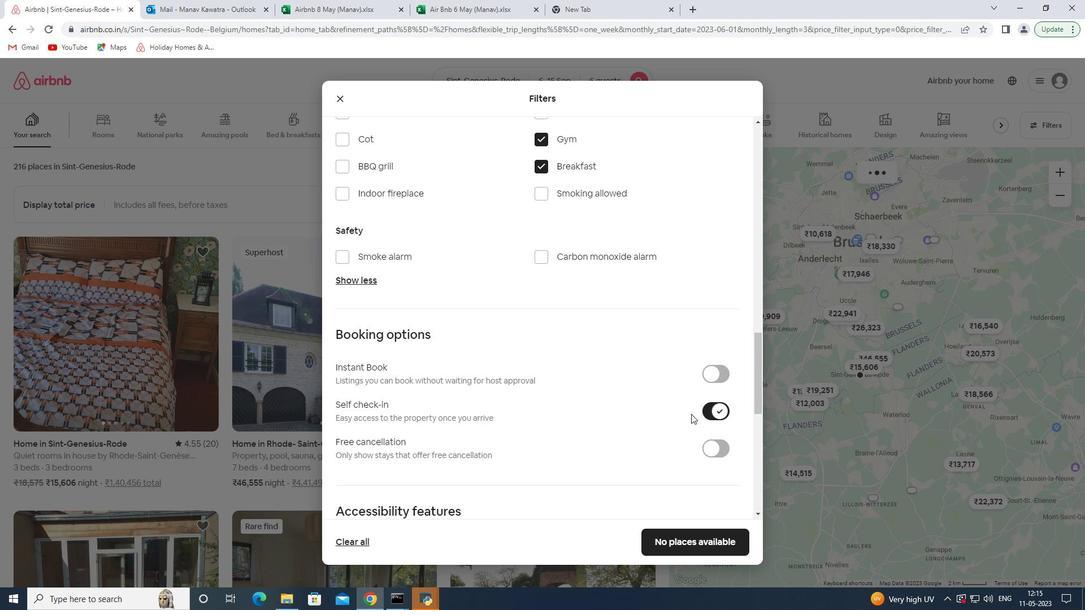 
Action: Mouse scrolled (684, 416) with delta (0, 0)
Screenshot: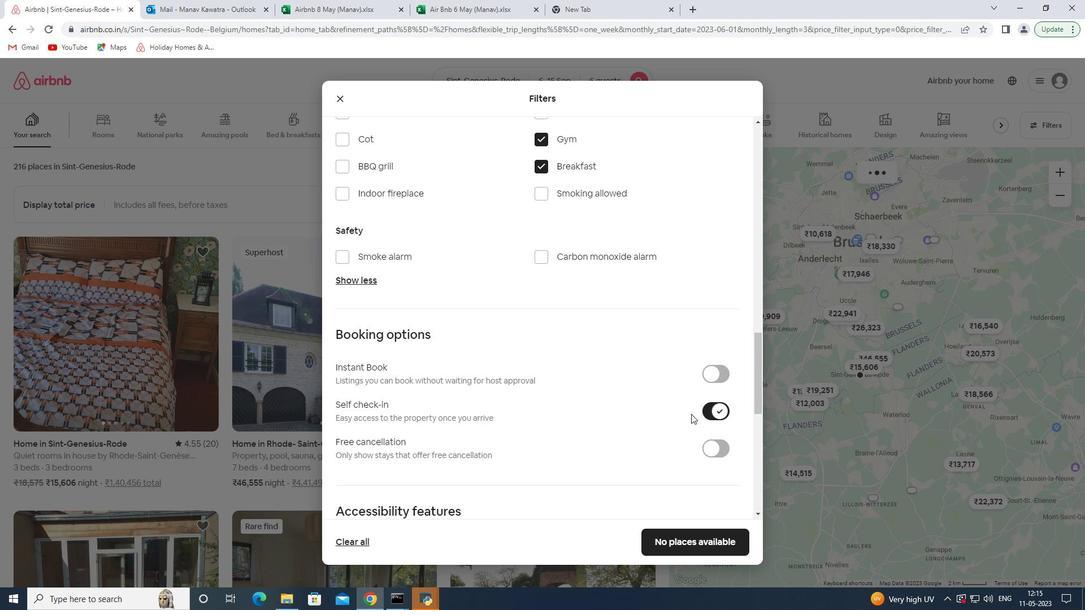 
Action: Mouse moved to (683, 416)
Screenshot: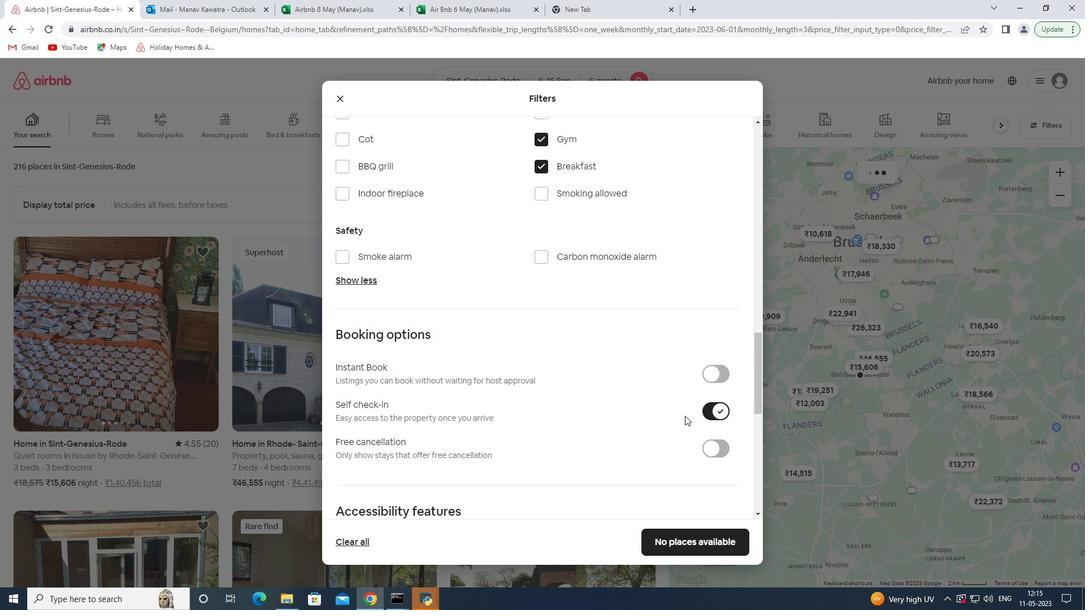 
Action: Mouse scrolled (683, 416) with delta (0, 0)
Screenshot: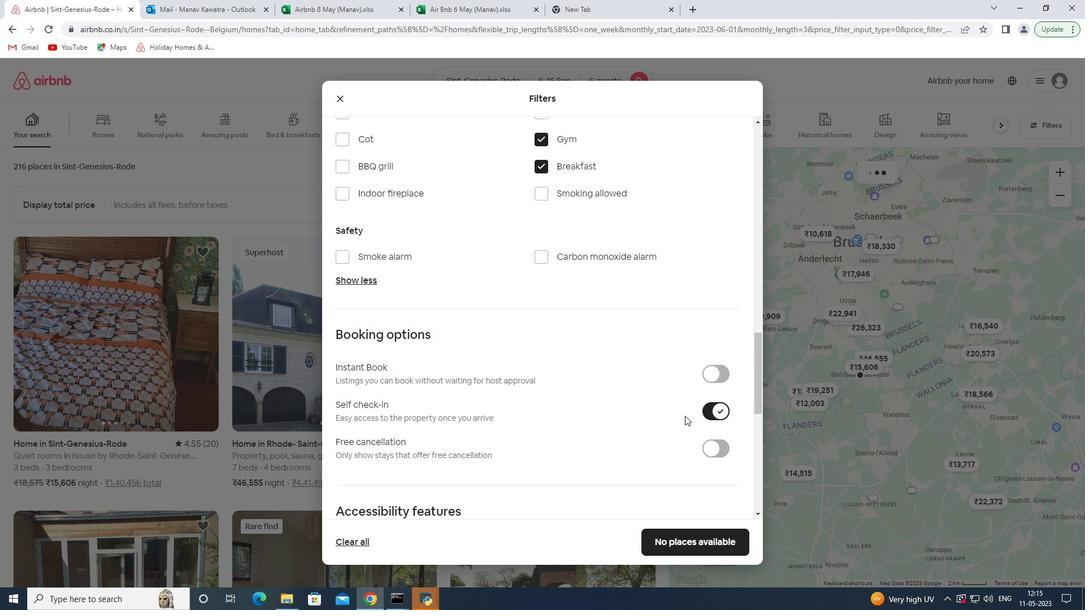 
Action: Mouse moved to (683, 416)
Screenshot: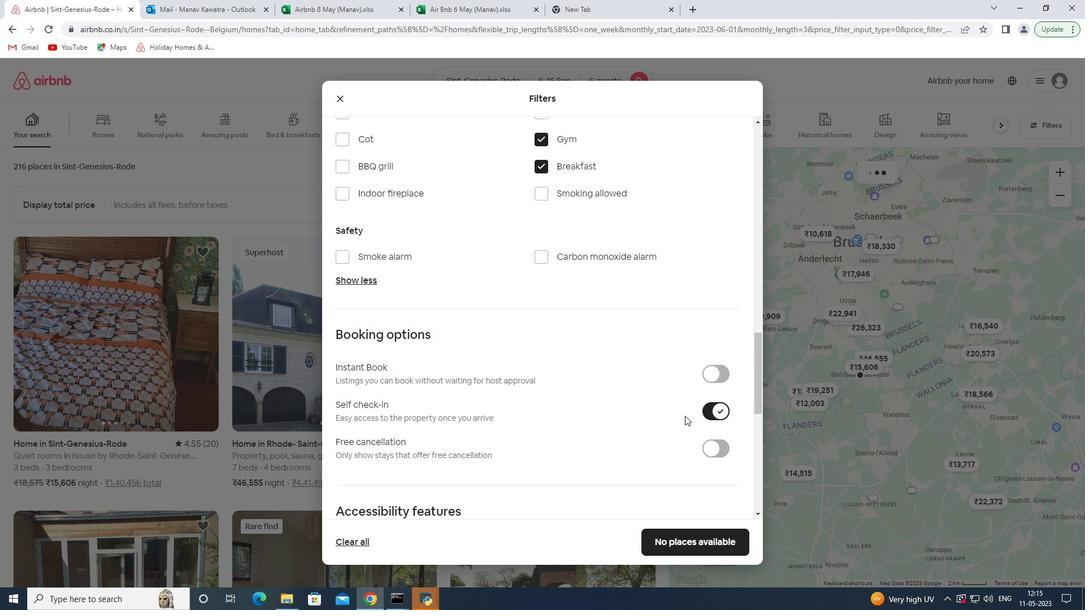 
Action: Mouse scrolled (683, 416) with delta (0, 0)
Screenshot: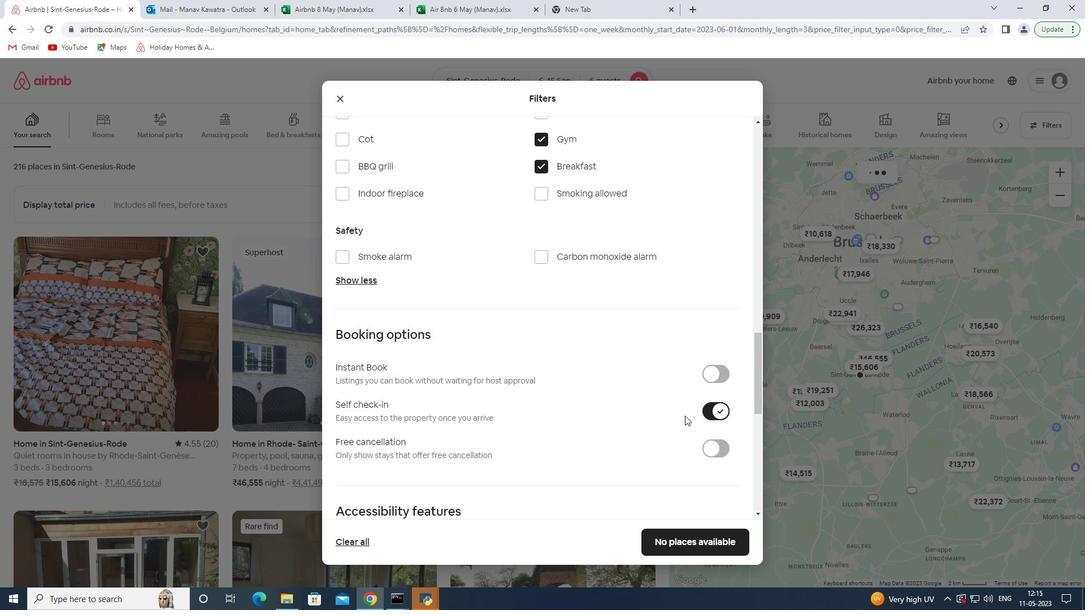 
Action: Mouse moved to (682, 416)
Screenshot: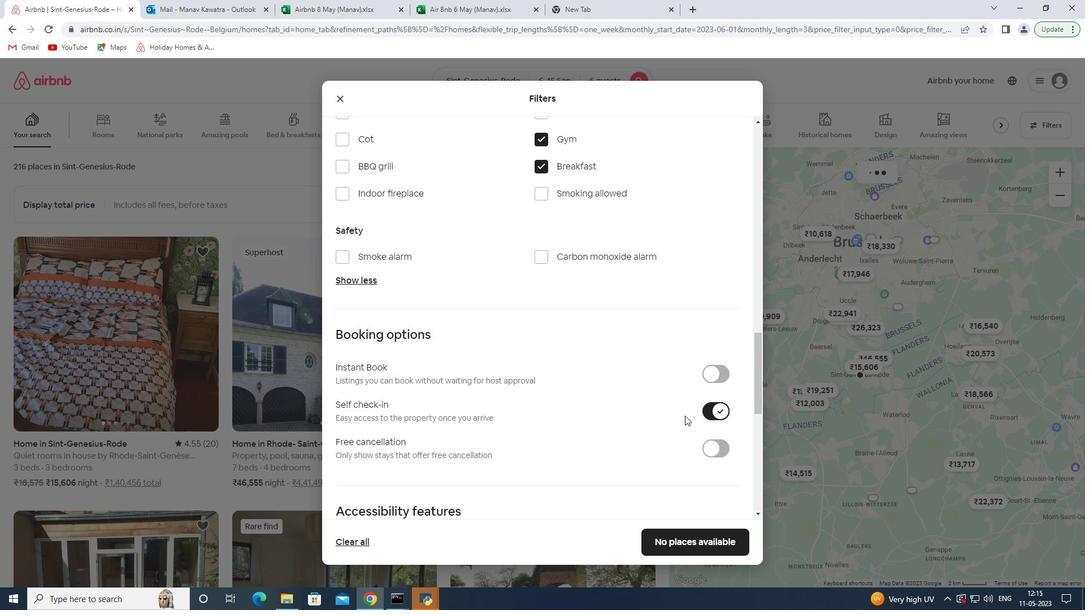 
Action: Mouse scrolled (682, 416) with delta (0, 0)
Screenshot: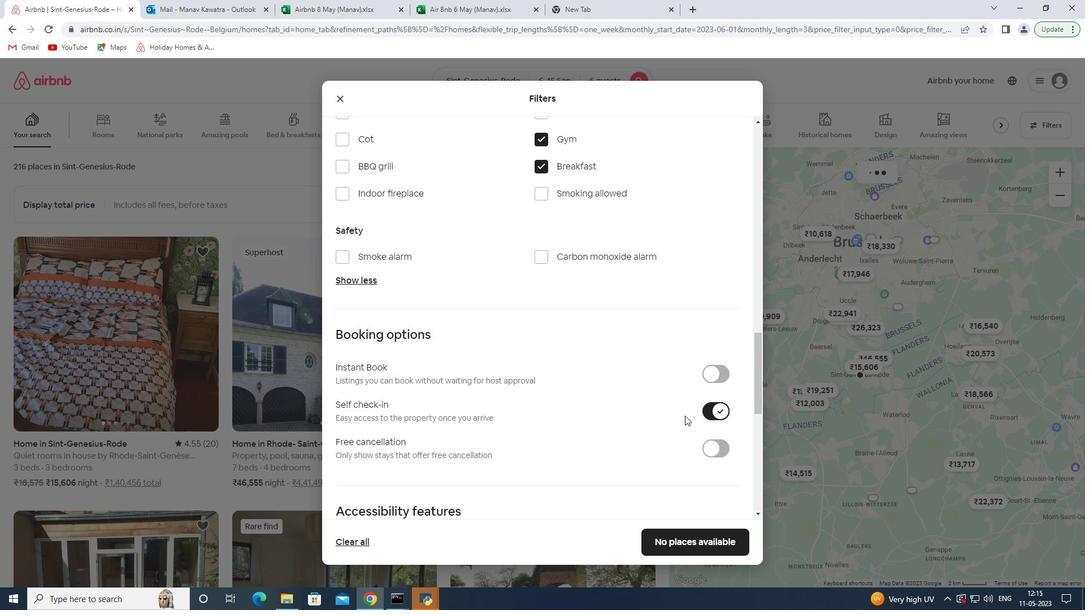 
Action: Mouse scrolled (682, 416) with delta (0, 0)
Screenshot: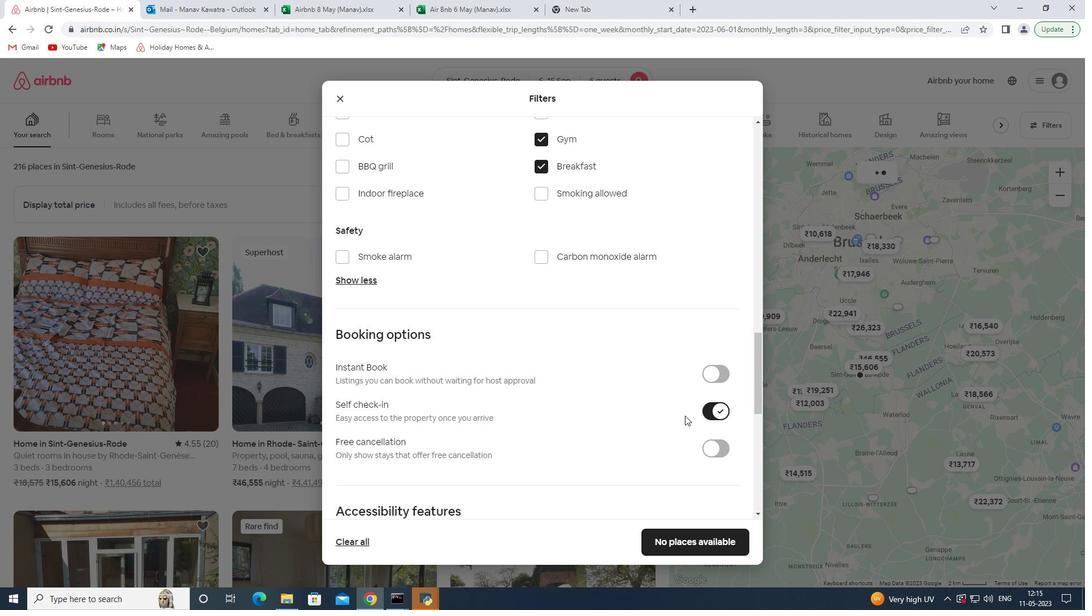 
Action: Mouse moved to (544, 417)
Screenshot: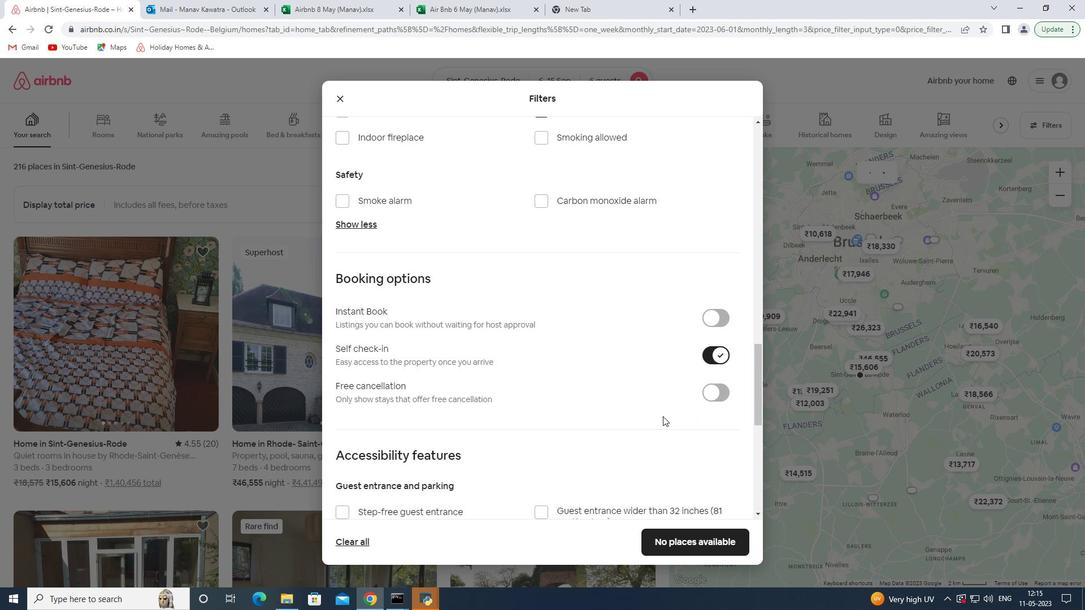 
Action: Mouse scrolled (544, 416) with delta (0, 0)
Screenshot: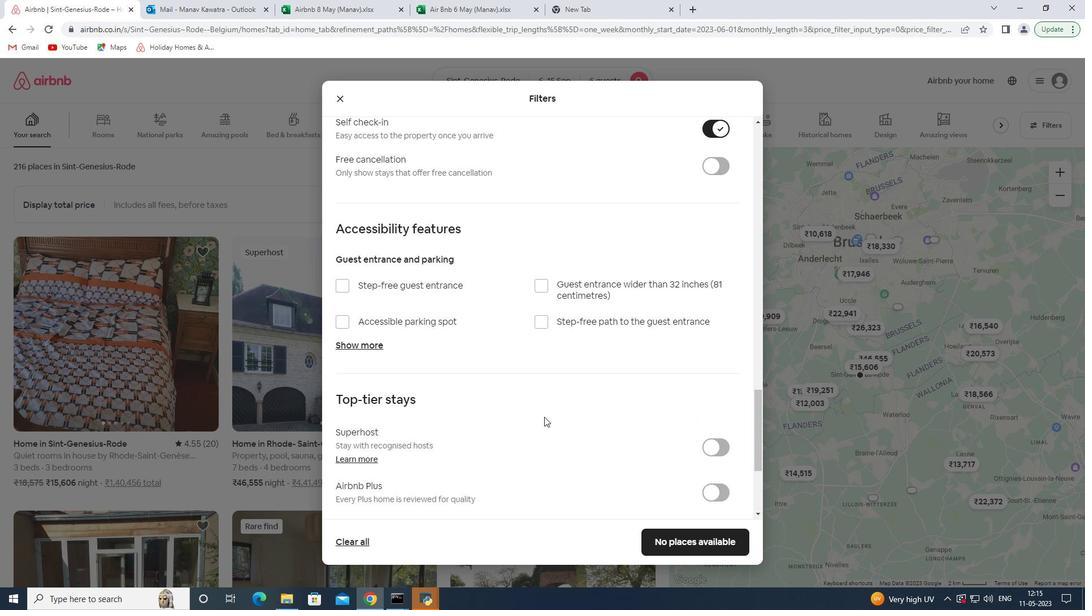 
Action: Mouse scrolled (544, 416) with delta (0, 0)
Screenshot: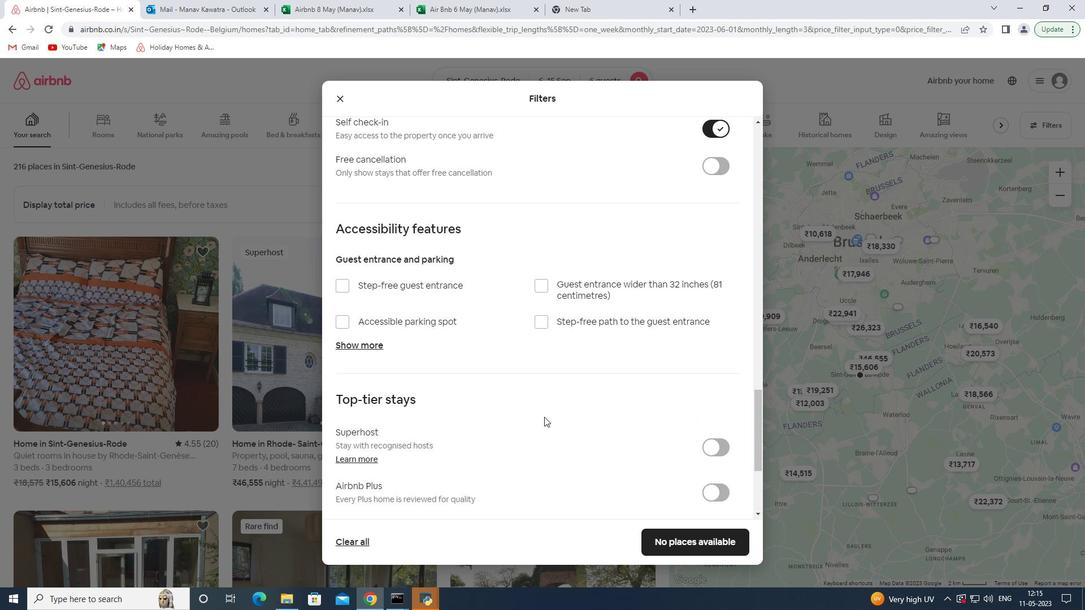 
Action: Mouse scrolled (544, 416) with delta (0, 0)
Screenshot: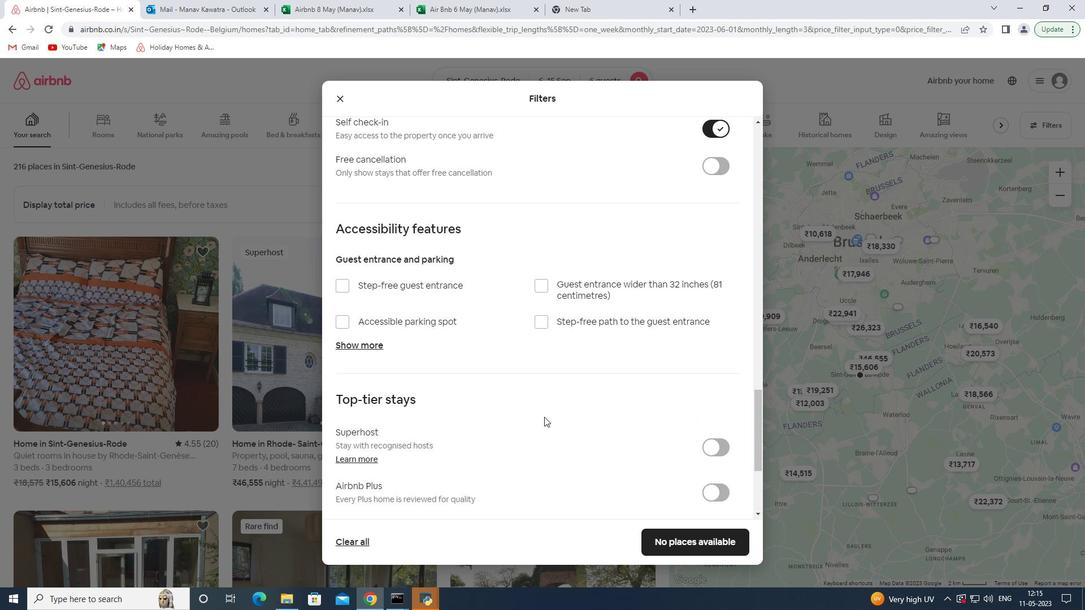 
Action: Mouse scrolled (544, 416) with delta (0, 0)
Screenshot: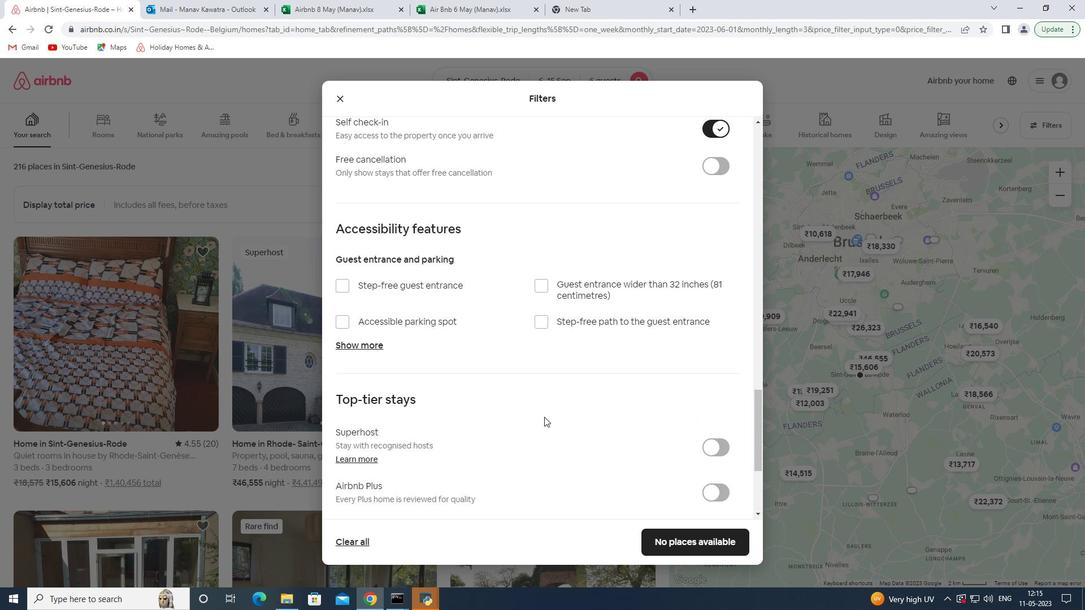 
Action: Mouse moved to (376, 442)
Screenshot: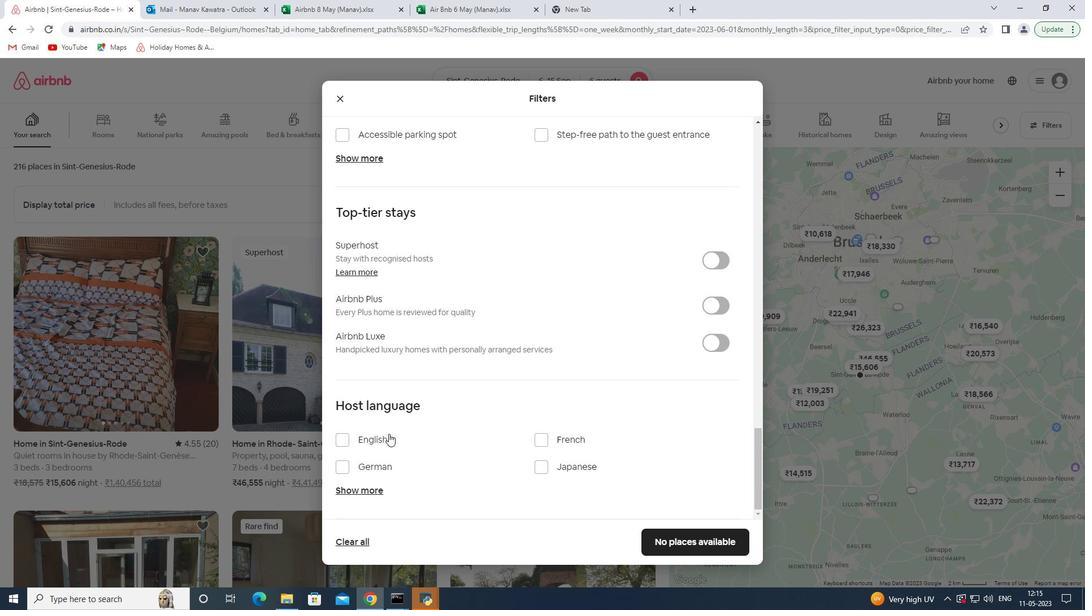 
Action: Mouse pressed left at (376, 442)
Screenshot: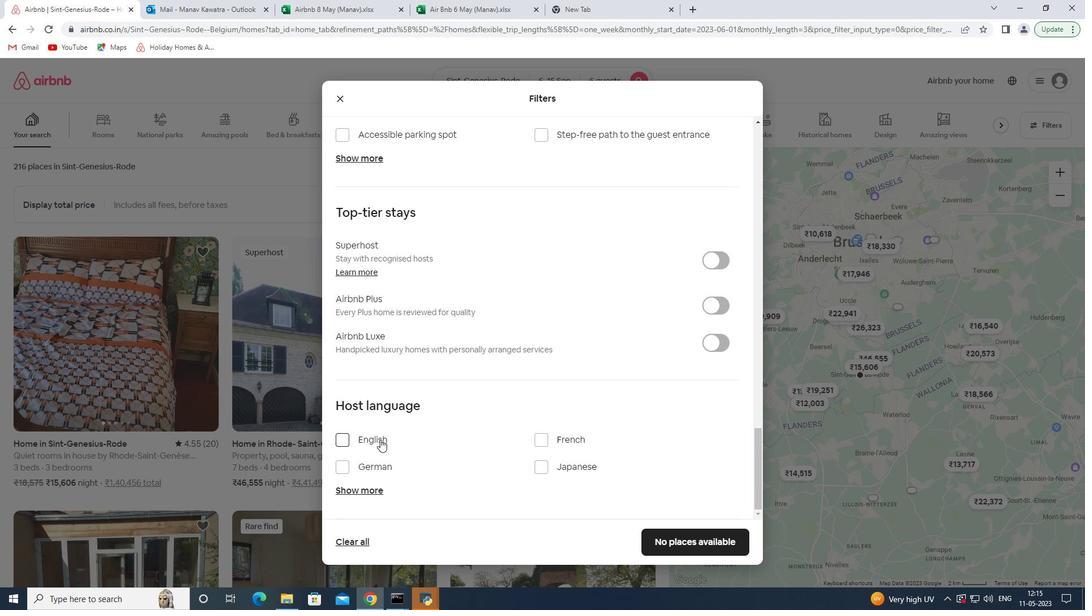 
Action: Mouse moved to (656, 541)
Screenshot: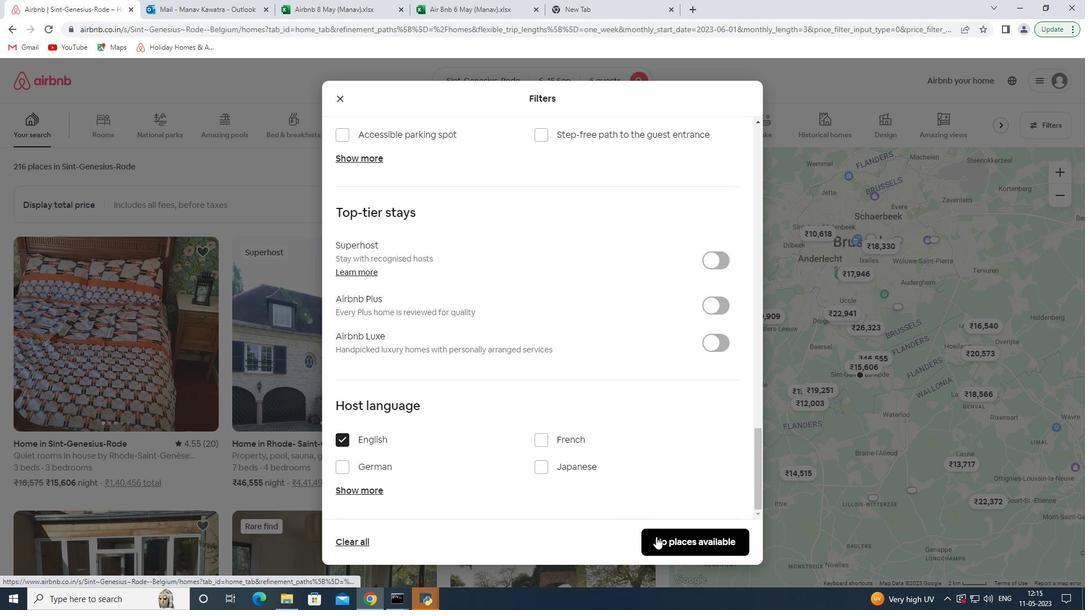 
Action: Mouse pressed left at (656, 541)
Screenshot: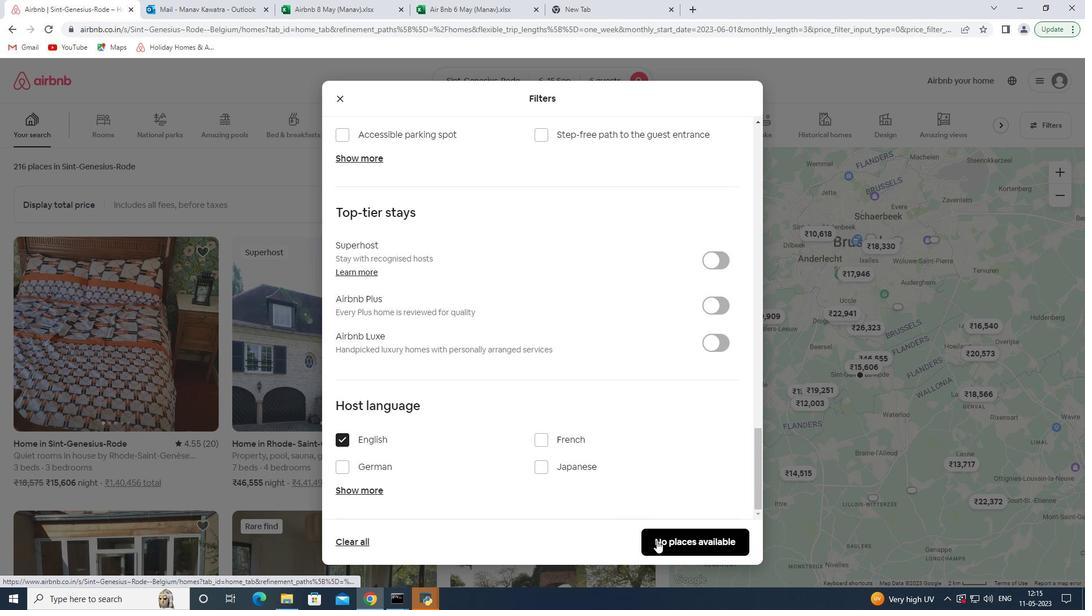 
